 Task: Compose an email with the signature Hudson Clark with the subject Request for feedback on a job search strategy and the message Could you please provide a timeline for the delivery? from softage.2@softage.net to softage.6@softage.net with an attached image file Facebook_cover_photo.png Undo the message and rewrite the message as I am writing to follow up on the status of the contract. Send the email. Finally, move the email from Sent Items to the label Restaurants
Action: Mouse moved to (92, 413)
Screenshot: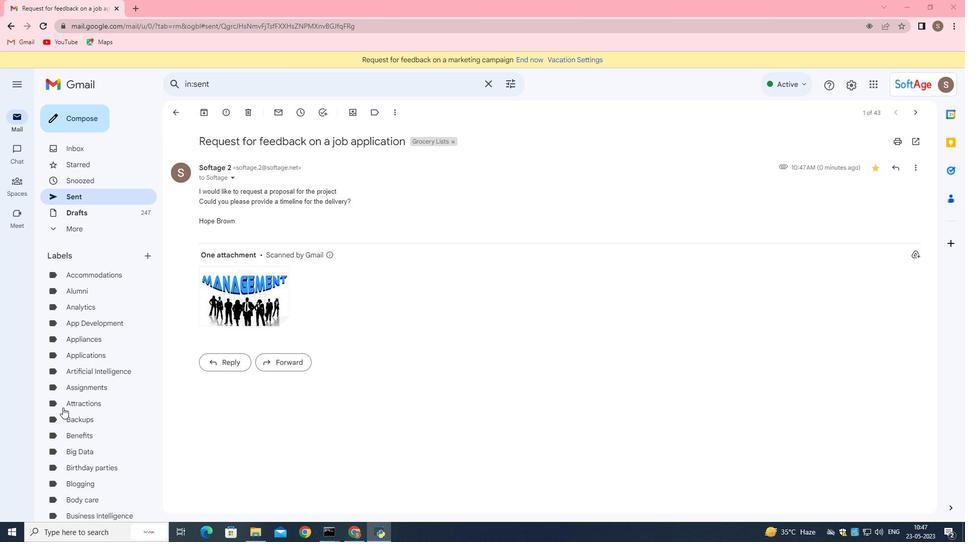 
Action: Mouse scrolled (92, 413) with delta (0, 0)
Screenshot: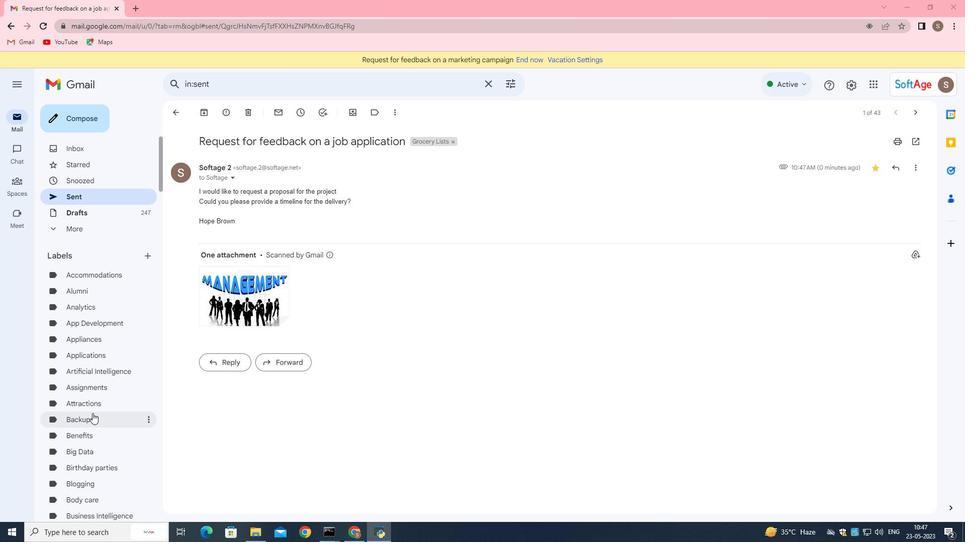 
Action: Mouse moved to (92, 414)
Screenshot: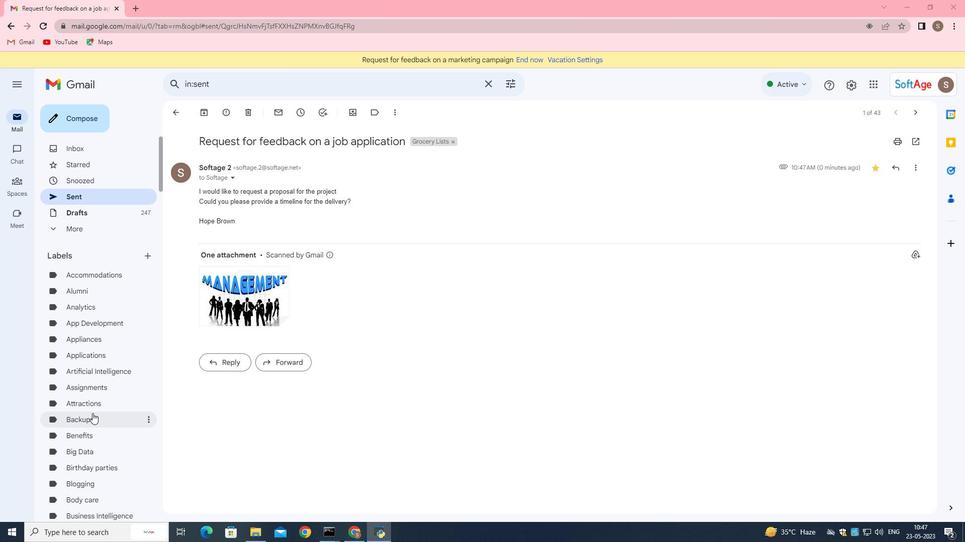 
Action: Mouse scrolled (92, 414) with delta (0, 0)
Screenshot: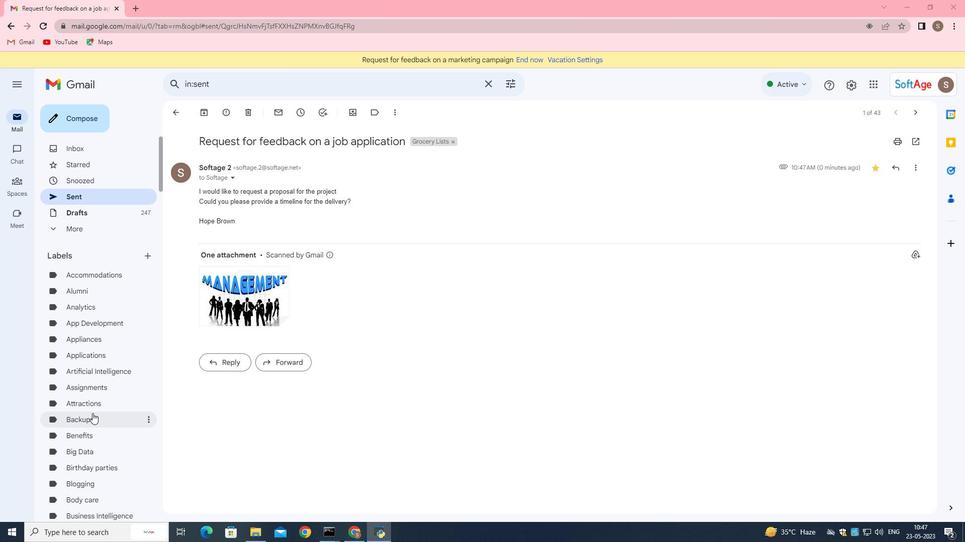 
Action: Mouse moved to (92, 414)
Screenshot: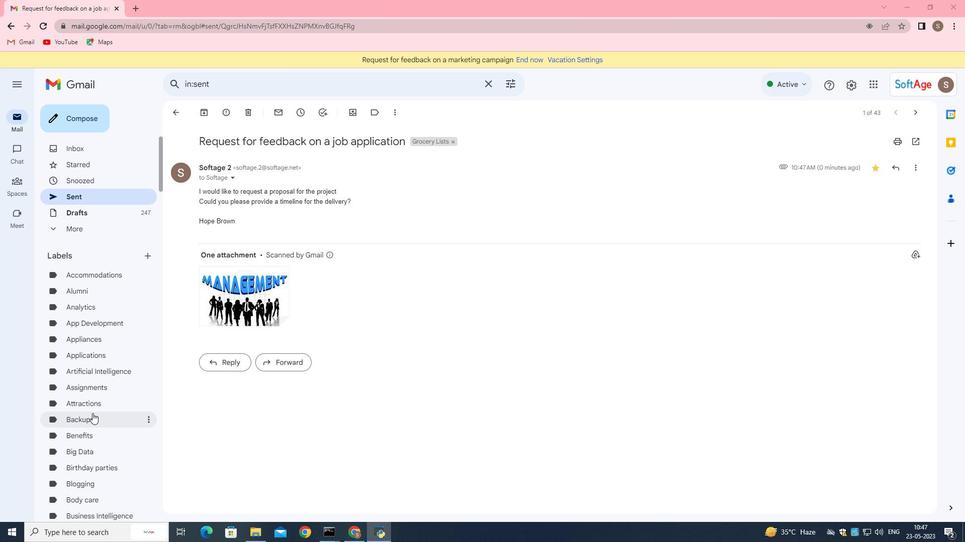 
Action: Mouse scrolled (92, 414) with delta (0, 0)
Screenshot: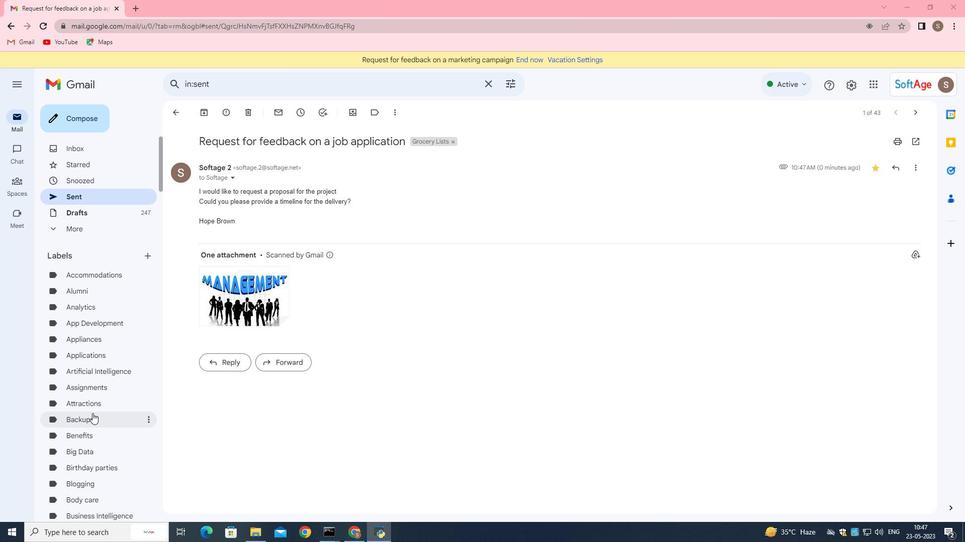 
Action: Mouse moved to (86, 426)
Screenshot: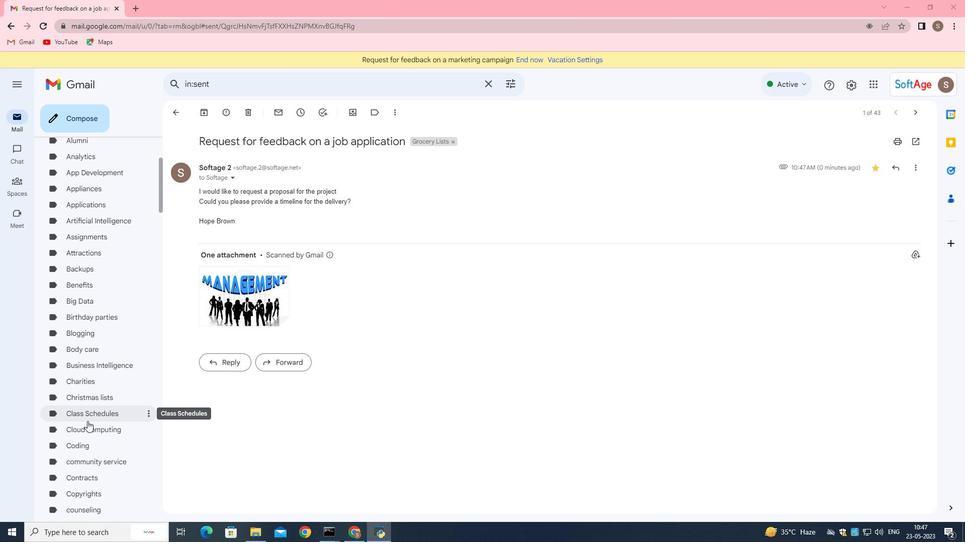 
Action: Mouse scrolled (86, 425) with delta (0, 0)
Screenshot: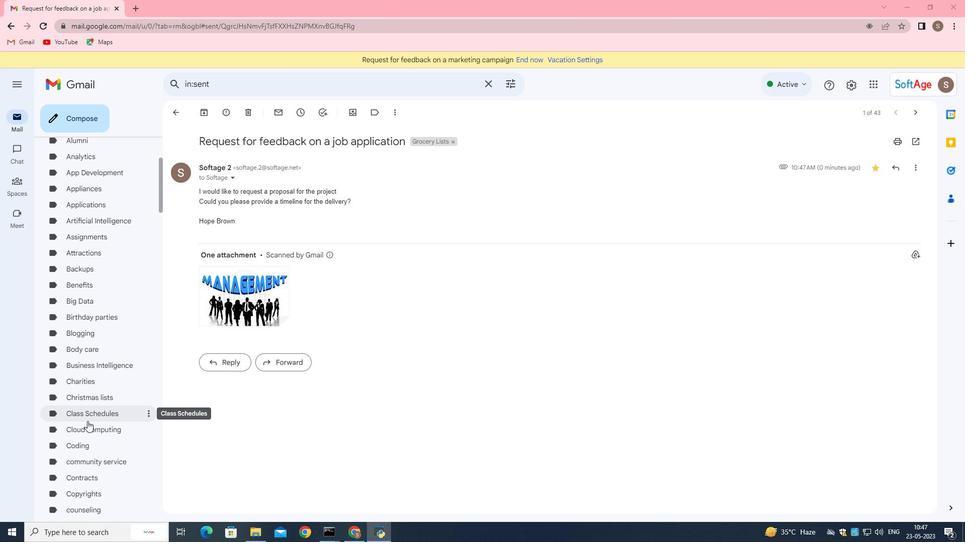 
Action: Mouse moved to (86, 426)
Screenshot: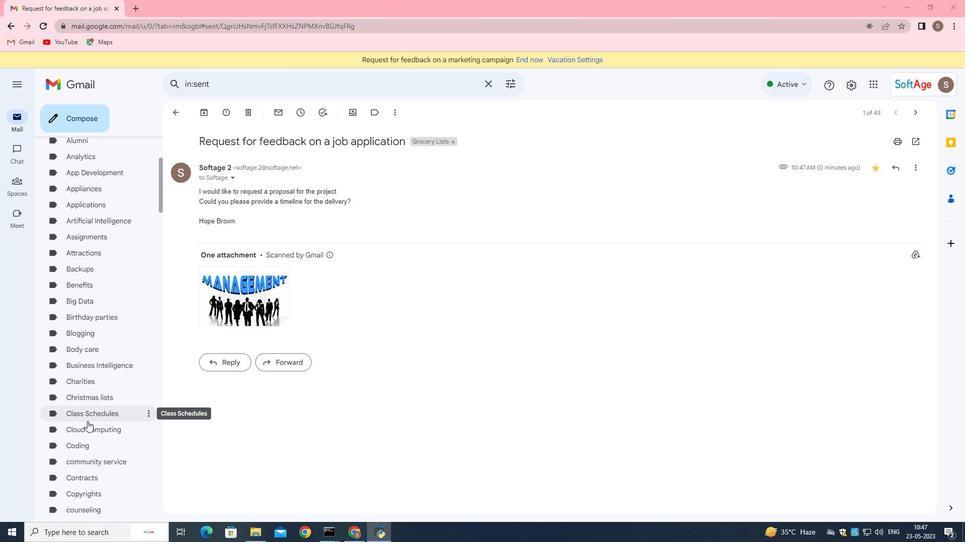 
Action: Mouse scrolled (86, 426) with delta (0, 0)
Screenshot: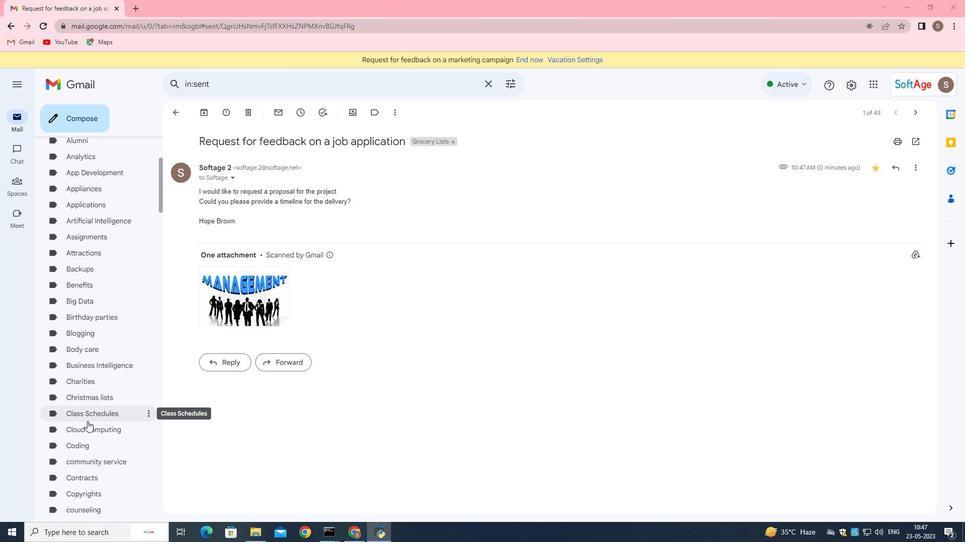
Action: Mouse scrolled (86, 426) with delta (0, 0)
Screenshot: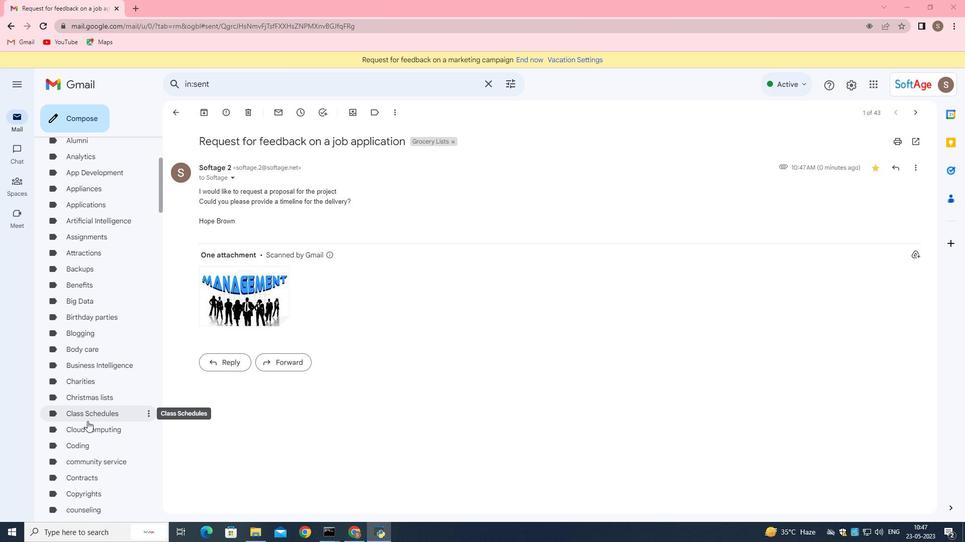 
Action: Mouse scrolled (86, 426) with delta (0, 0)
Screenshot: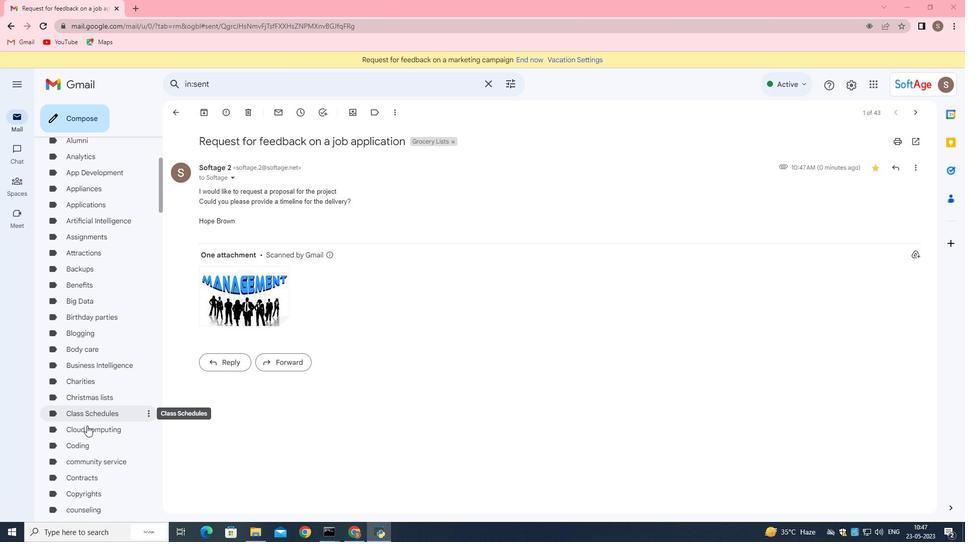 
Action: Mouse moved to (84, 427)
Screenshot: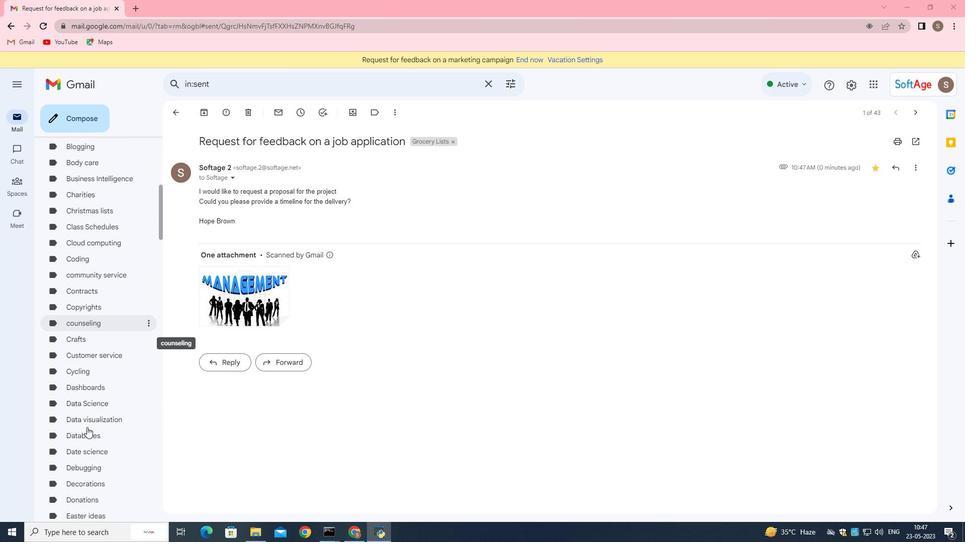
Action: Mouse scrolled (84, 427) with delta (0, 0)
Screenshot: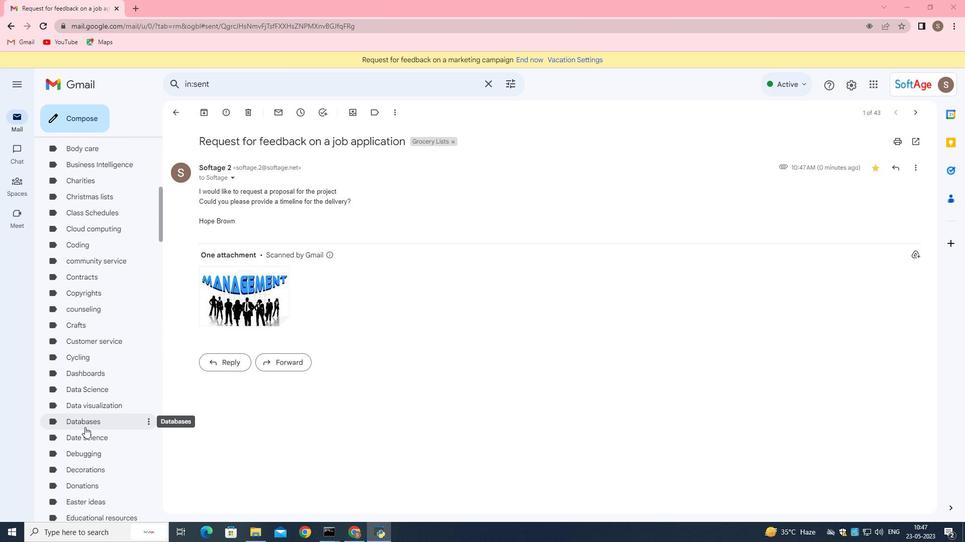 
Action: Mouse scrolled (84, 427) with delta (0, 0)
Screenshot: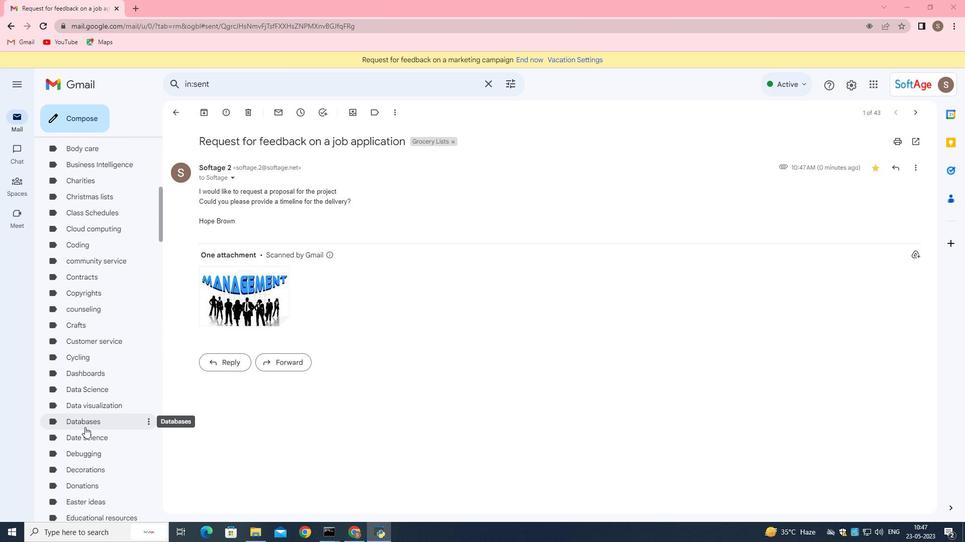 
Action: Mouse scrolled (84, 427) with delta (0, 0)
Screenshot: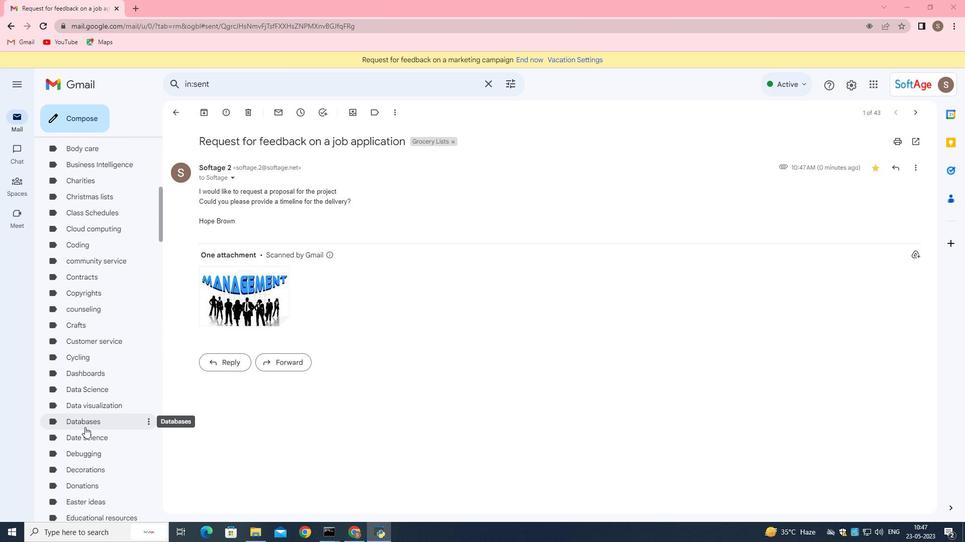 
Action: Mouse moved to (67, 413)
Screenshot: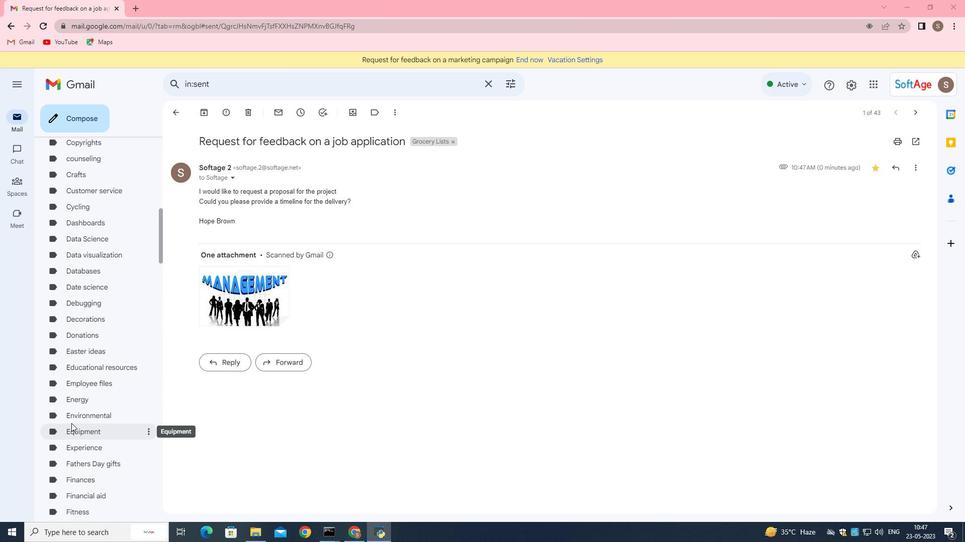 
Action: Mouse scrolled (67, 413) with delta (0, 0)
Screenshot: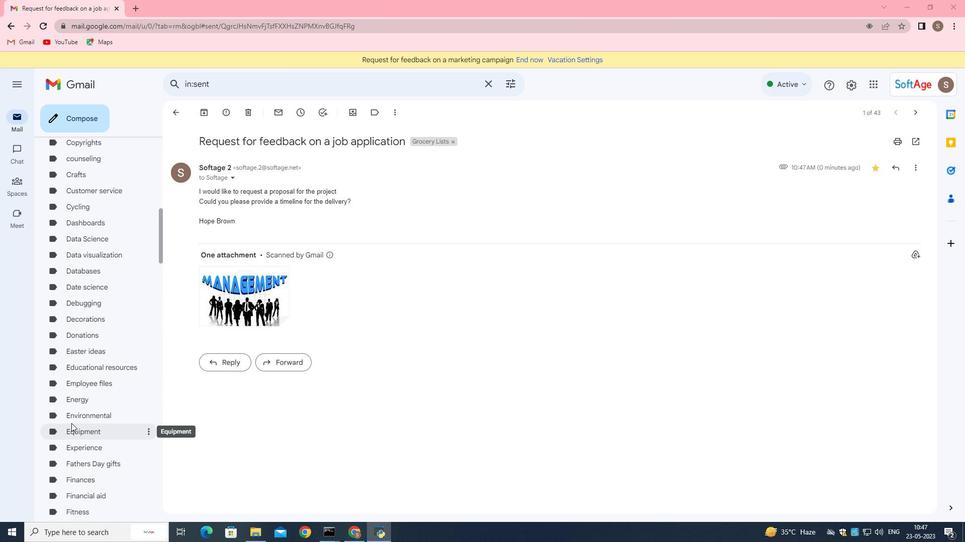 
Action: Mouse moved to (67, 408)
Screenshot: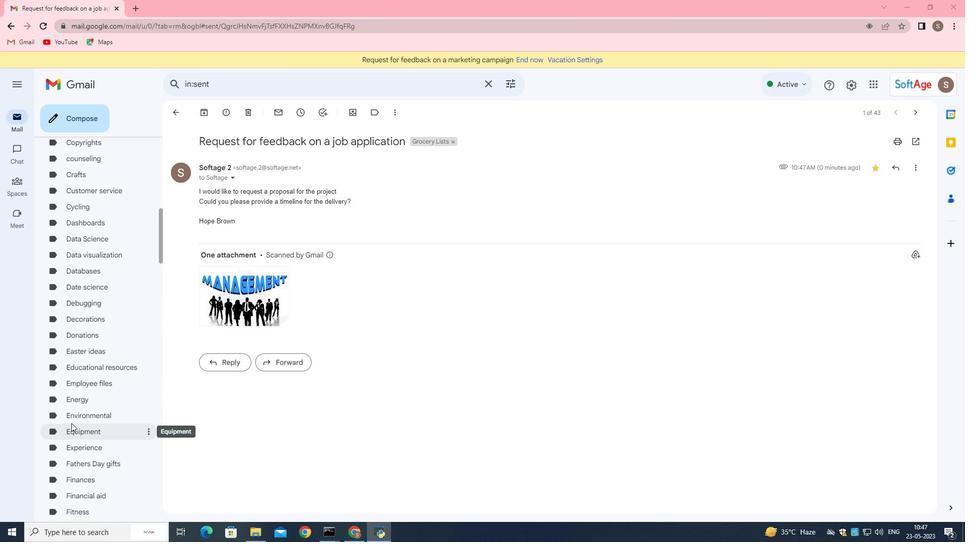 
Action: Mouse scrolled (67, 408) with delta (0, 0)
Screenshot: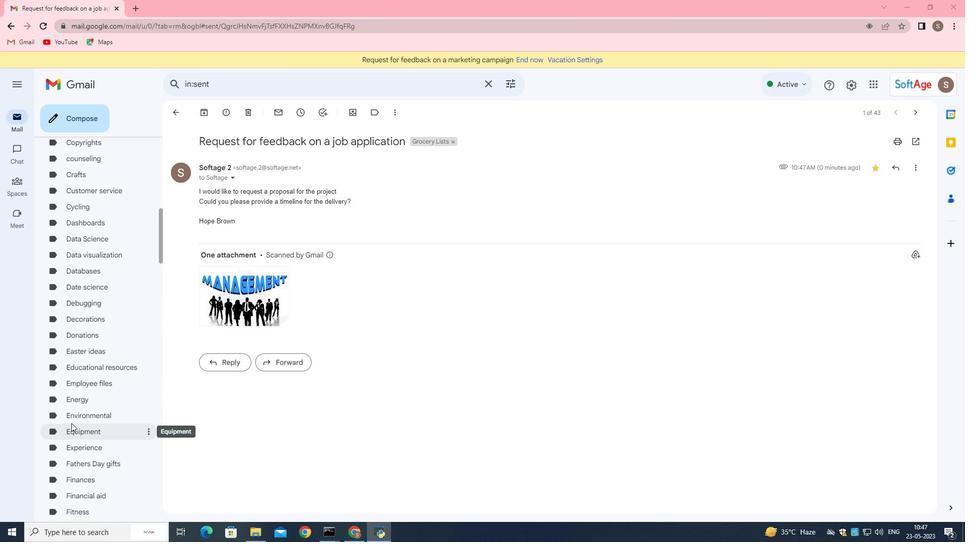 
Action: Mouse moved to (67, 407)
Screenshot: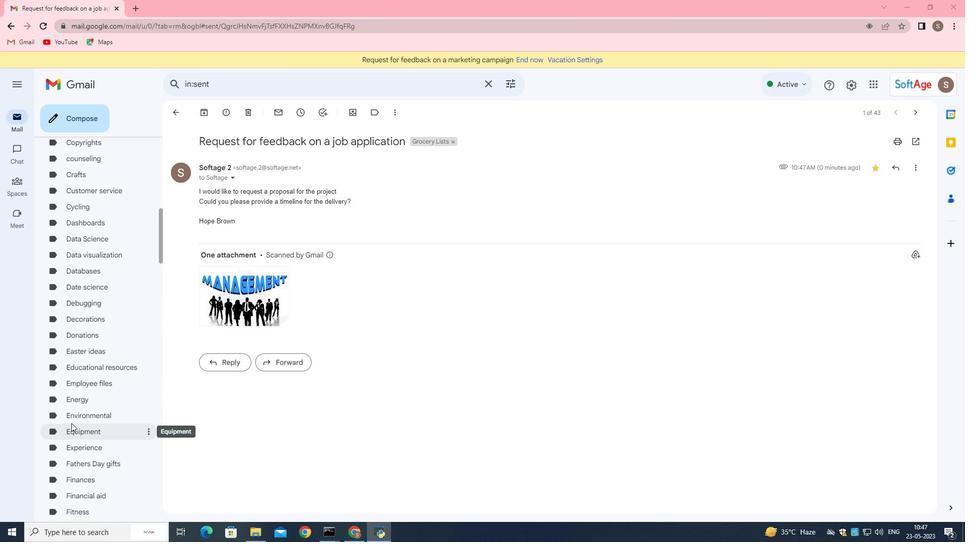 
Action: Mouse scrolled (67, 408) with delta (0, 0)
Screenshot: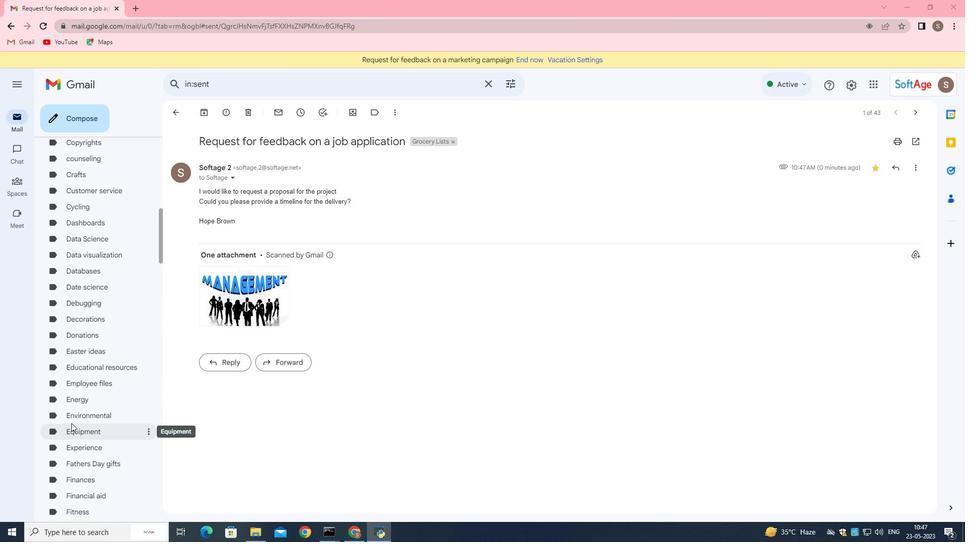 
Action: Mouse scrolled (67, 408) with delta (0, 0)
Screenshot: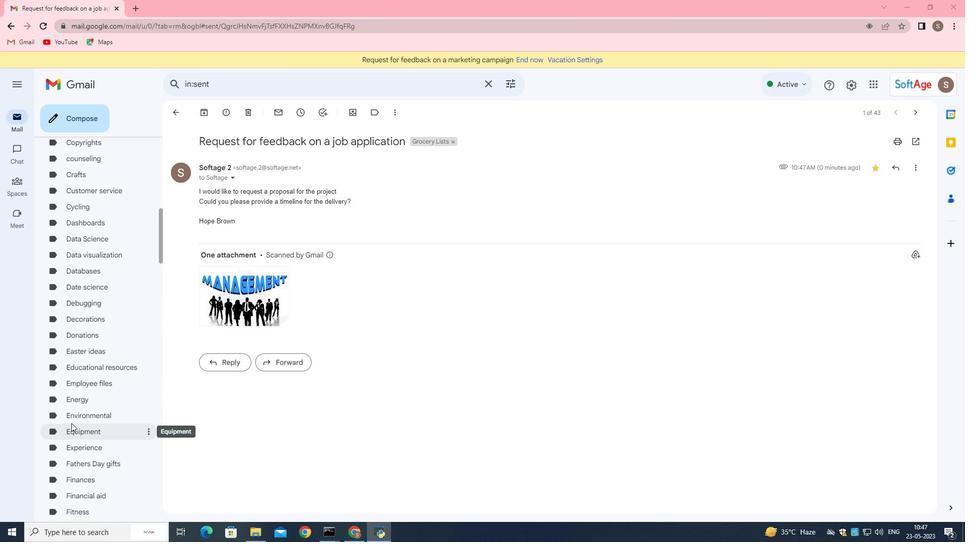 
Action: Mouse moved to (59, 387)
Screenshot: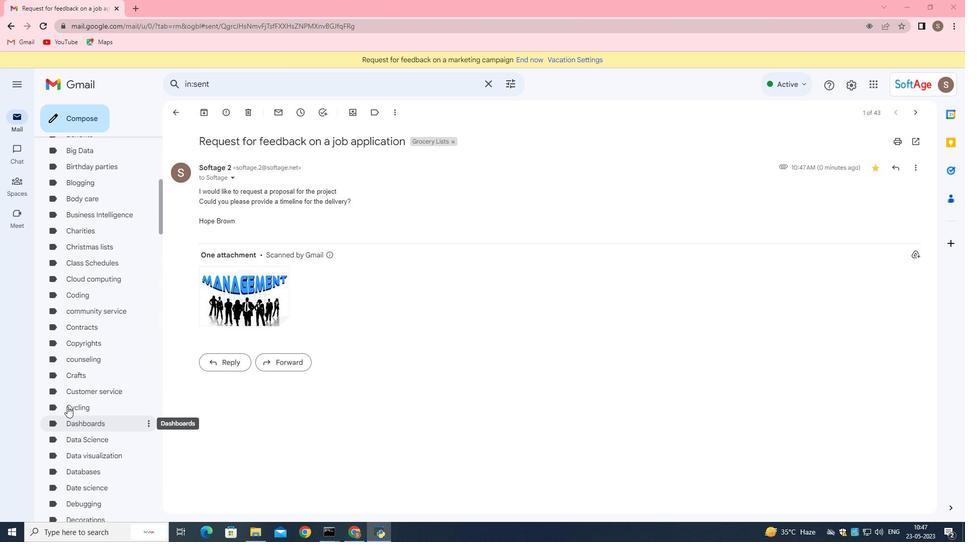 
Action: Mouse scrolled (59, 388) with delta (0, 0)
Screenshot: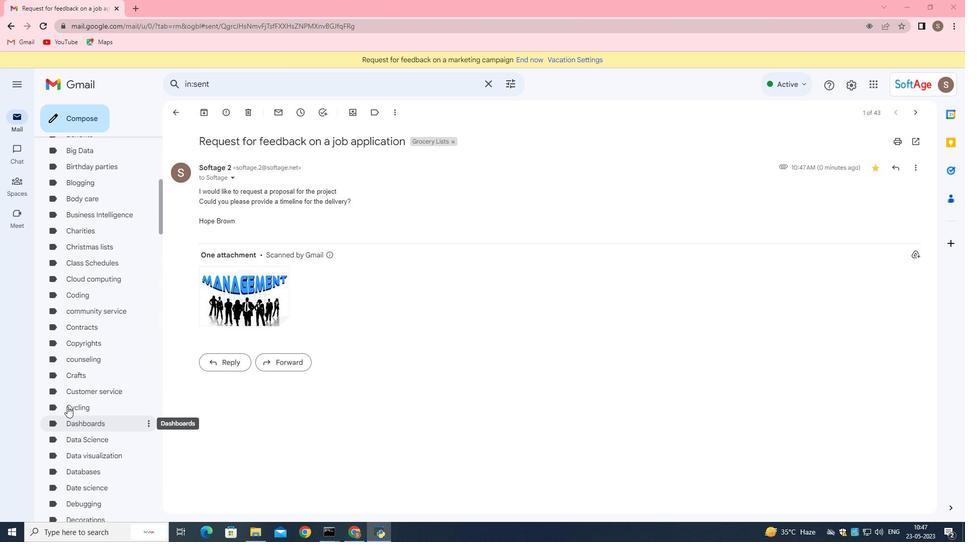 
Action: Mouse moved to (59, 374)
Screenshot: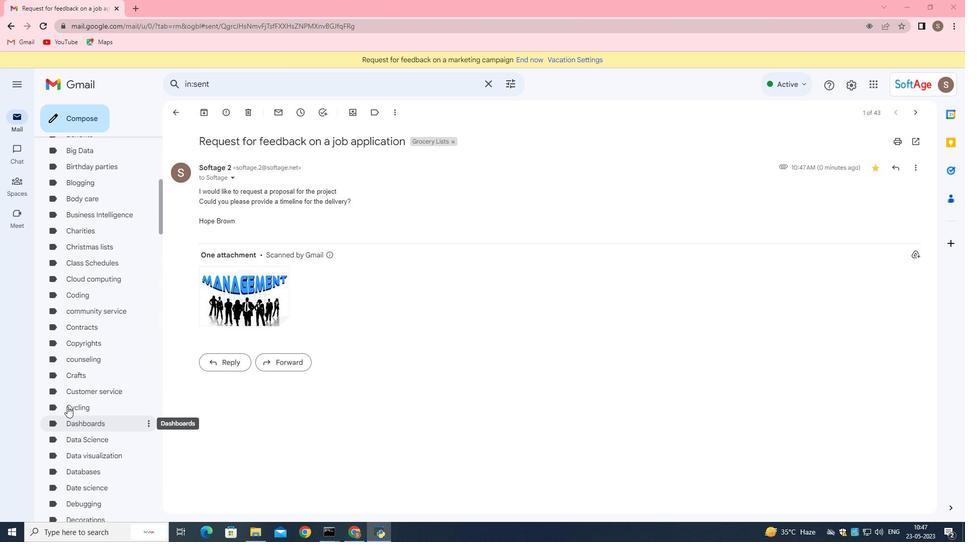 
Action: Mouse scrolled (59, 375) with delta (0, 0)
Screenshot: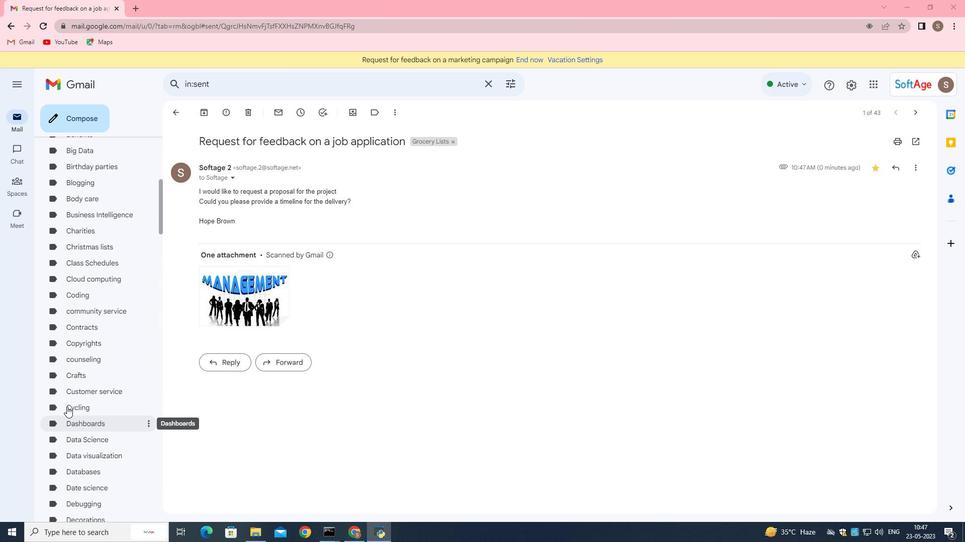 
Action: Mouse moved to (59, 374)
Screenshot: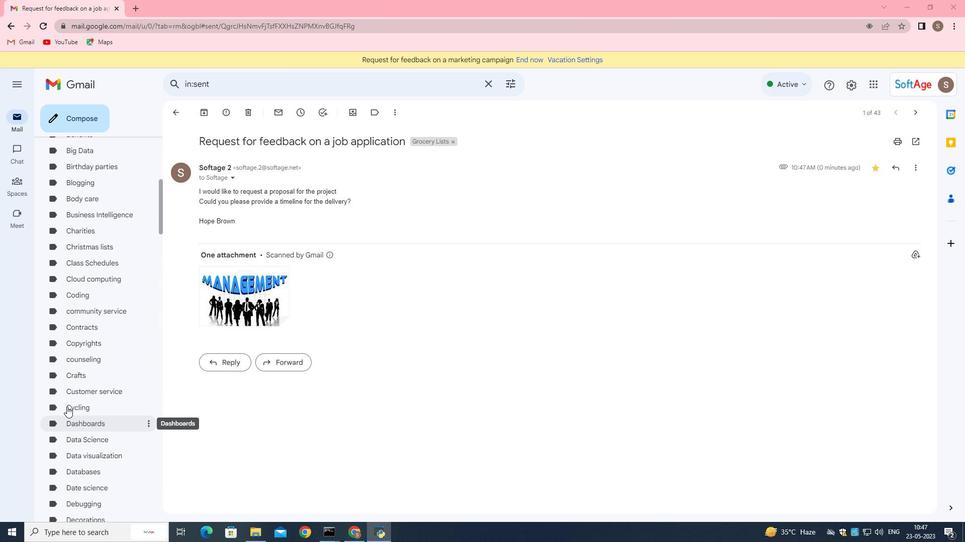 
Action: Mouse scrolled (59, 374) with delta (0, 0)
Screenshot: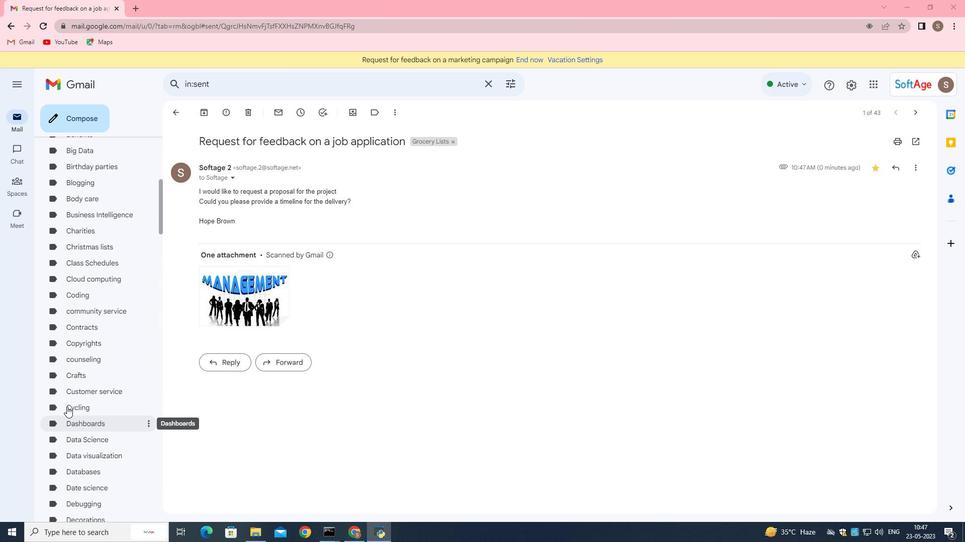 
Action: Mouse scrolled (59, 374) with delta (0, 0)
Screenshot: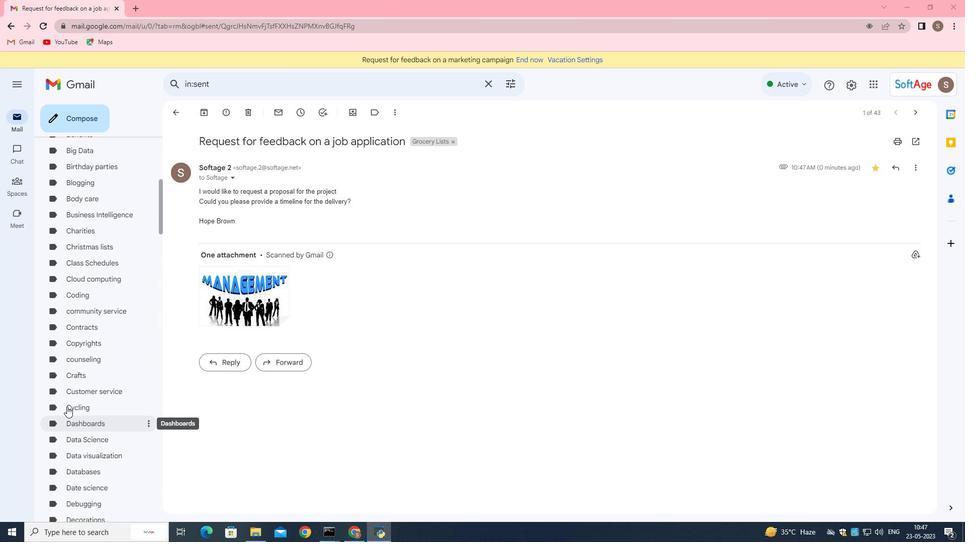 
Action: Mouse moved to (59, 371)
Screenshot: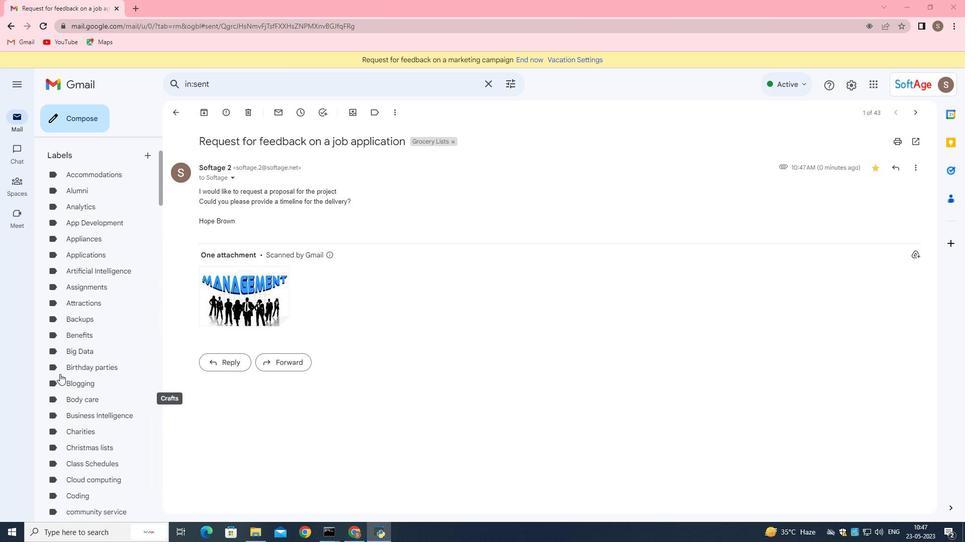 
Action: Mouse scrolled (59, 371) with delta (0, 0)
Screenshot: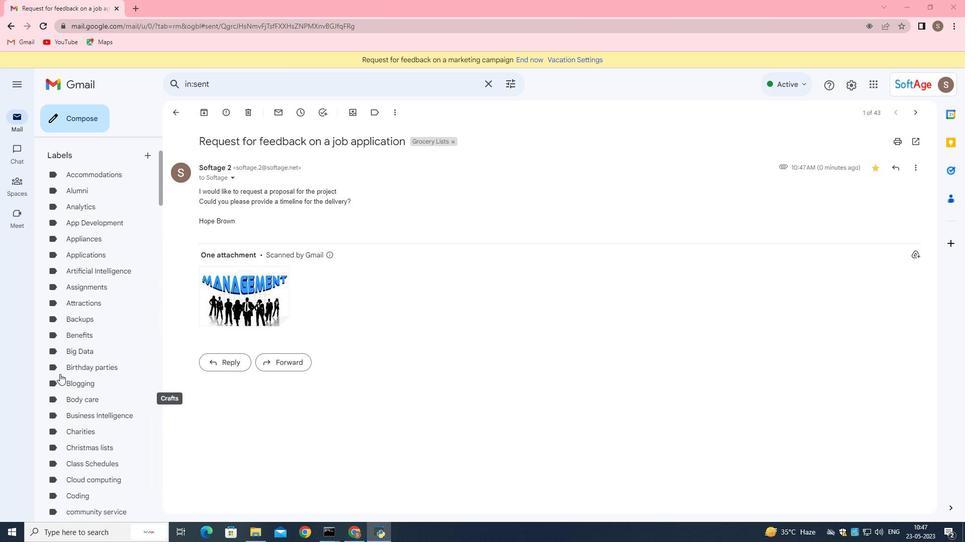 
Action: Mouse moved to (59, 370)
Screenshot: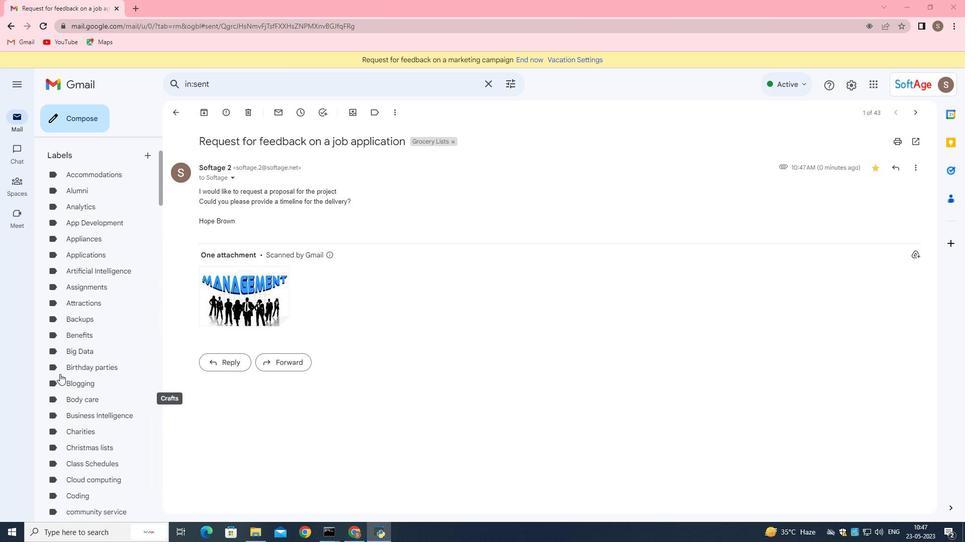 
Action: Mouse scrolled (59, 371) with delta (0, 0)
Screenshot: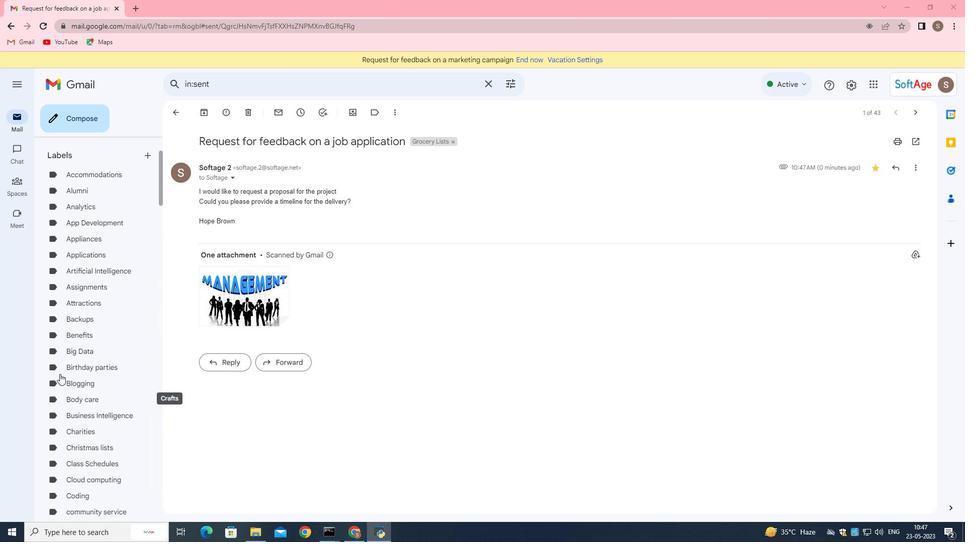 
Action: Mouse scrolled (59, 371) with delta (0, 0)
Screenshot: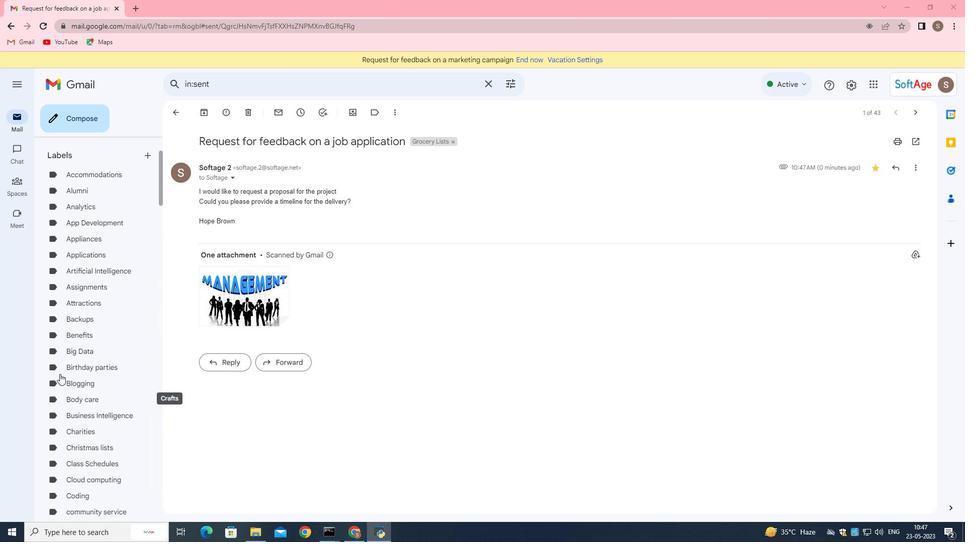 
Action: Mouse moved to (59, 370)
Screenshot: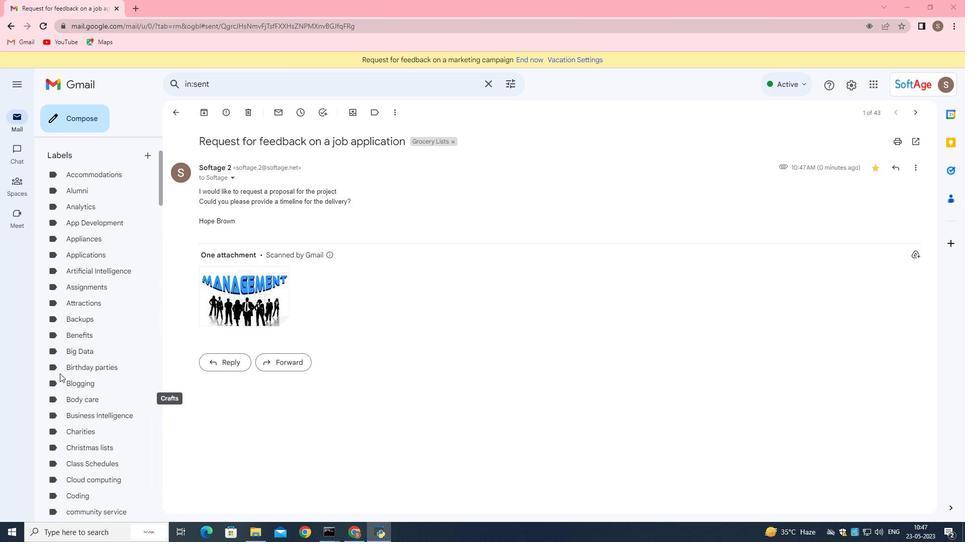 
Action: Mouse scrolled (59, 370) with delta (0, 0)
Screenshot: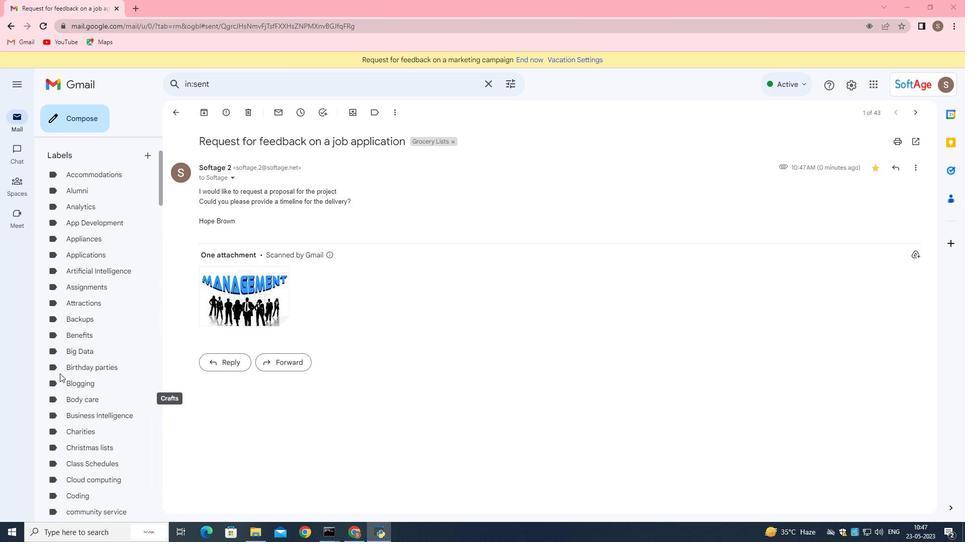 
Action: Mouse scrolled (59, 370) with delta (0, 0)
Screenshot: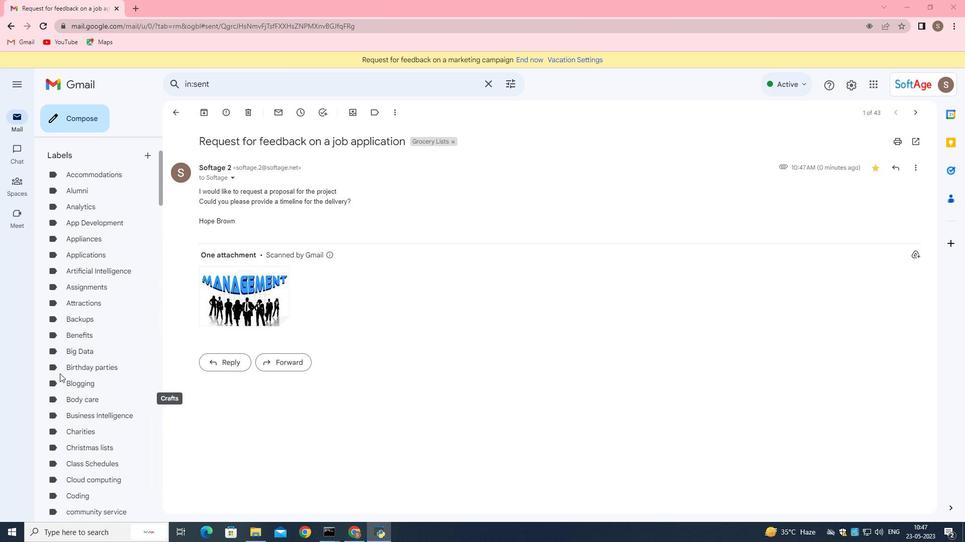 
Action: Mouse moved to (54, 364)
Screenshot: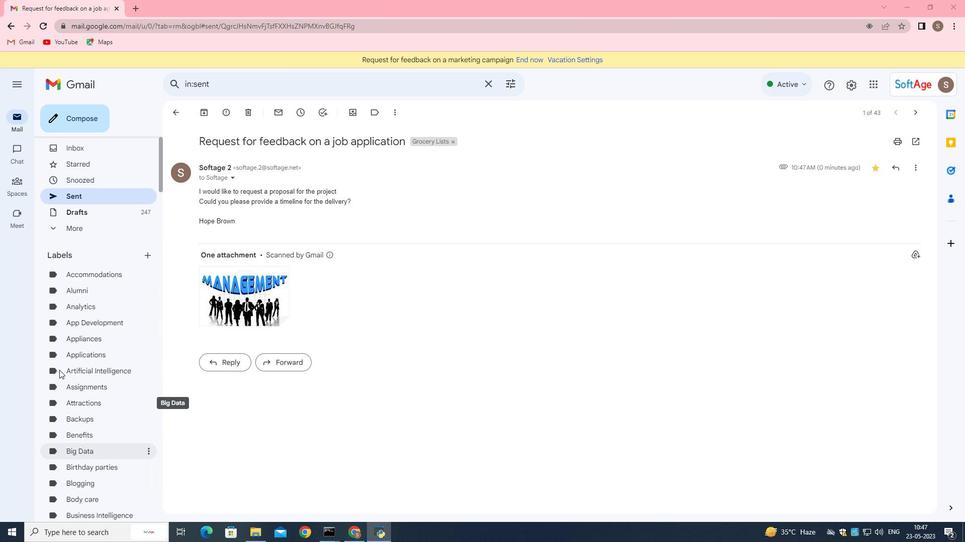 
Action: Mouse scrolled (54, 365) with delta (0, 0)
Screenshot: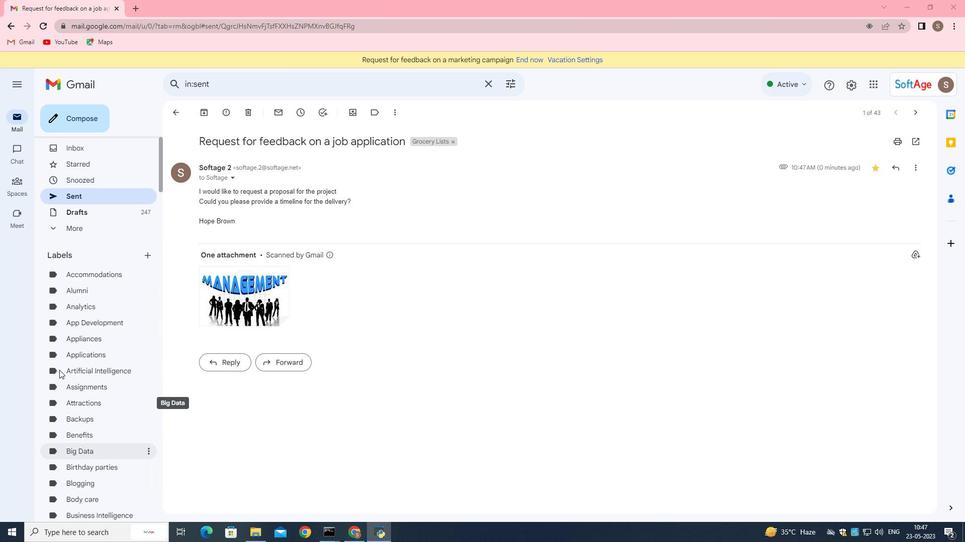 
Action: Mouse scrolled (54, 365) with delta (0, 0)
Screenshot: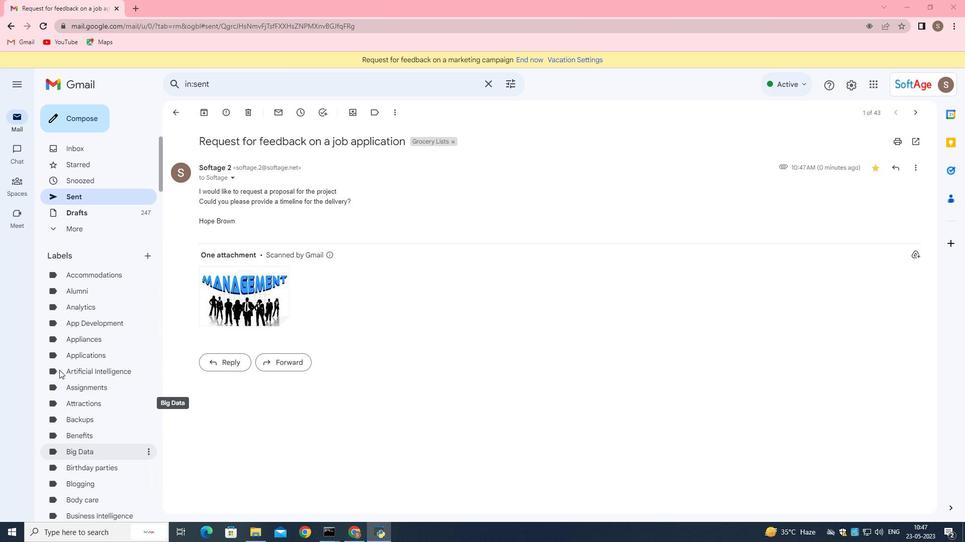 
Action: Mouse scrolled (54, 365) with delta (0, 0)
Screenshot: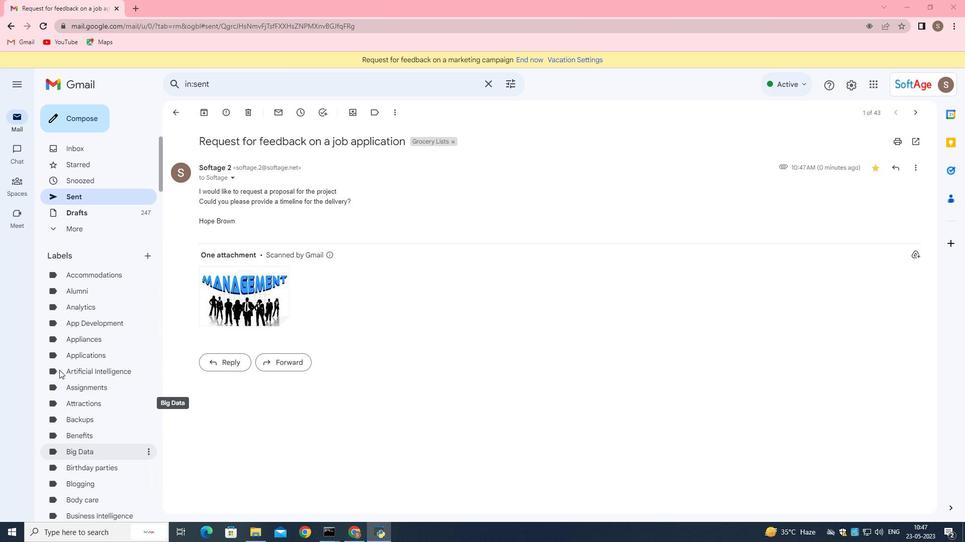 
Action: Mouse scrolled (54, 365) with delta (0, 0)
Screenshot: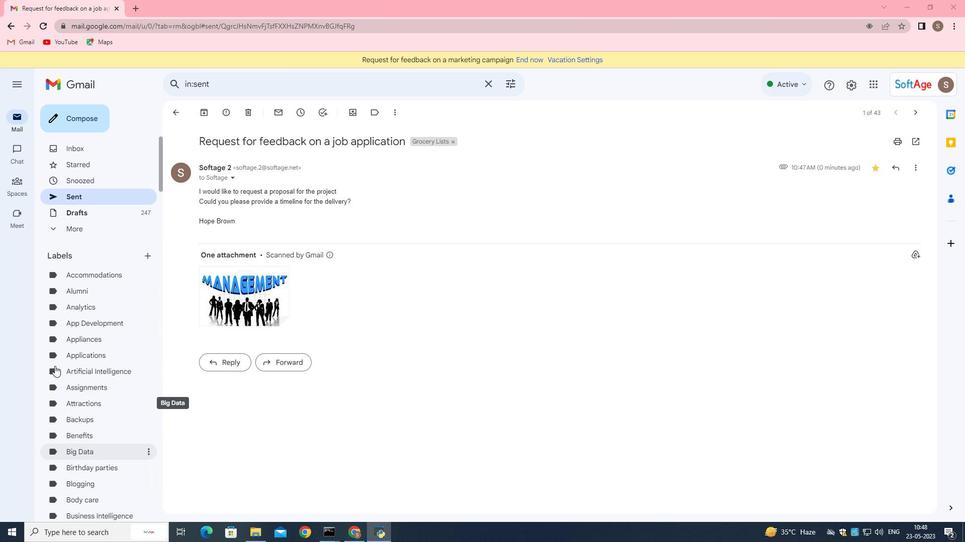 
Action: Mouse moved to (51, 359)
Screenshot: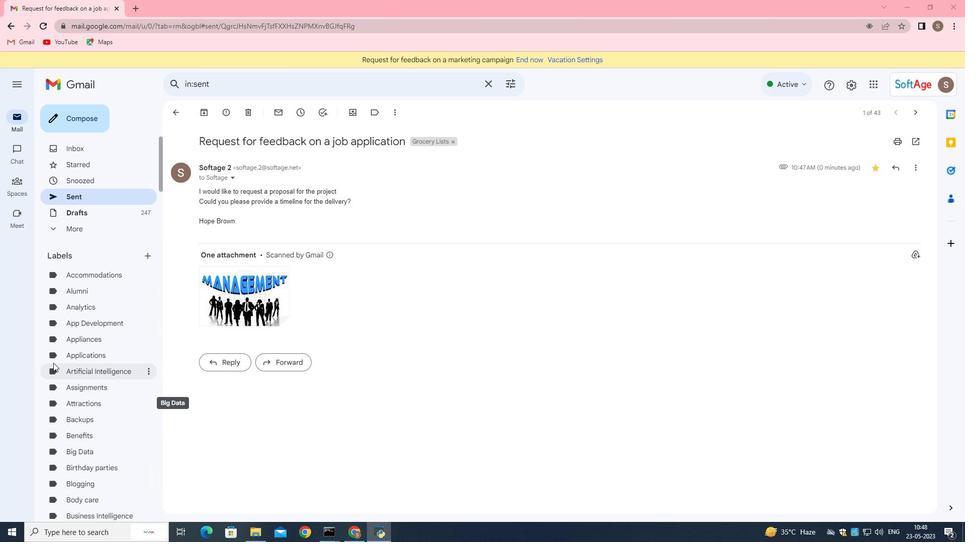 
Action: Mouse scrolled (51, 360) with delta (0, 0)
Screenshot: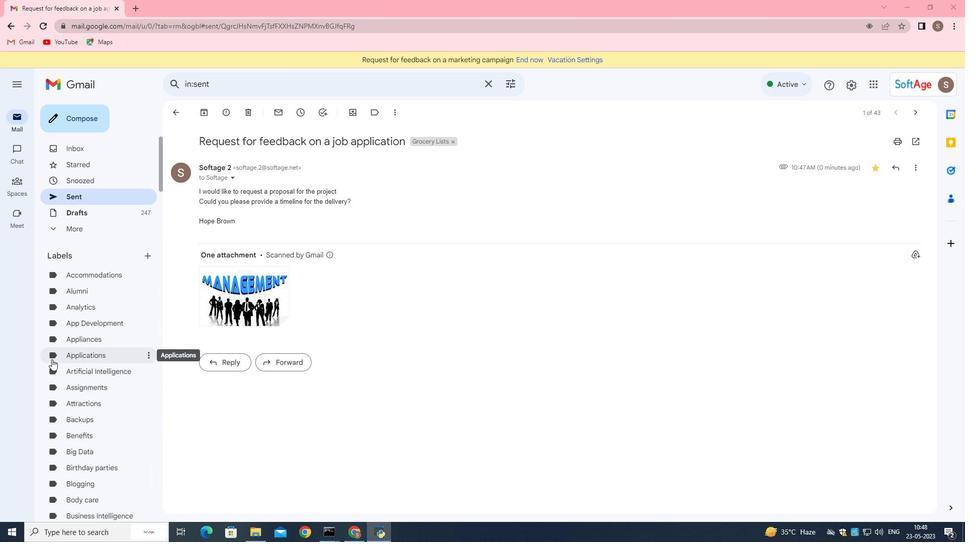 
Action: Mouse moved to (77, 336)
Screenshot: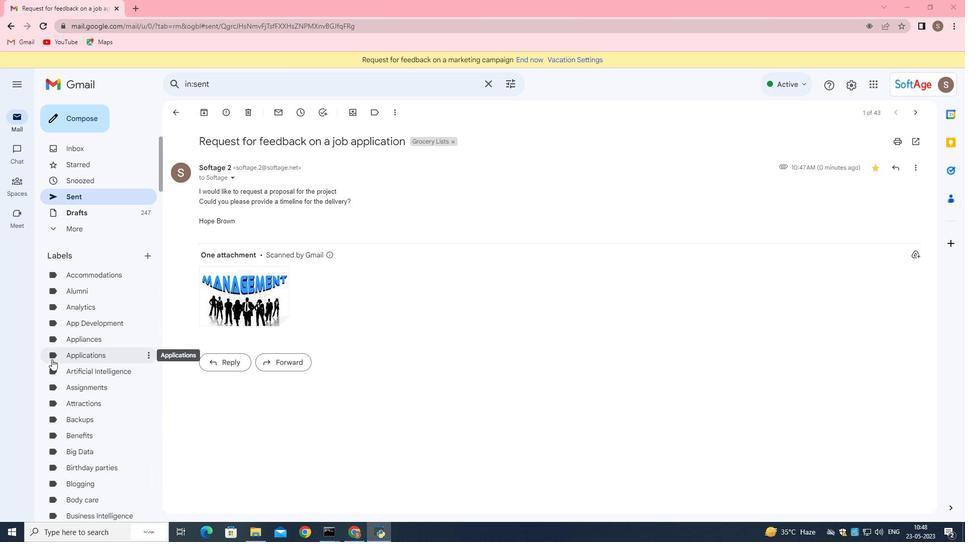 
Action: Mouse scrolled (77, 337) with delta (0, 0)
Screenshot: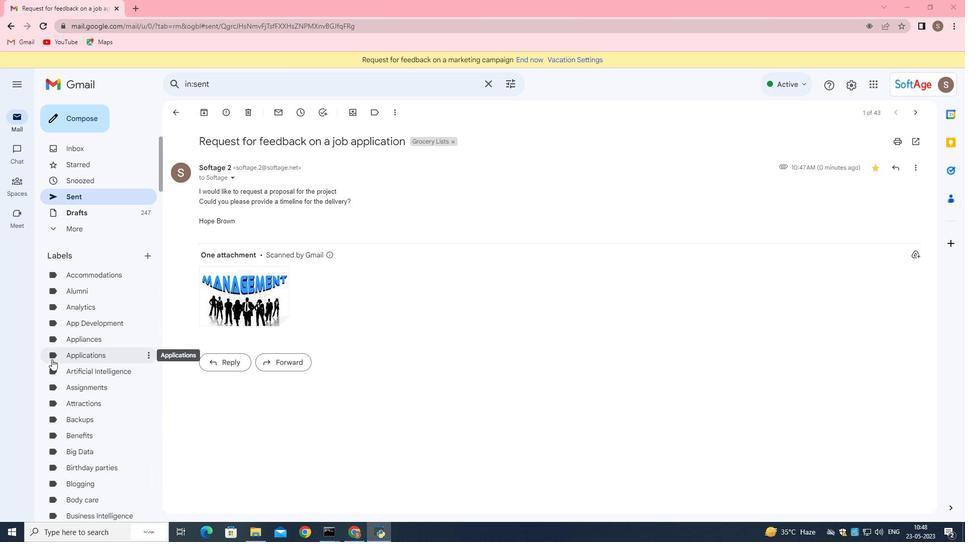 
Action: Mouse moved to (69, 80)
Screenshot: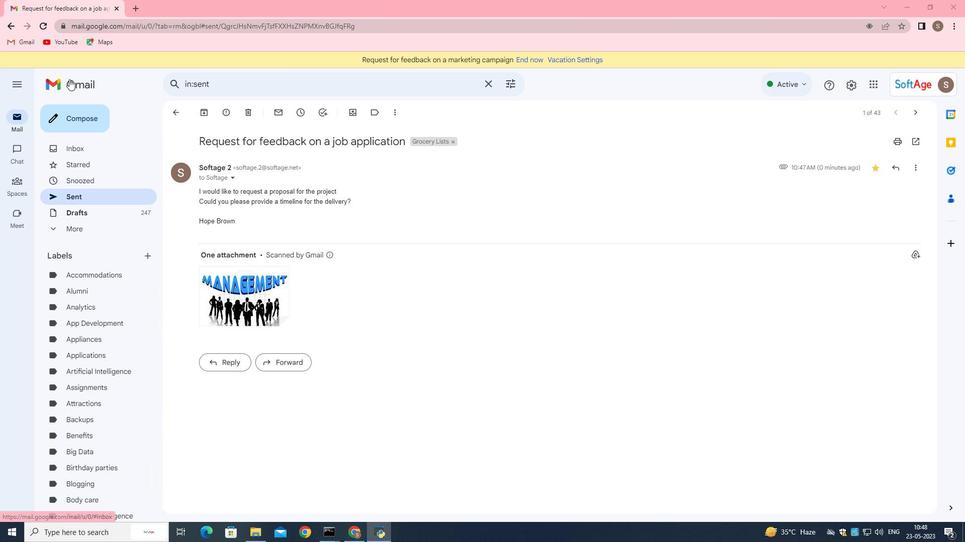 
Action: Mouse pressed left at (69, 80)
Screenshot: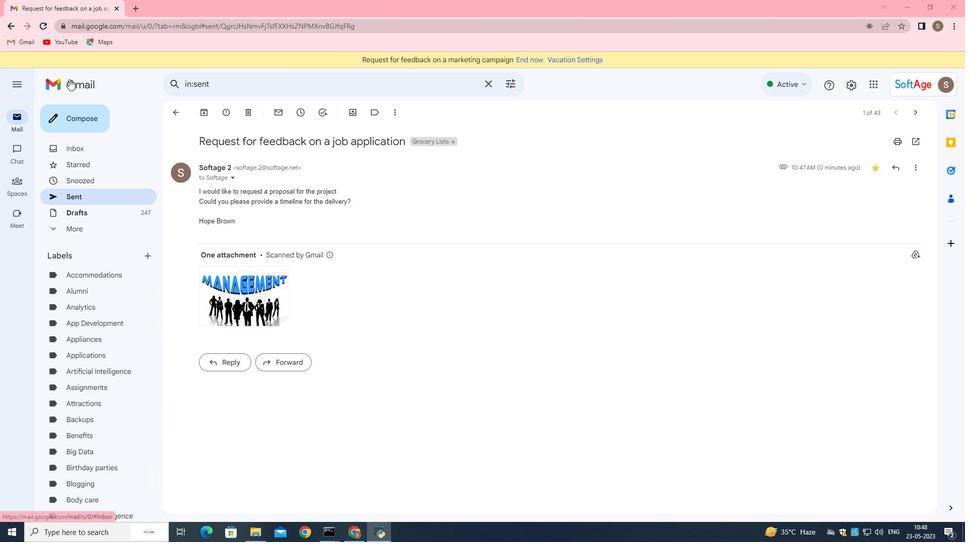 
Action: Mouse moved to (317, 285)
Screenshot: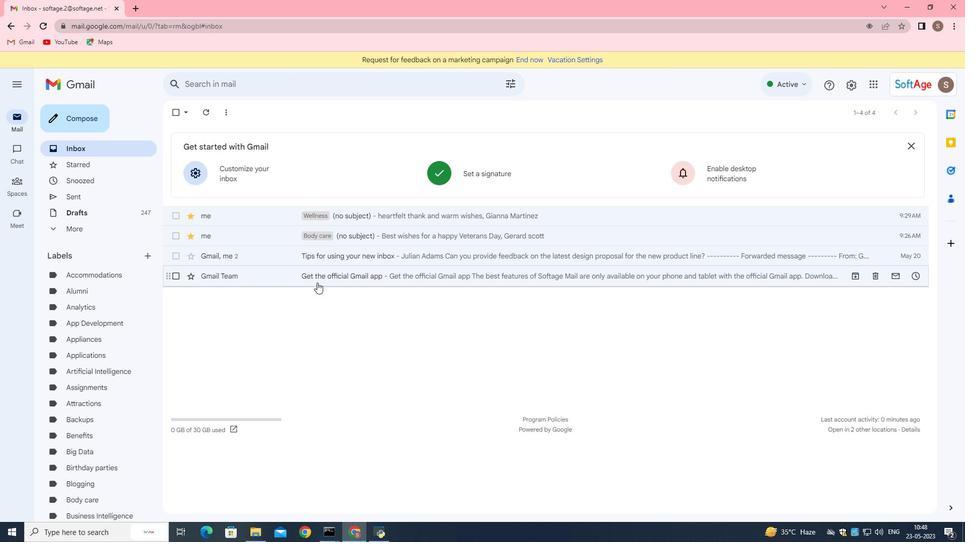 
Action: Mouse scrolled (317, 284) with delta (0, 0)
Screenshot: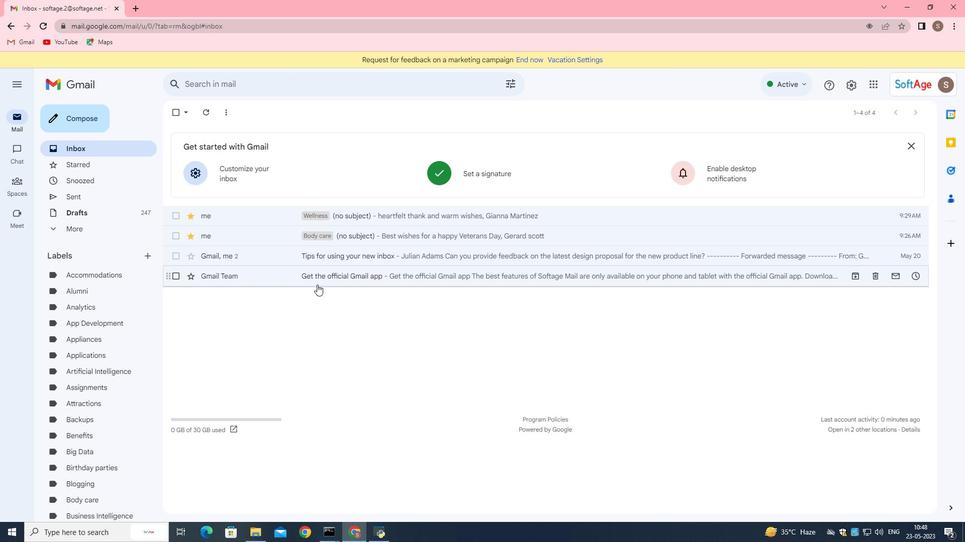 
Action: Mouse moved to (316, 286)
Screenshot: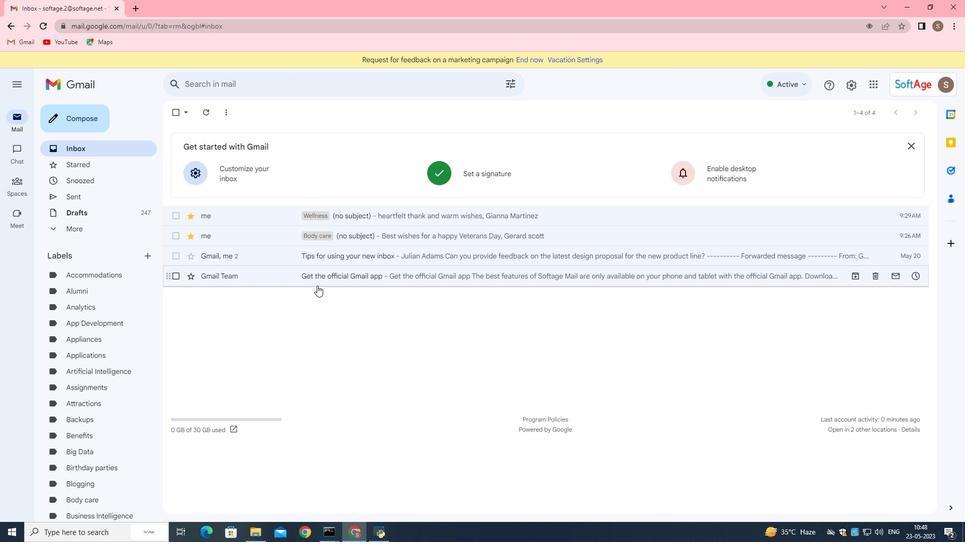 
Action: Mouse scrolled (316, 285) with delta (0, 0)
Screenshot: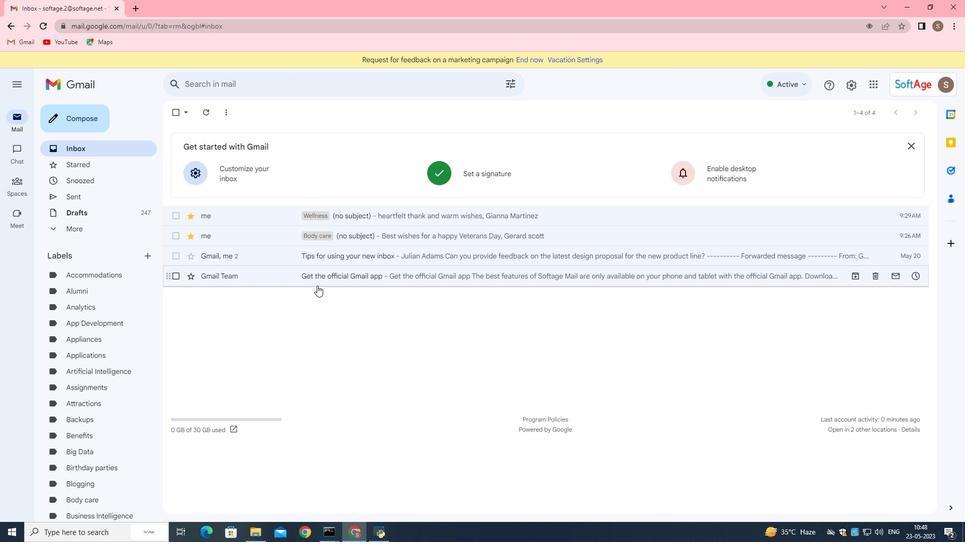 
Action: Mouse moved to (311, 285)
Screenshot: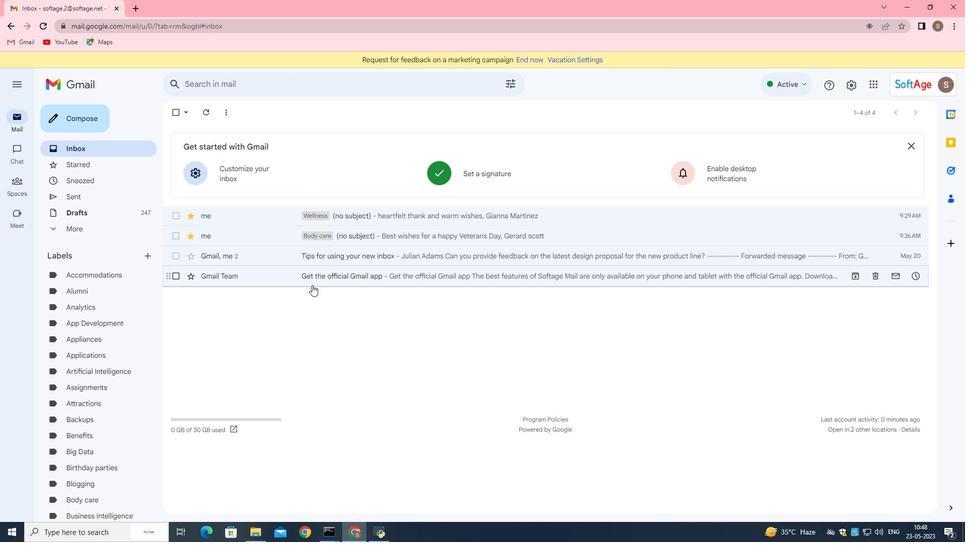 
Action: Mouse scrolled (311, 284) with delta (0, 0)
Screenshot: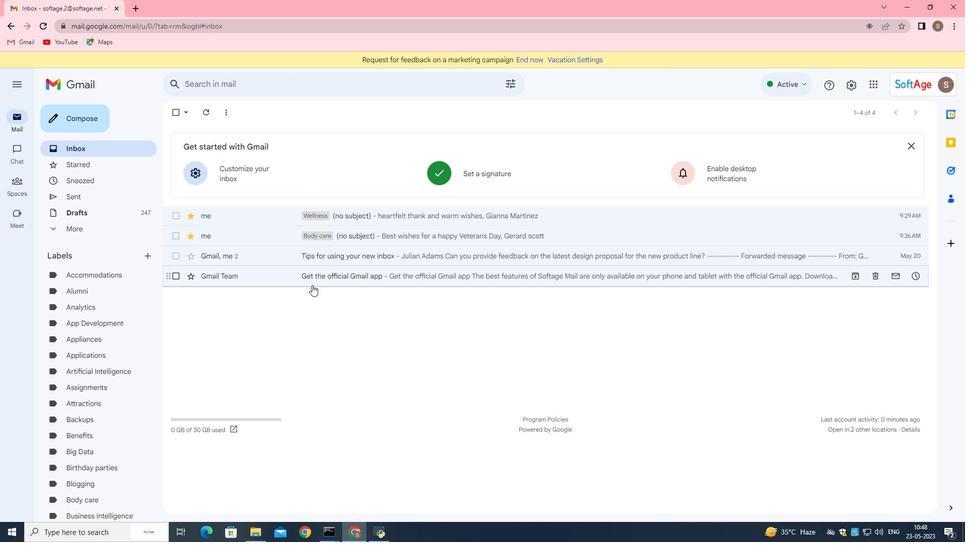 
Action: Mouse moved to (83, 124)
Screenshot: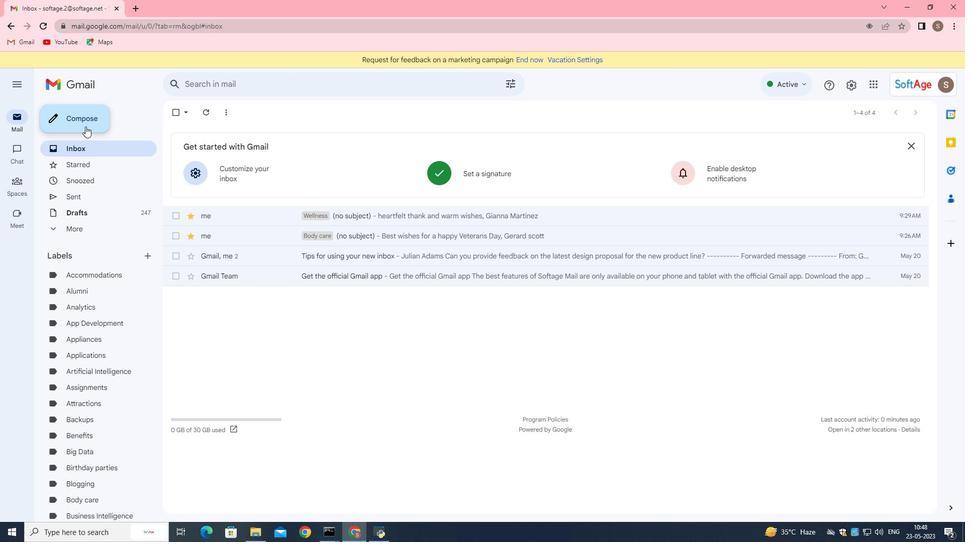 
Action: Mouse pressed left at (83, 124)
Screenshot: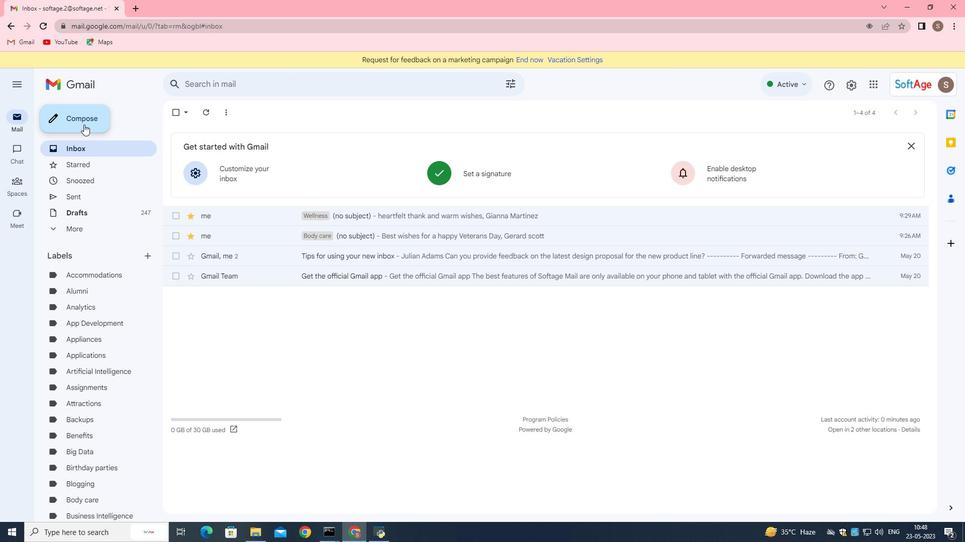 
Action: Mouse moved to (255, 494)
Screenshot: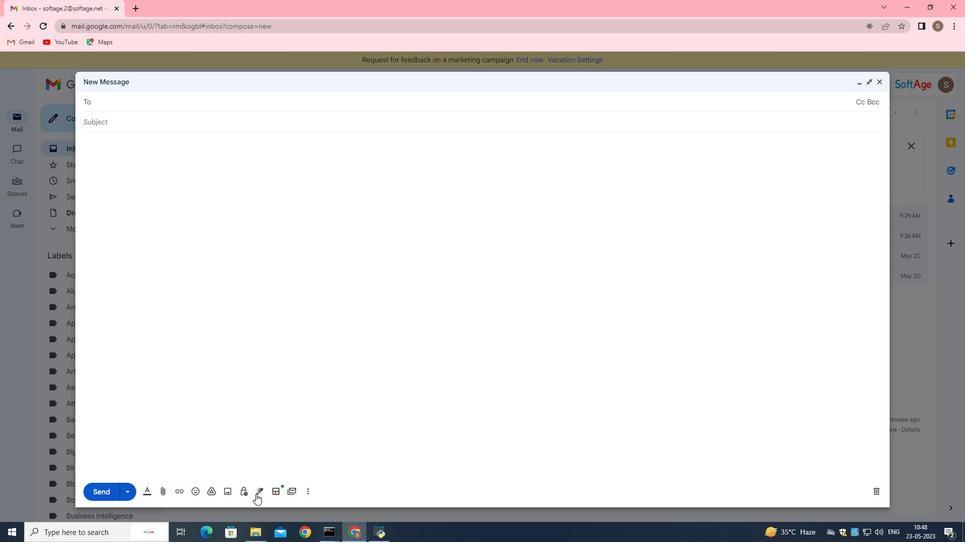 
Action: Mouse pressed left at (255, 494)
Screenshot: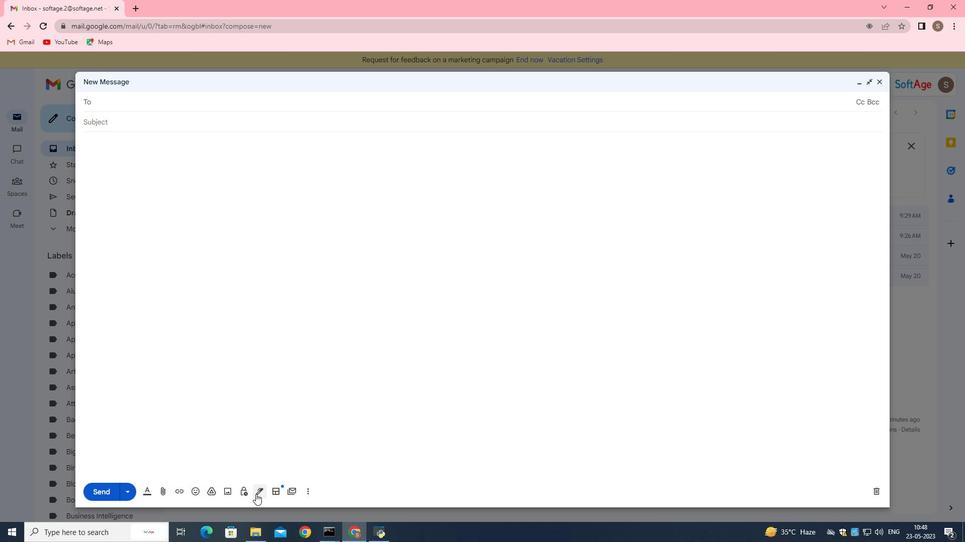 
Action: Mouse moved to (277, 432)
Screenshot: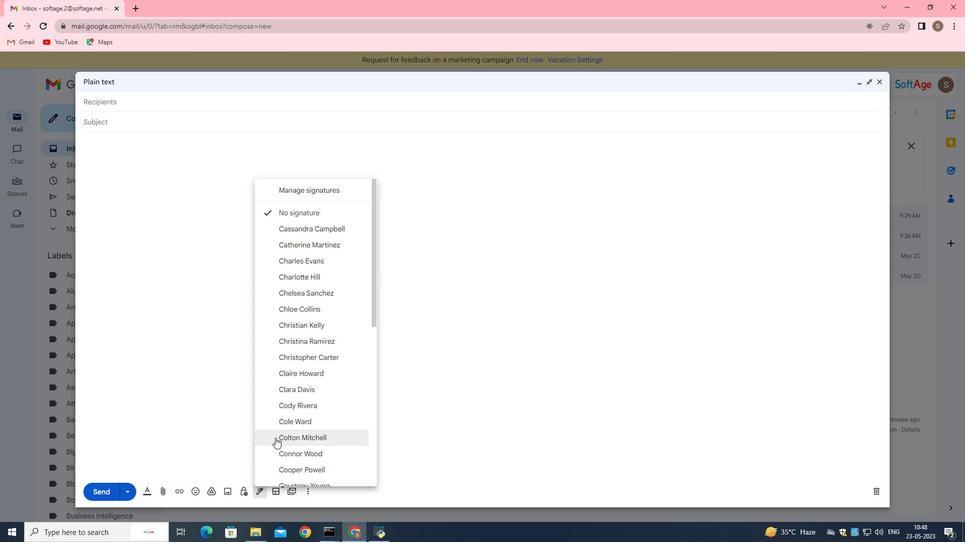 
Action: Mouse scrolled (277, 432) with delta (0, 0)
Screenshot: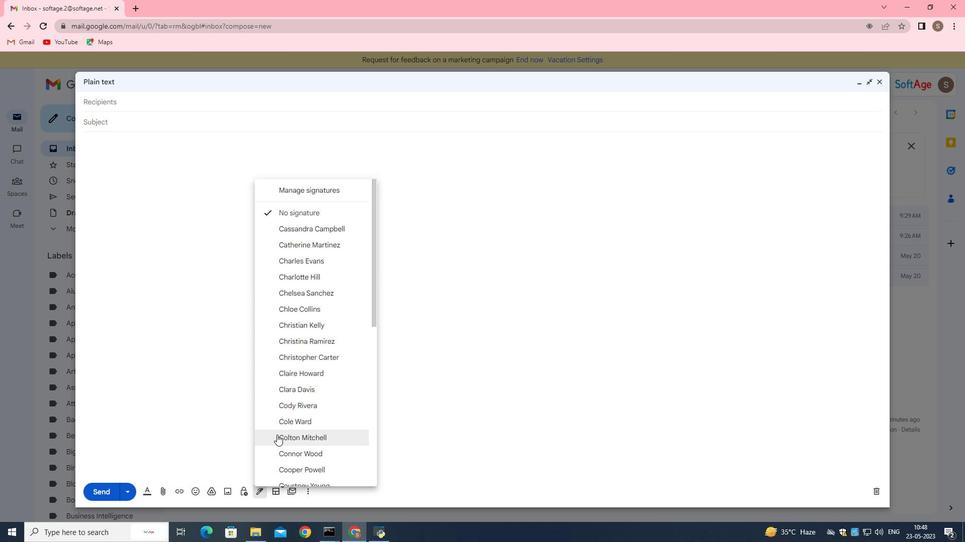
Action: Mouse scrolled (277, 432) with delta (0, 0)
Screenshot: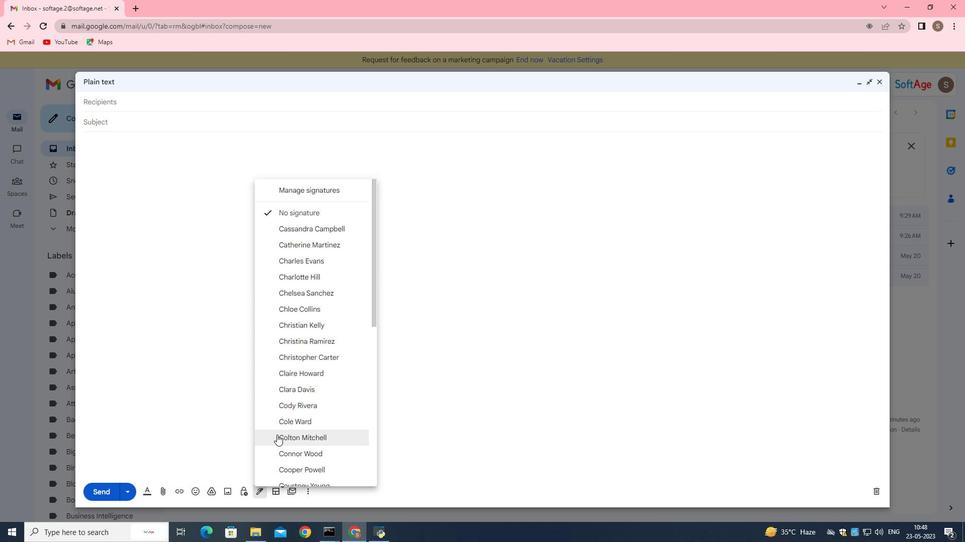 
Action: Mouse scrolled (277, 432) with delta (0, 0)
Screenshot: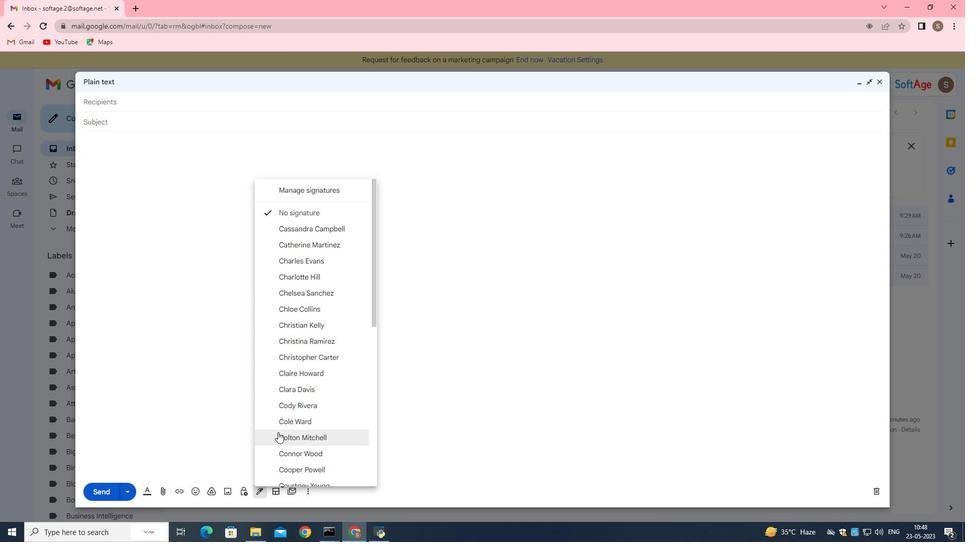 
Action: Mouse scrolled (277, 432) with delta (0, 0)
Screenshot: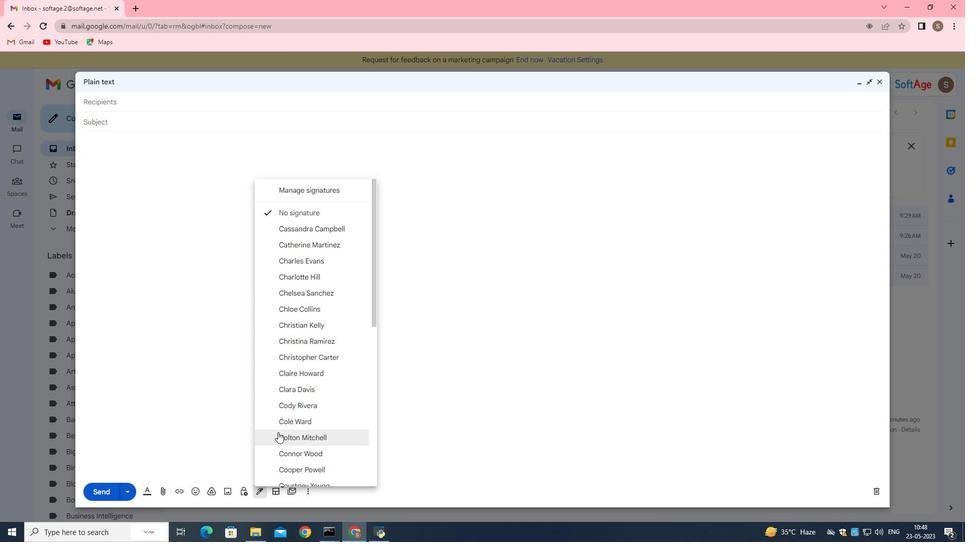 
Action: Mouse moved to (277, 432)
Screenshot: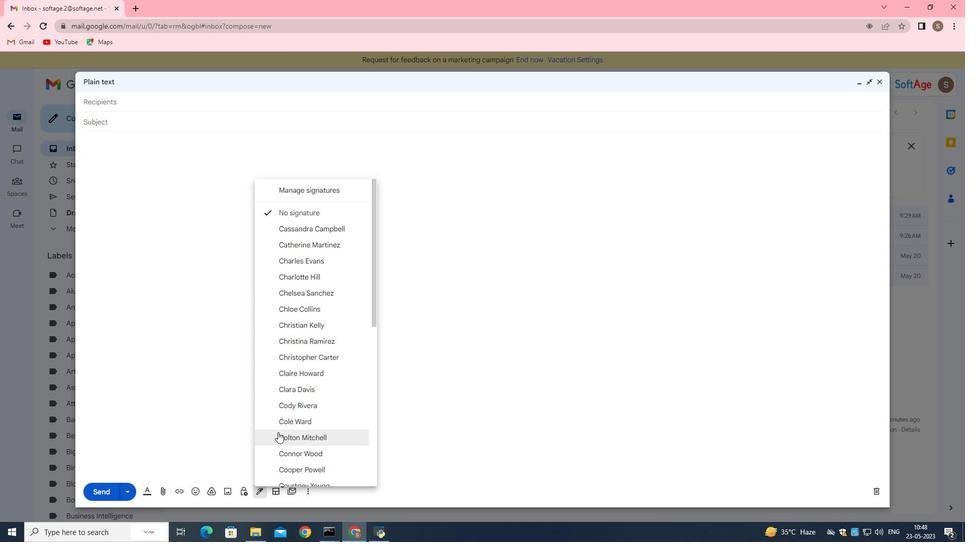
Action: Mouse scrolled (277, 431) with delta (0, 0)
Screenshot: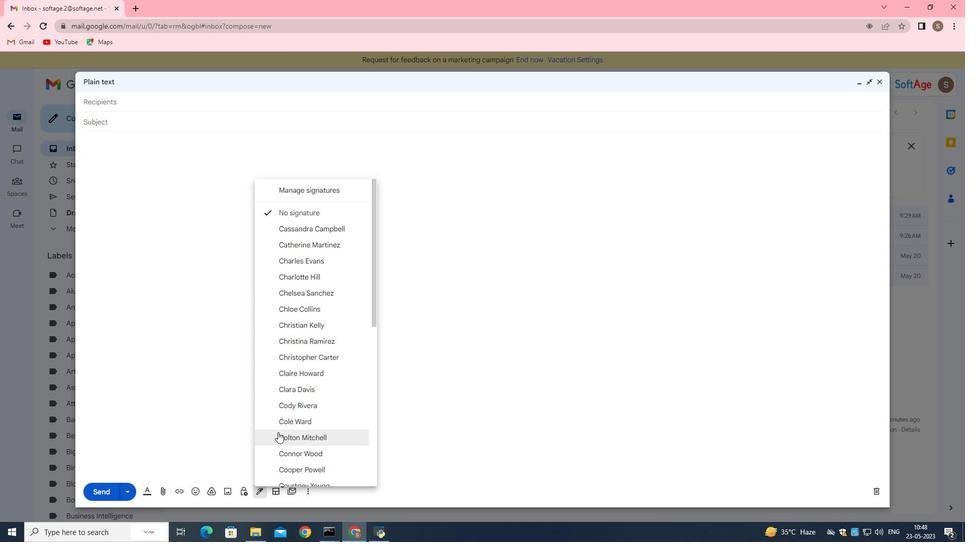 
Action: Mouse moved to (278, 429)
Screenshot: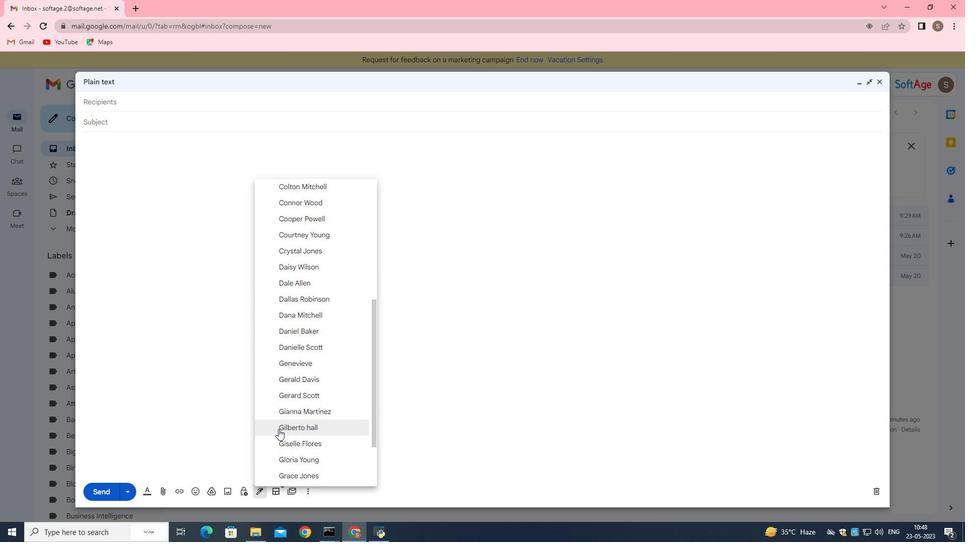 
Action: Mouse scrolled (278, 429) with delta (0, 0)
Screenshot: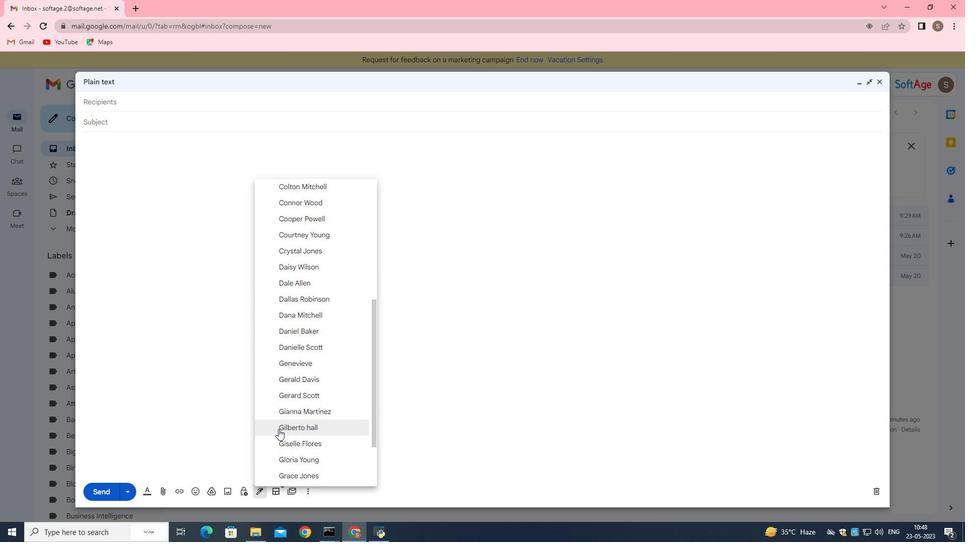 
Action: Mouse scrolled (278, 429) with delta (0, 0)
Screenshot: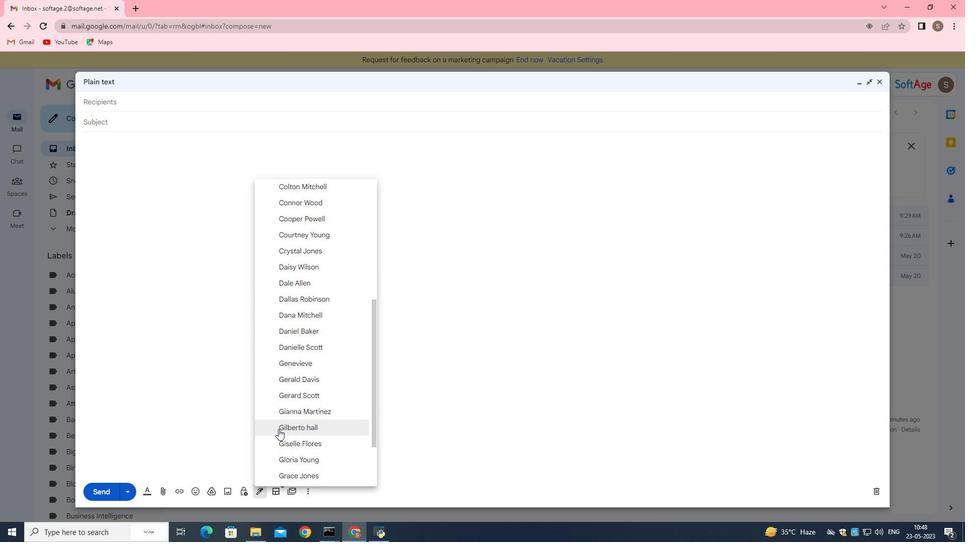 
Action: Mouse scrolled (278, 429) with delta (0, 0)
Screenshot: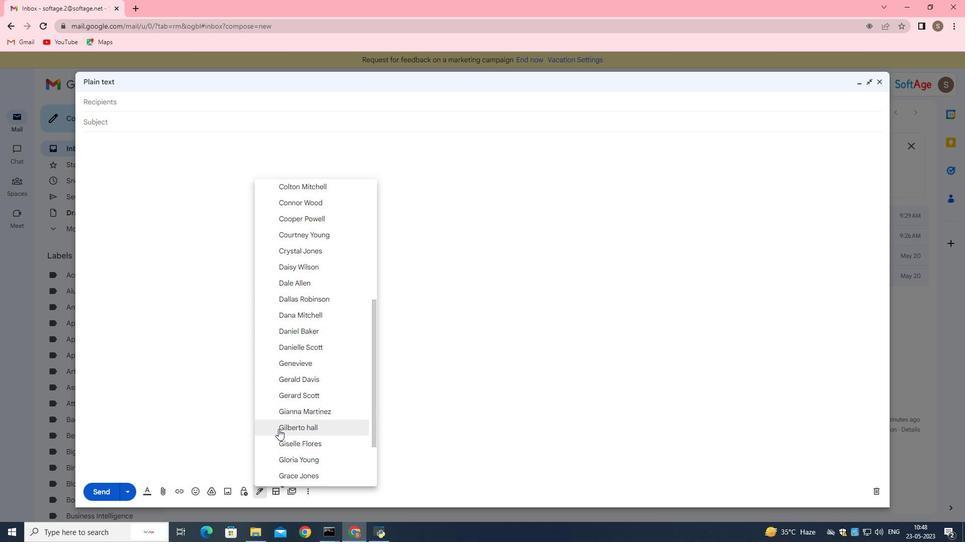 
Action: Mouse scrolled (278, 429) with delta (0, 0)
Screenshot: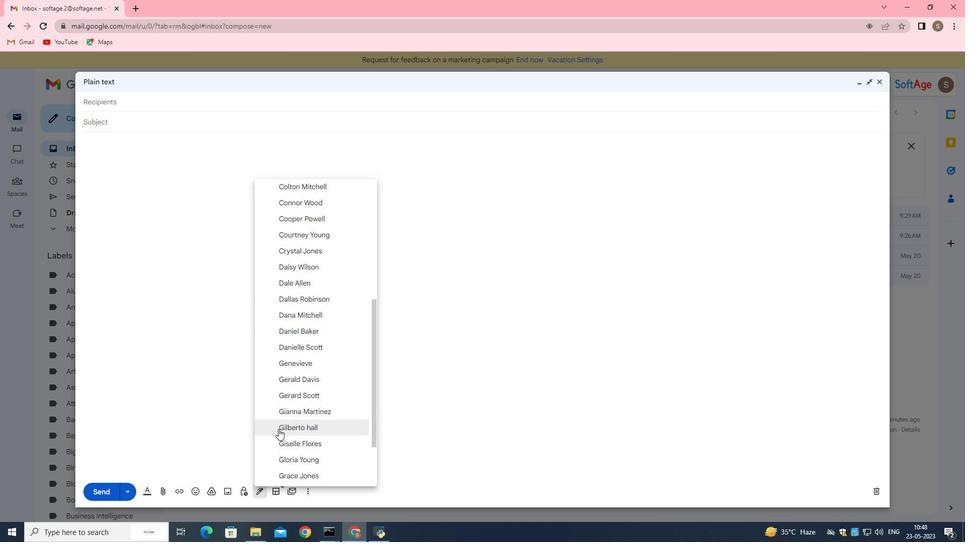 
Action: Mouse moved to (278, 429)
Screenshot: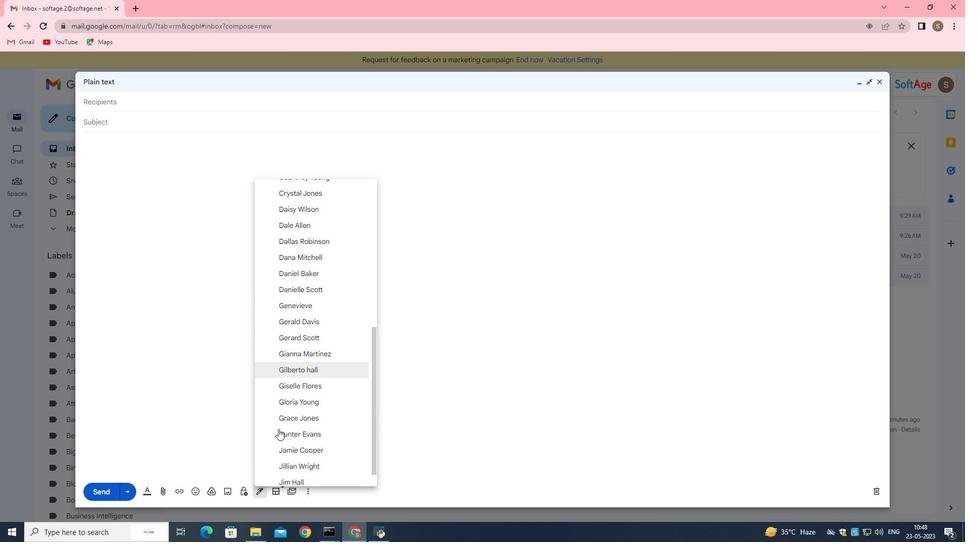 
Action: Mouse scrolled (278, 428) with delta (0, 0)
Screenshot: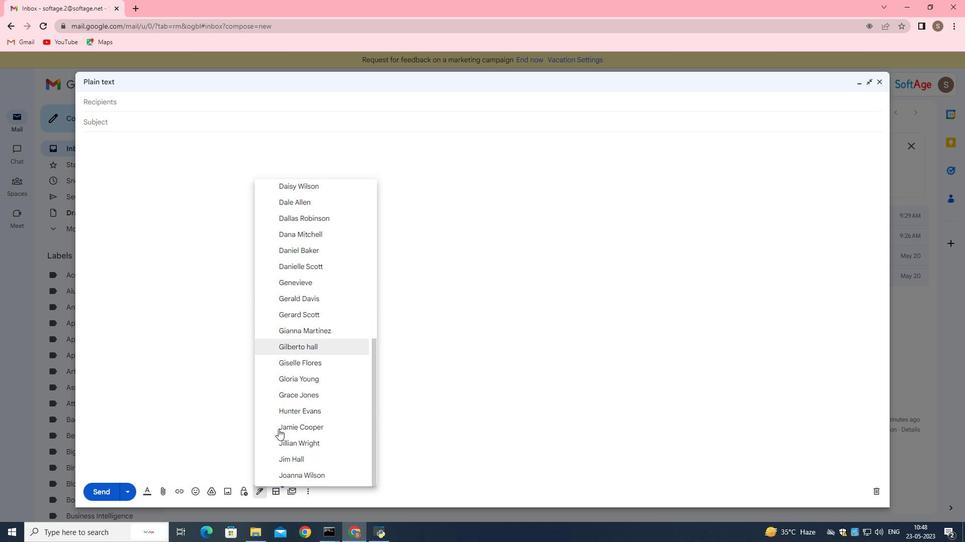 
Action: Mouse scrolled (278, 428) with delta (0, 0)
Screenshot: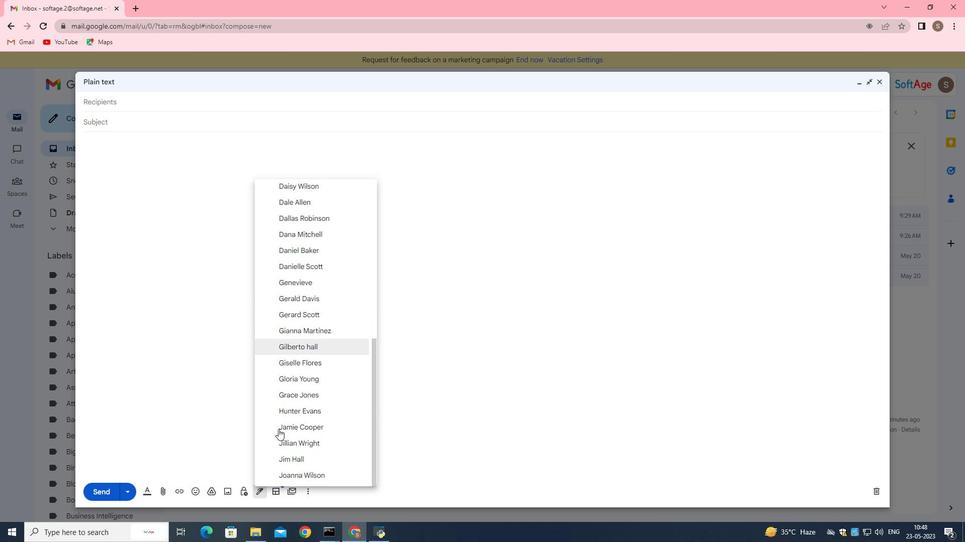 
Action: Mouse scrolled (278, 428) with delta (0, 0)
Screenshot: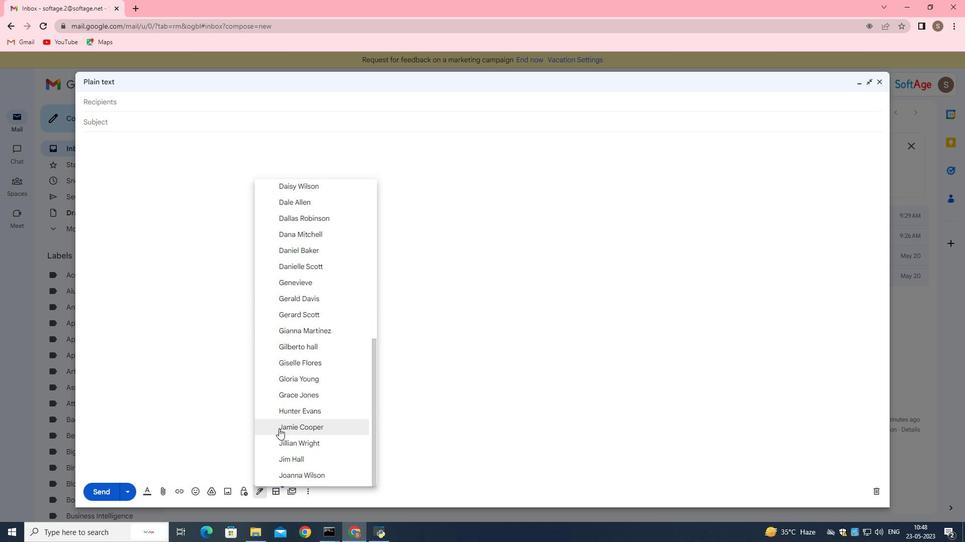 
Action: Mouse scrolled (278, 428) with delta (0, 0)
Screenshot: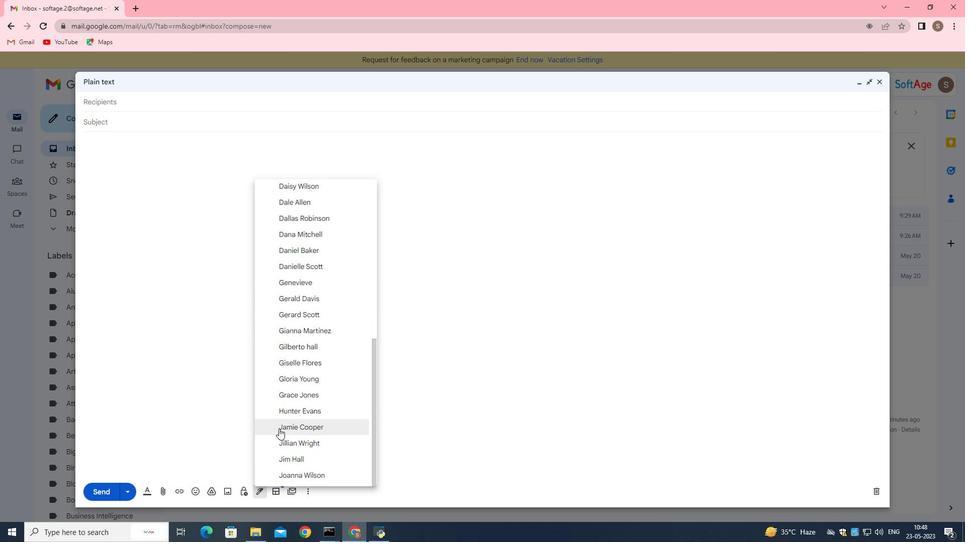
Action: Mouse scrolled (278, 428) with delta (0, 0)
Screenshot: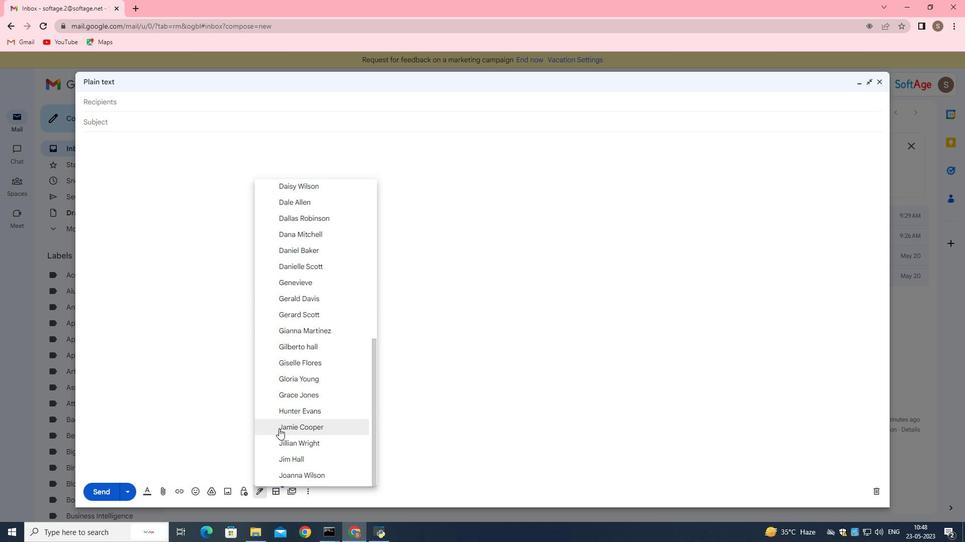 
Action: Mouse scrolled (278, 428) with delta (0, 0)
Screenshot: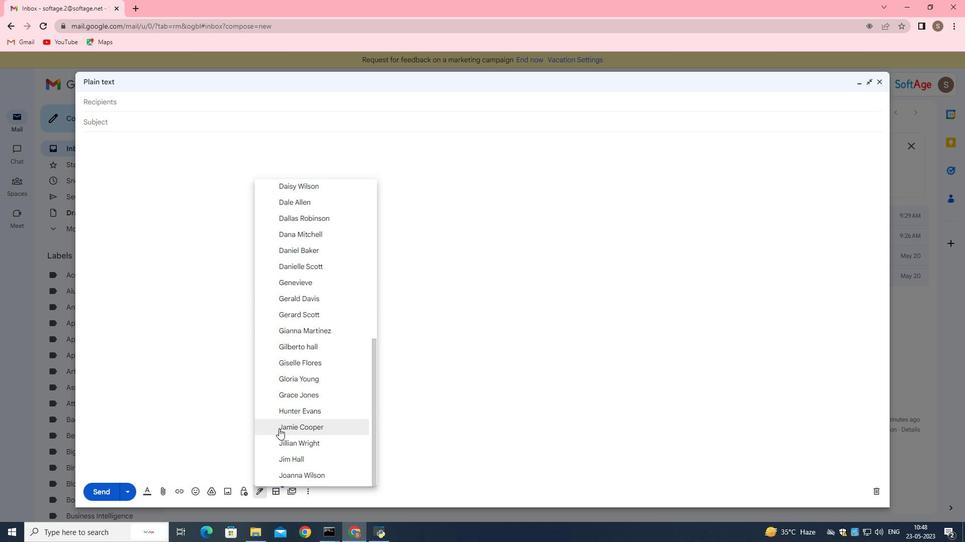 
Action: Mouse scrolled (278, 428) with delta (0, 0)
Screenshot: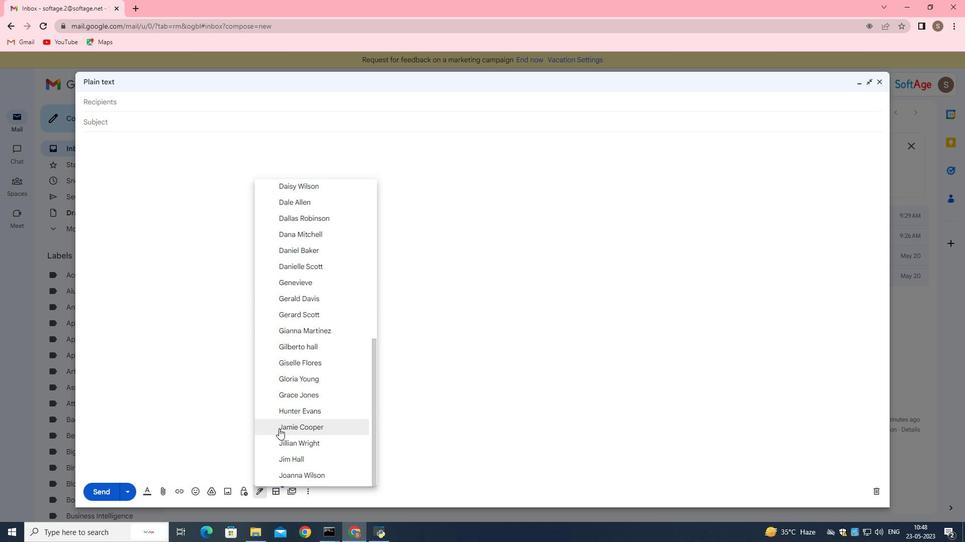 
Action: Mouse moved to (282, 415)
Screenshot: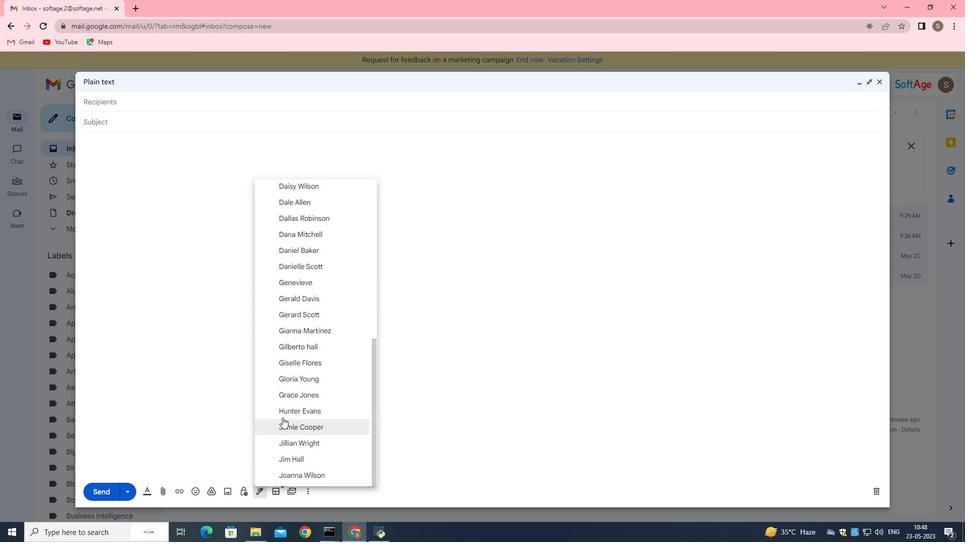 
Action: Mouse pressed left at (282, 415)
Screenshot: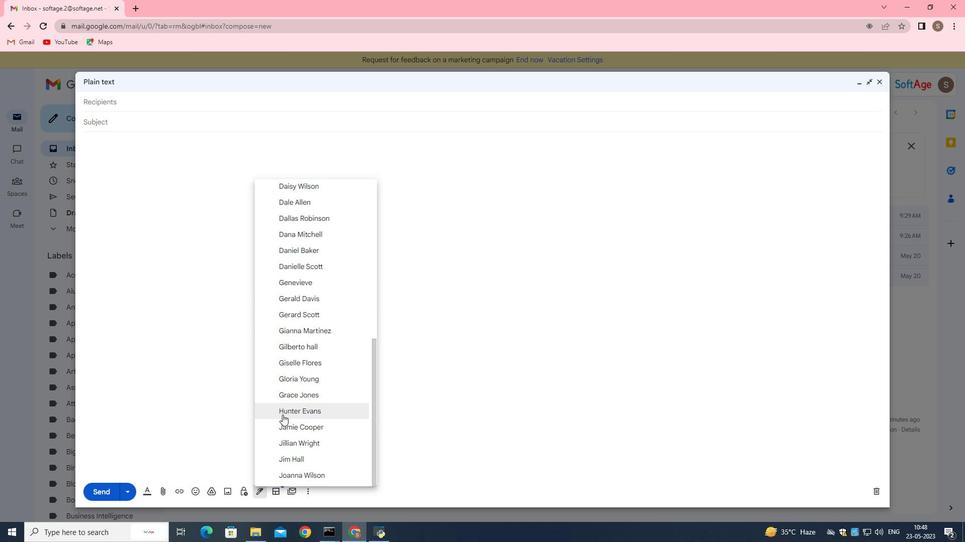 
Action: Mouse moved to (127, 161)
Screenshot: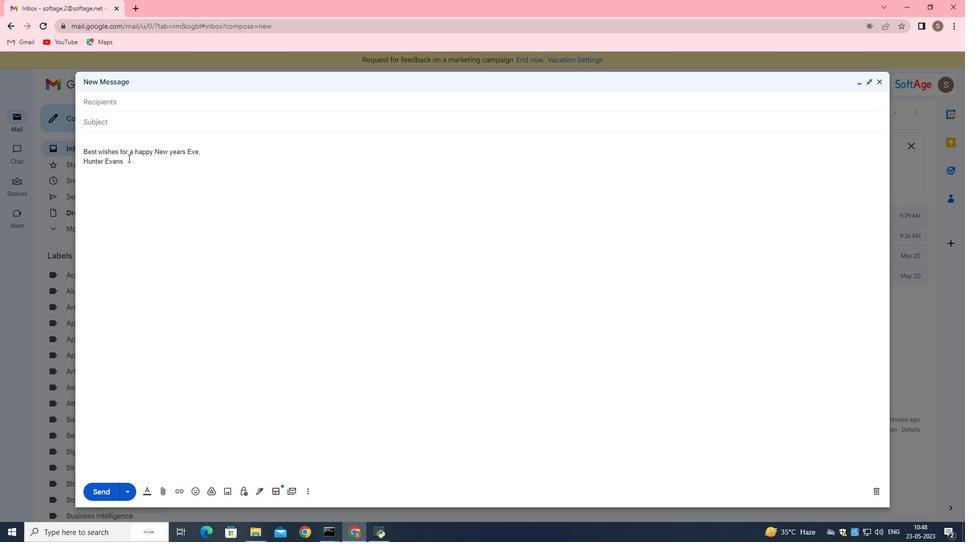 
Action: Mouse pressed left at (127, 161)
Screenshot: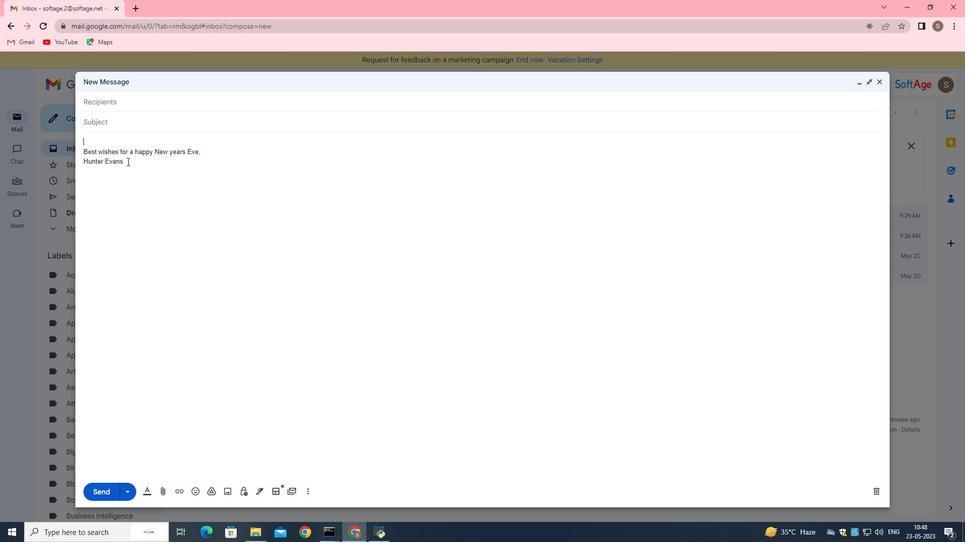 
Action: Mouse pressed left at (127, 161)
Screenshot: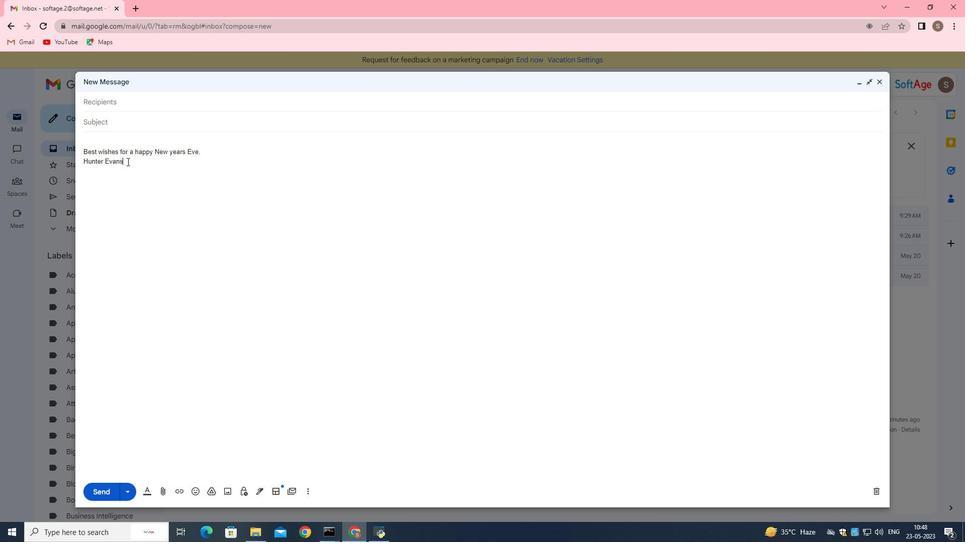 
Action: Mouse pressed left at (127, 161)
Screenshot: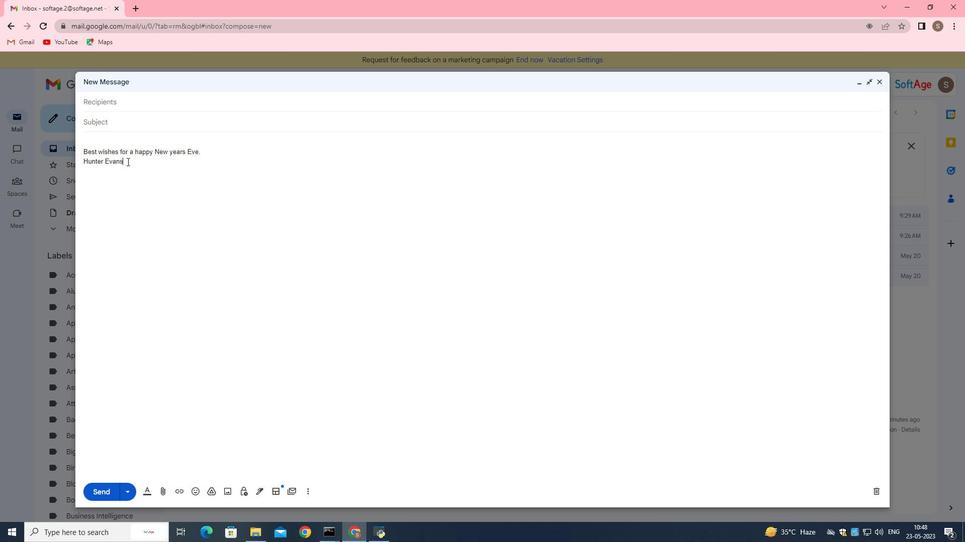 
Action: Key pressed <Key.backspace>
Screenshot: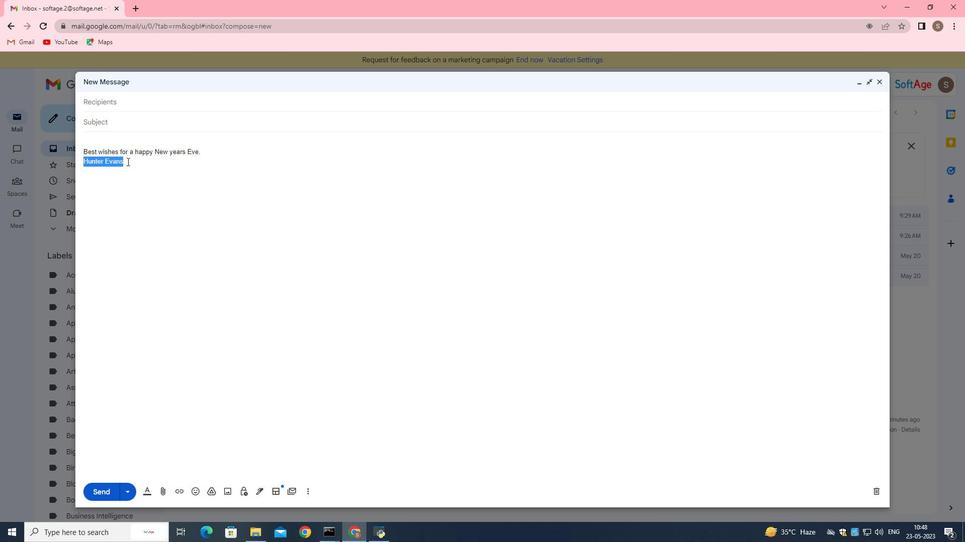 
Action: Mouse moved to (260, 490)
Screenshot: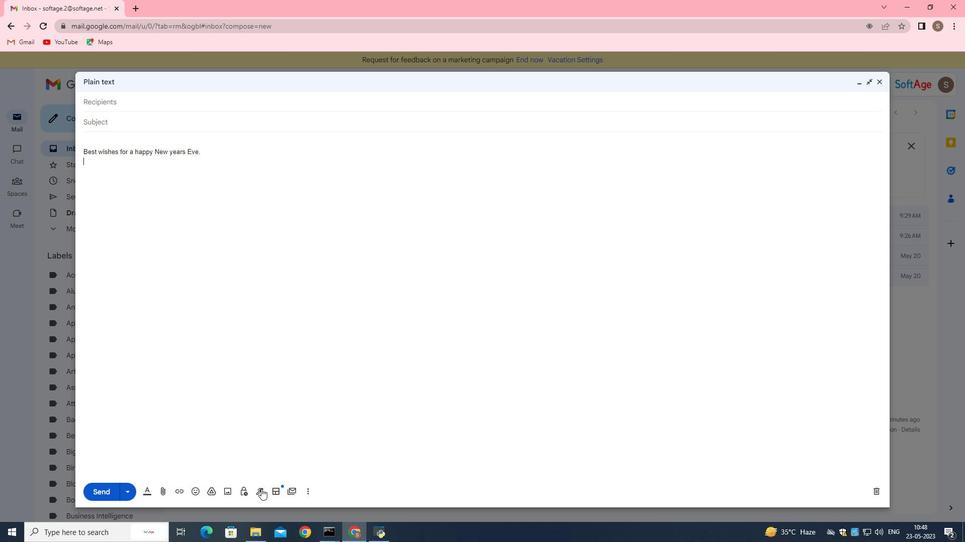 
Action: Mouse pressed left at (260, 490)
Screenshot: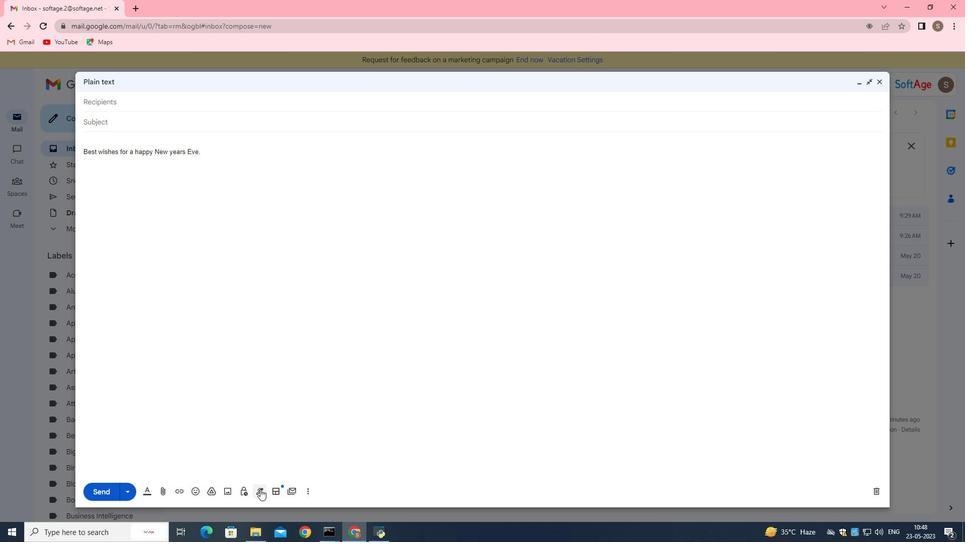 
Action: Mouse moved to (262, 276)
Screenshot: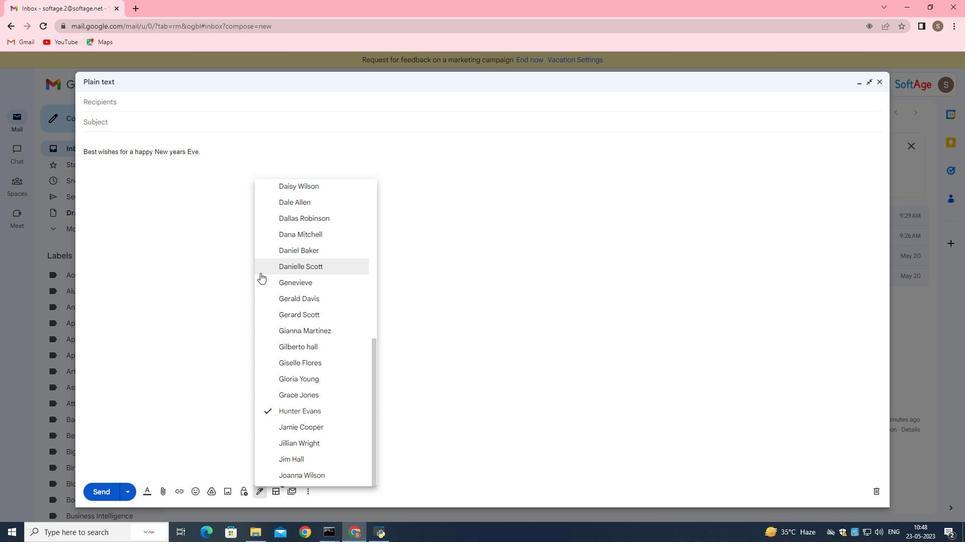 
Action: Mouse scrolled (262, 276) with delta (0, 0)
Screenshot: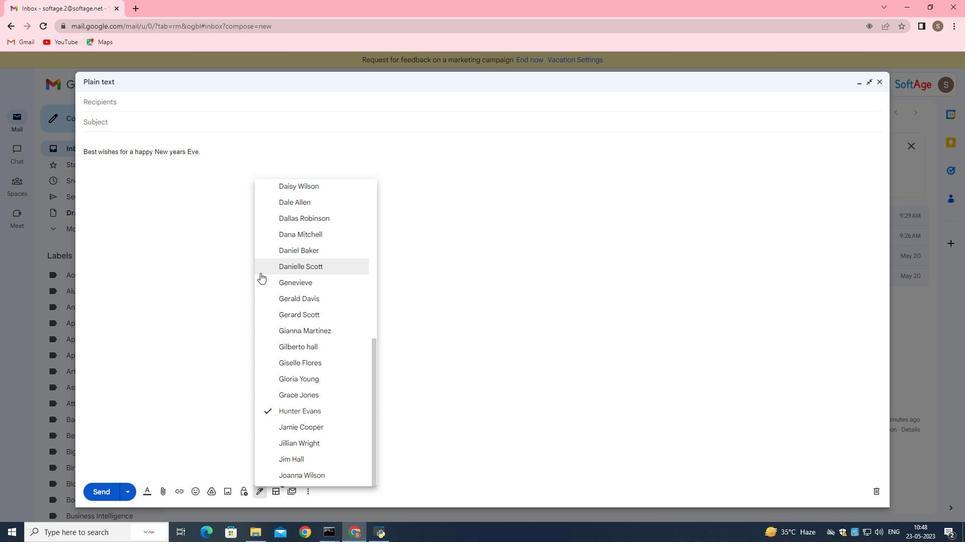 
Action: Mouse scrolled (262, 276) with delta (0, 0)
Screenshot: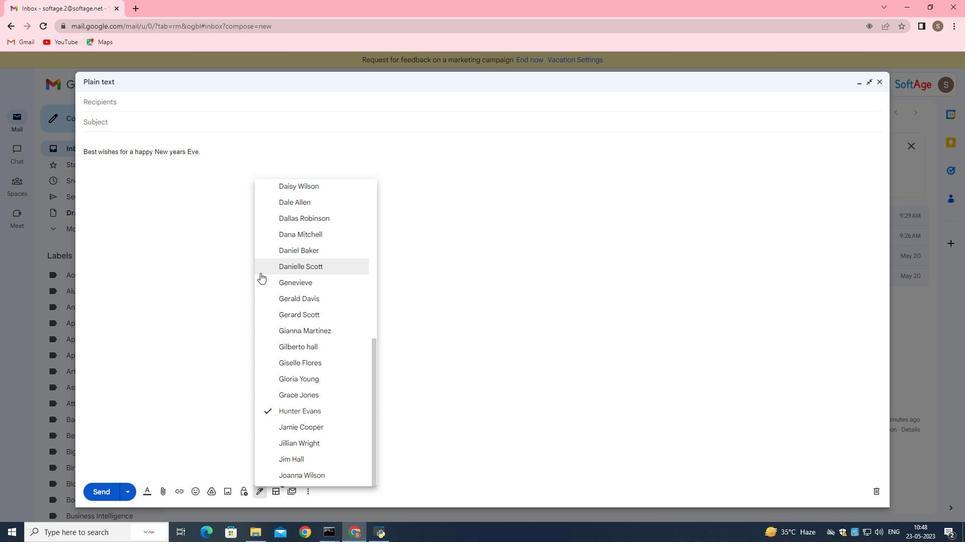 
Action: Mouse scrolled (262, 276) with delta (0, 0)
Screenshot: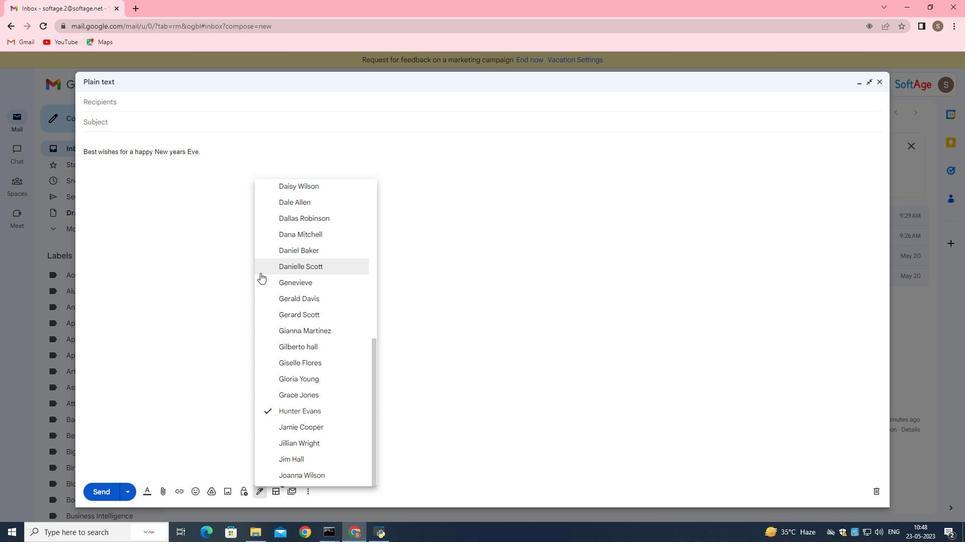 
Action: Mouse scrolled (262, 276) with delta (0, 0)
Screenshot: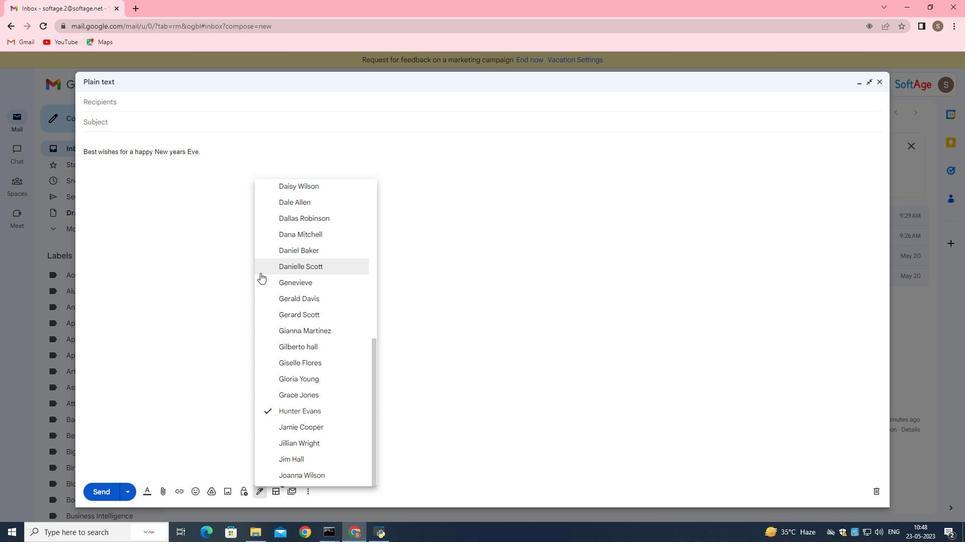 
Action: Mouse moved to (263, 277)
Screenshot: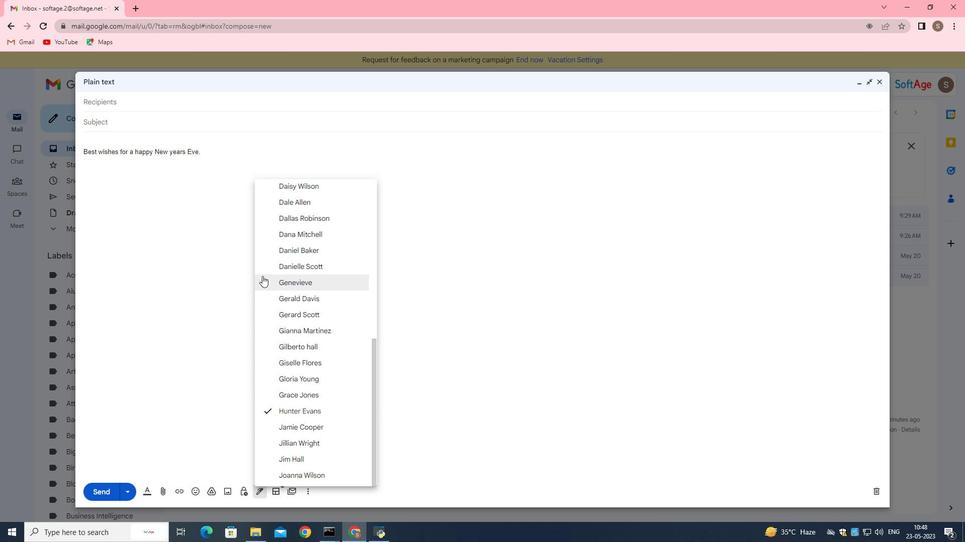 
Action: Mouse scrolled (263, 277) with delta (0, 0)
Screenshot: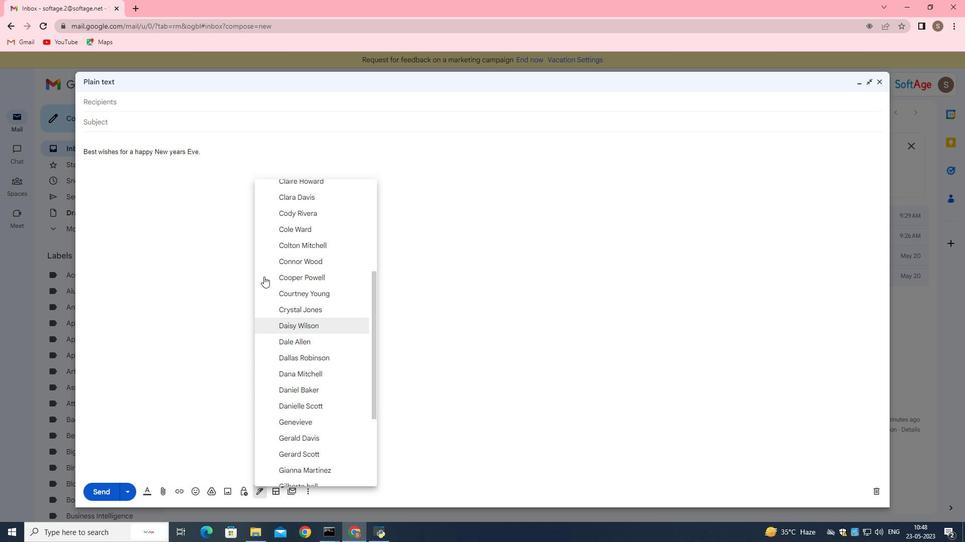 
Action: Mouse scrolled (263, 277) with delta (0, 0)
Screenshot: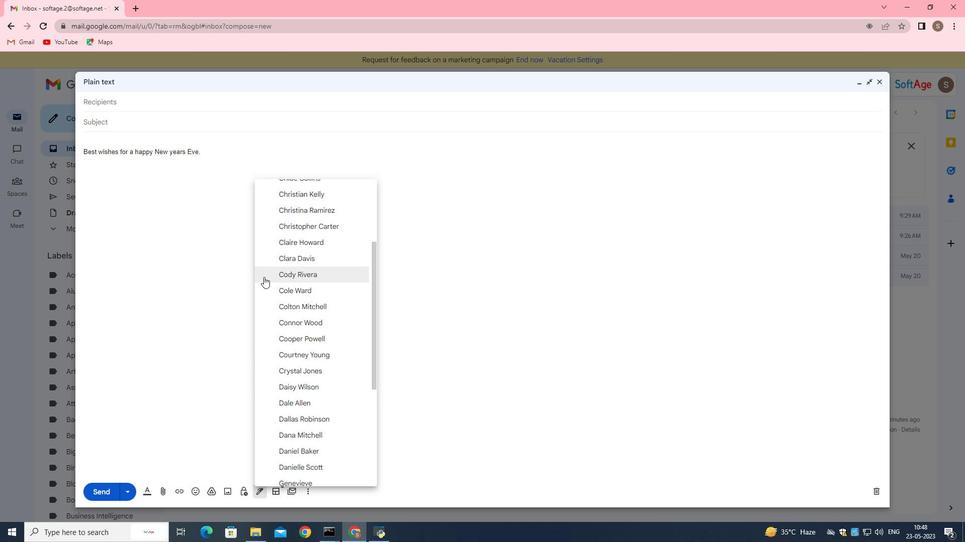 
Action: Mouse scrolled (263, 277) with delta (0, 0)
Screenshot: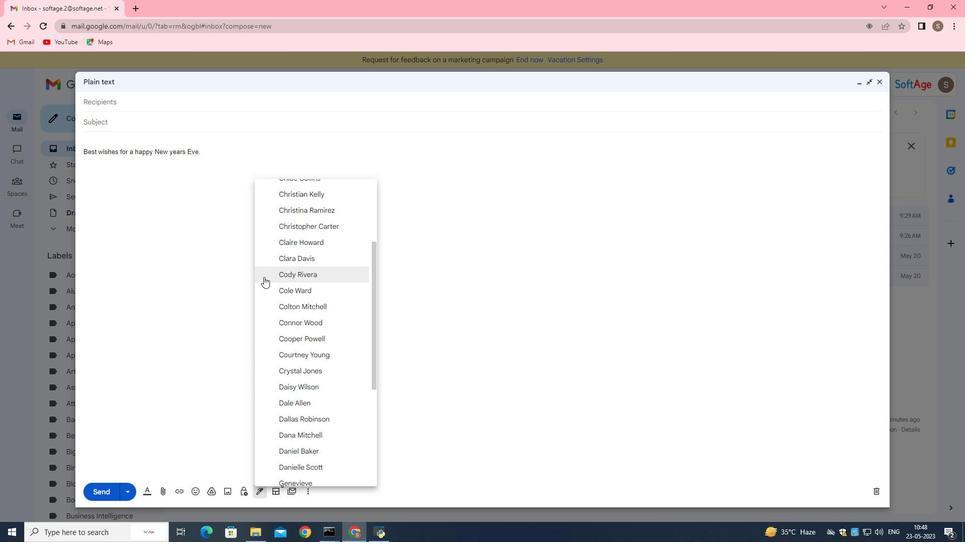 
Action: Mouse moved to (306, 194)
Screenshot: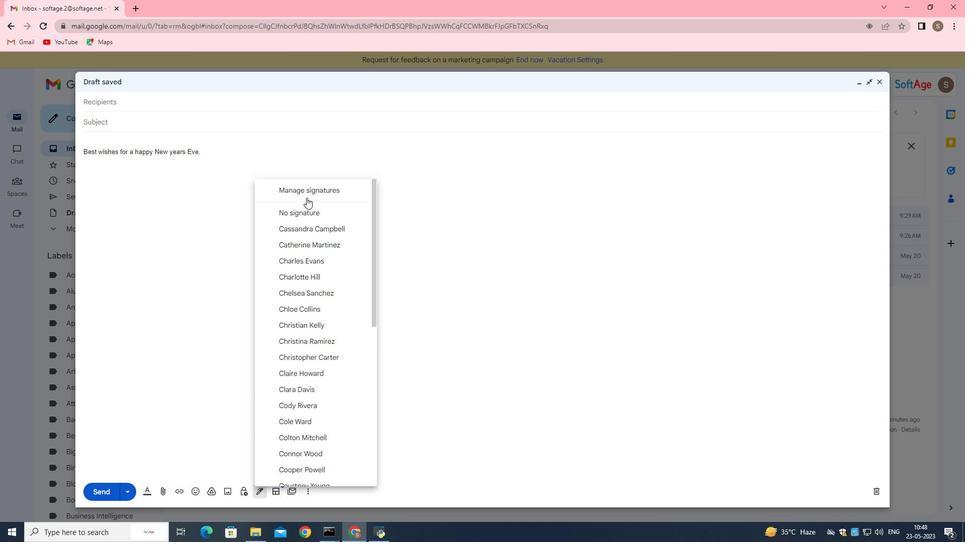 
Action: Mouse pressed left at (306, 194)
Screenshot: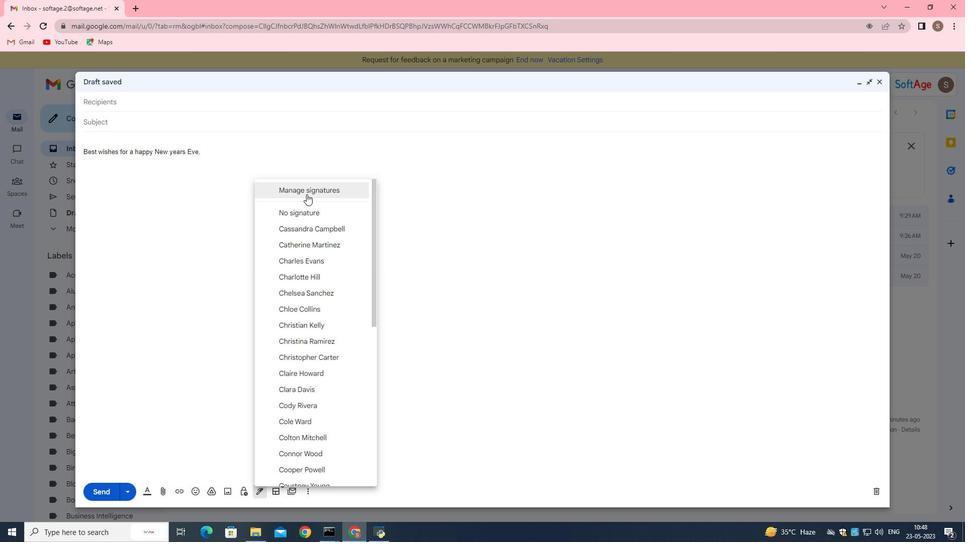 
Action: Mouse moved to (855, 82)
Screenshot: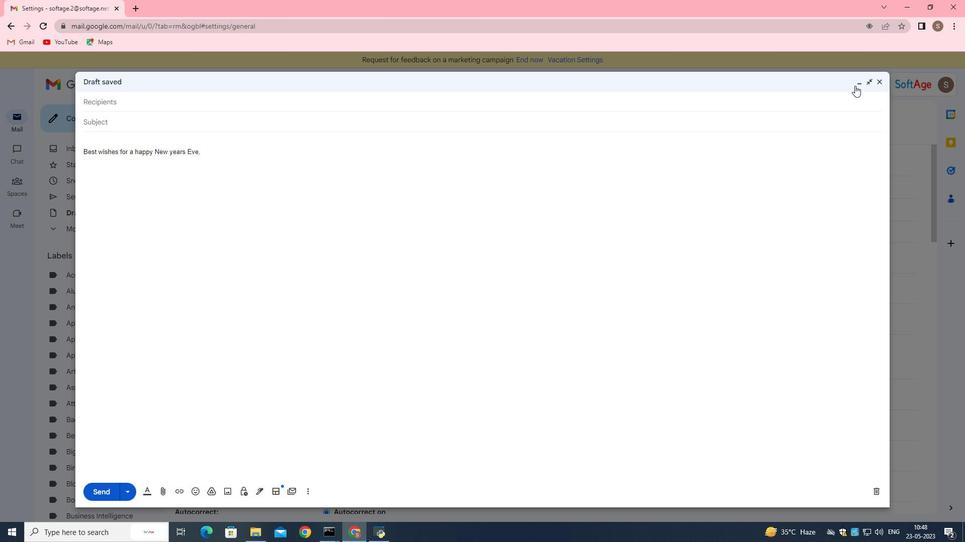 
Action: Mouse pressed left at (855, 82)
Screenshot: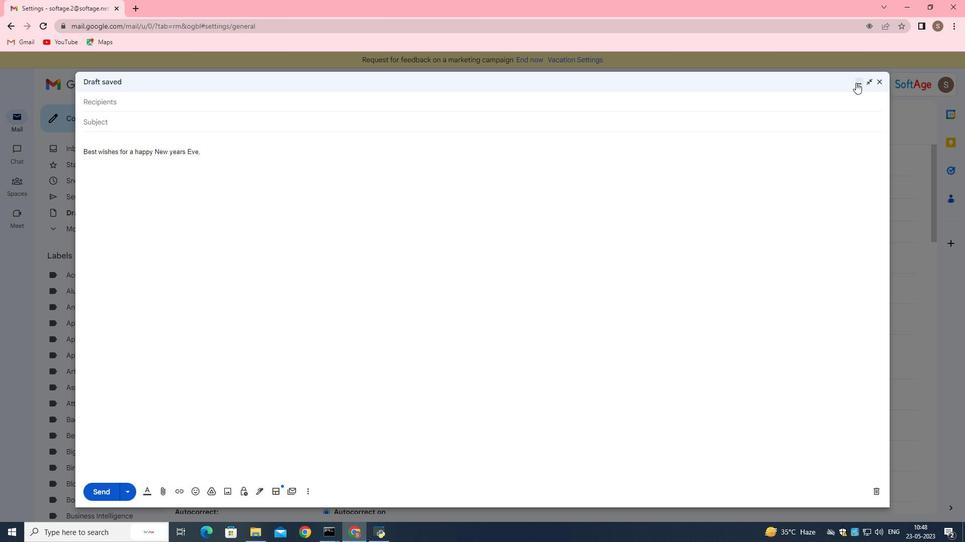 
Action: Mouse moved to (343, 262)
Screenshot: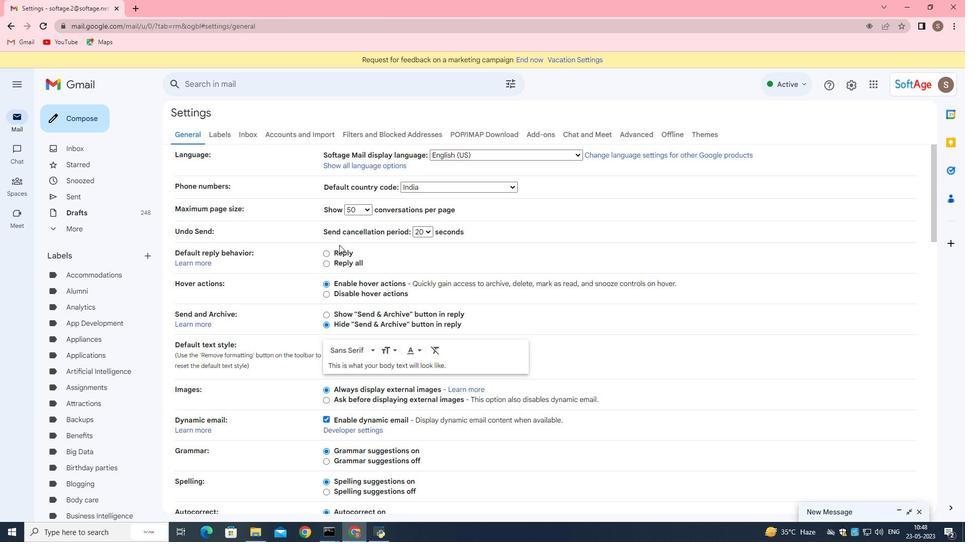 
Action: Mouse scrolled (342, 256) with delta (0, 0)
Screenshot: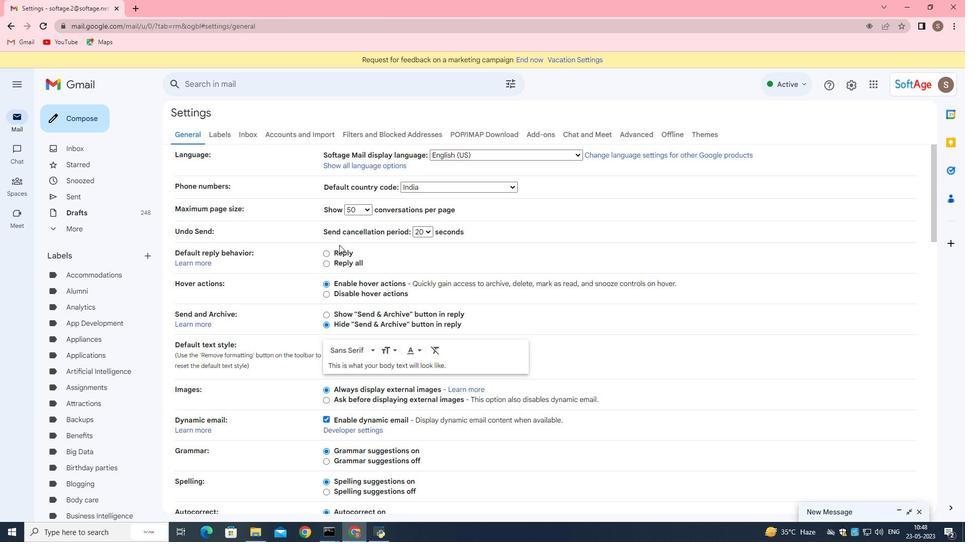 
Action: Mouse scrolled (342, 258) with delta (0, 0)
Screenshot: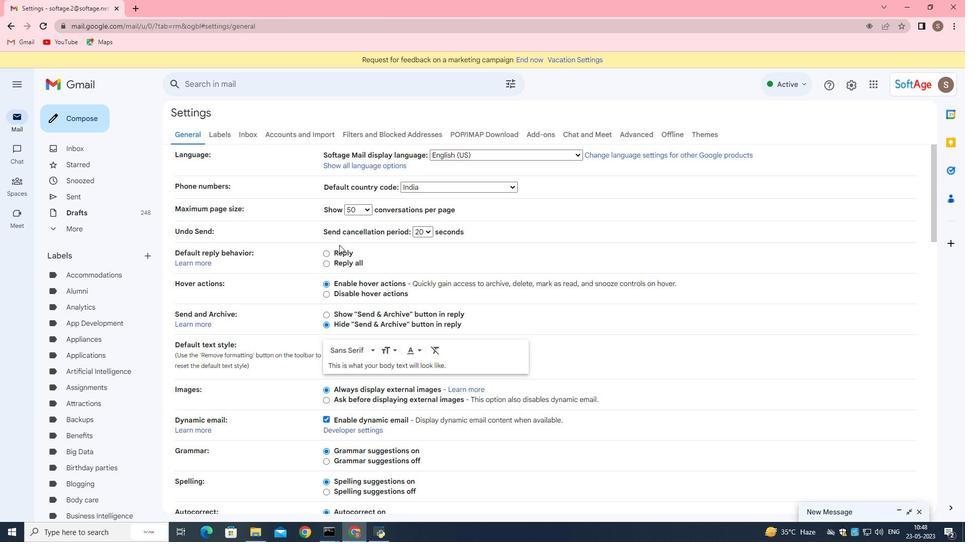 
Action: Mouse scrolled (343, 260) with delta (0, 0)
Screenshot: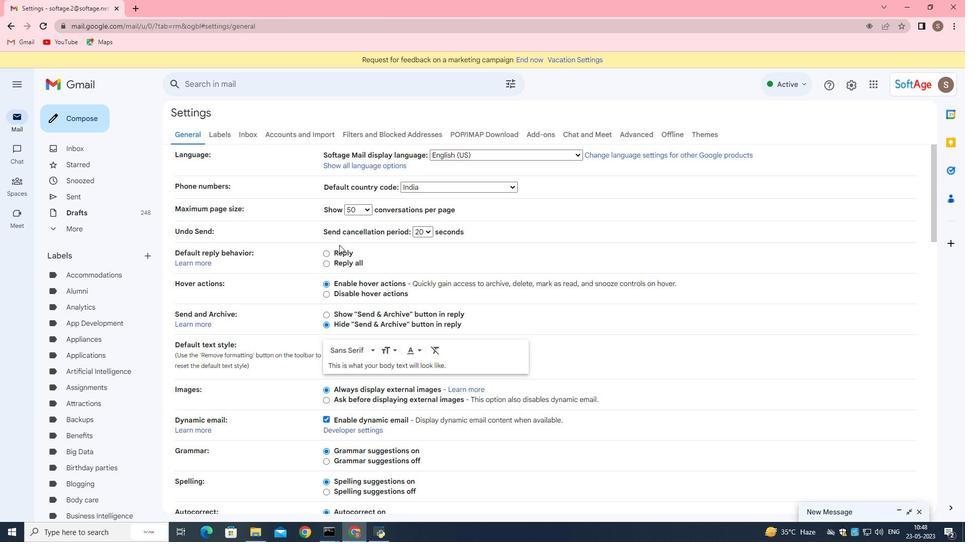 
Action: Mouse scrolled (343, 261) with delta (0, 0)
Screenshot: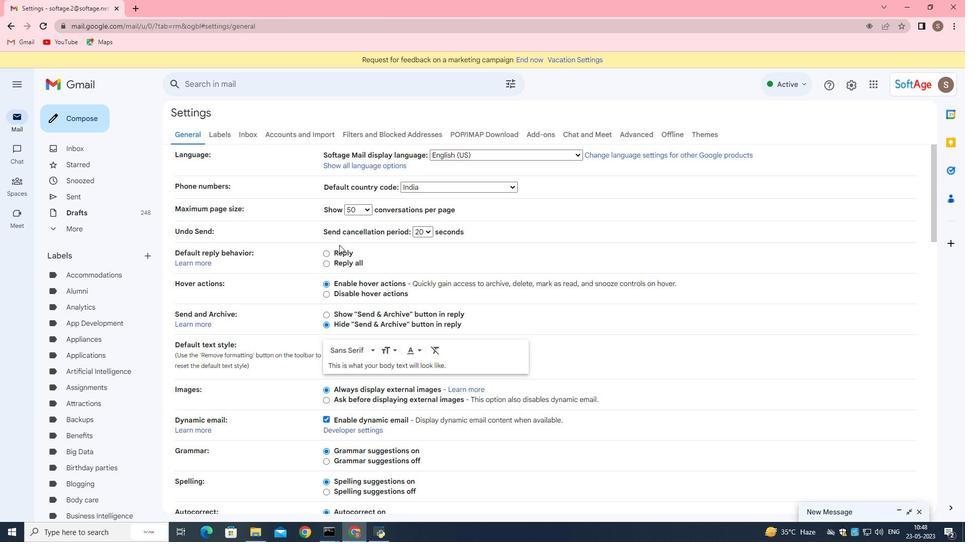 
Action: Mouse moved to (343, 264)
Screenshot: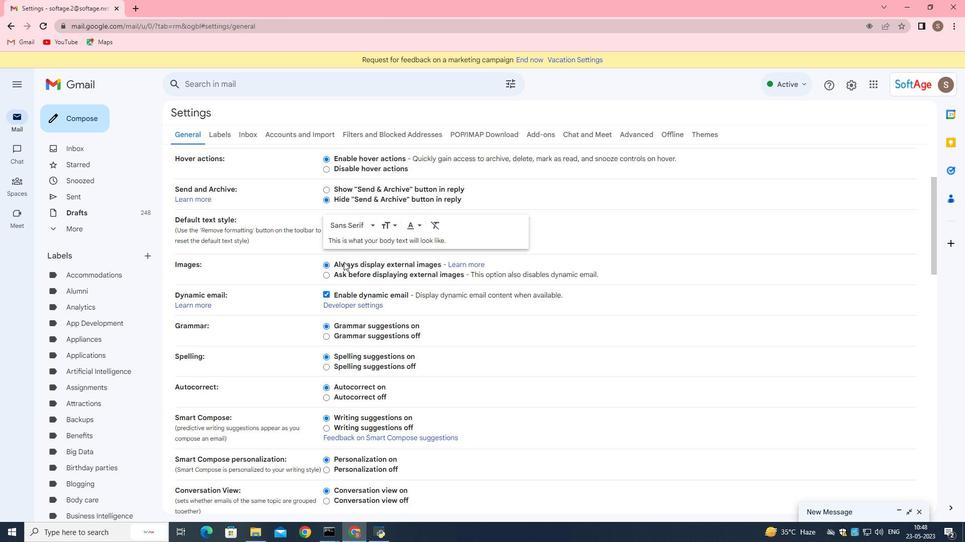 
Action: Mouse scrolled (343, 263) with delta (0, 0)
Screenshot: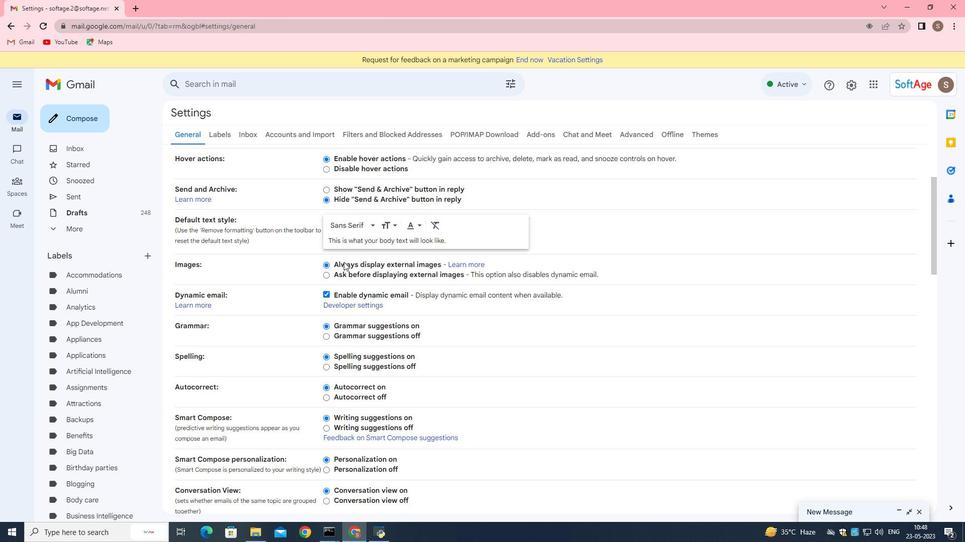
Action: Mouse moved to (343, 265)
Screenshot: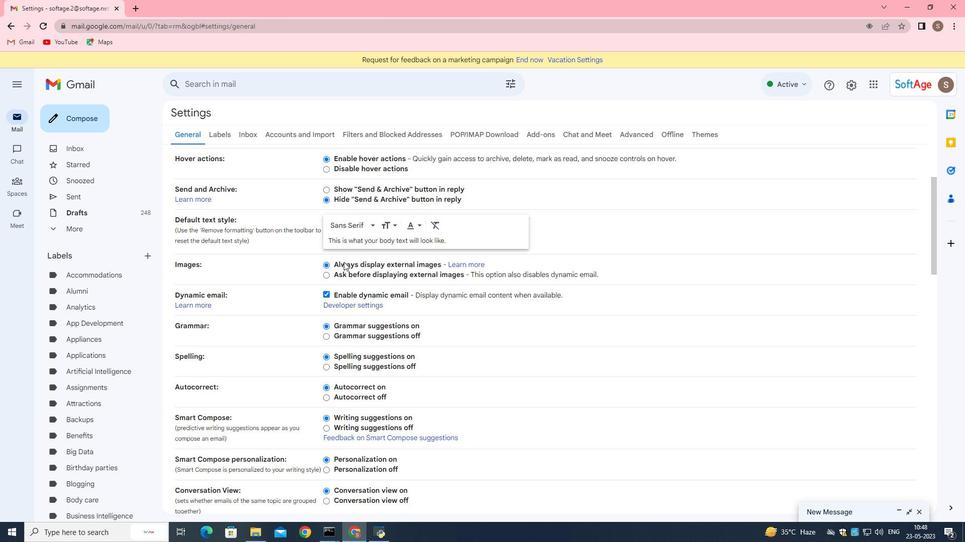 
Action: Mouse scrolled (343, 264) with delta (0, 0)
Screenshot: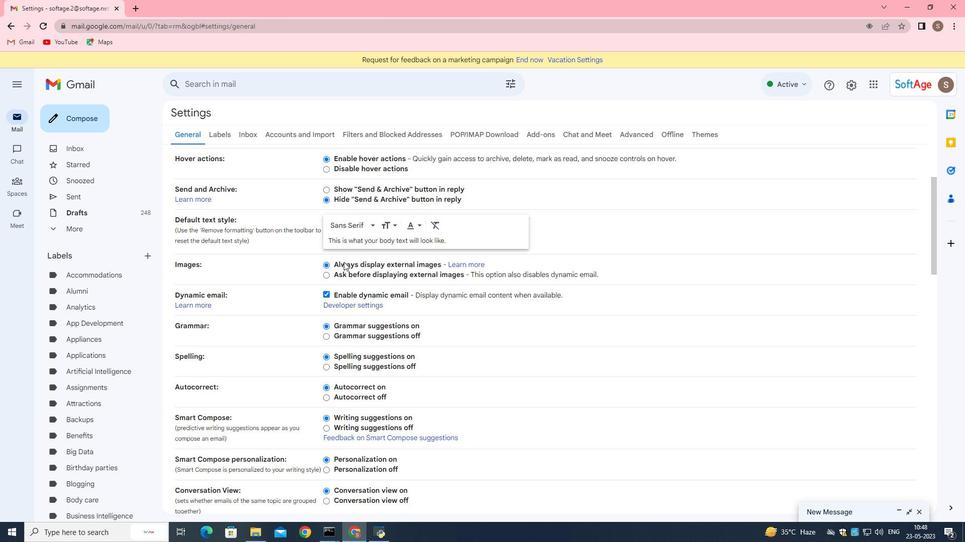 
Action: Mouse scrolled (343, 264) with delta (0, 0)
Screenshot: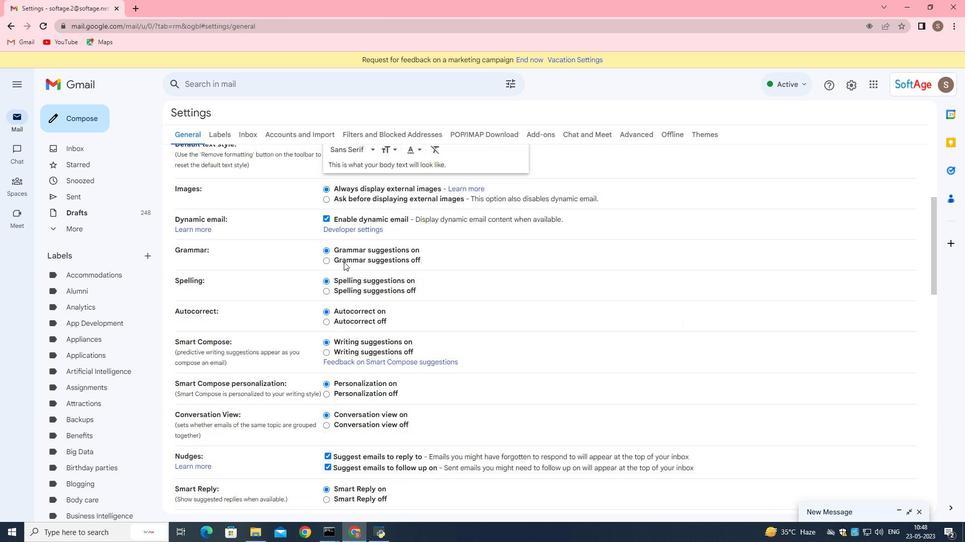 
Action: Mouse moved to (343, 265)
Screenshot: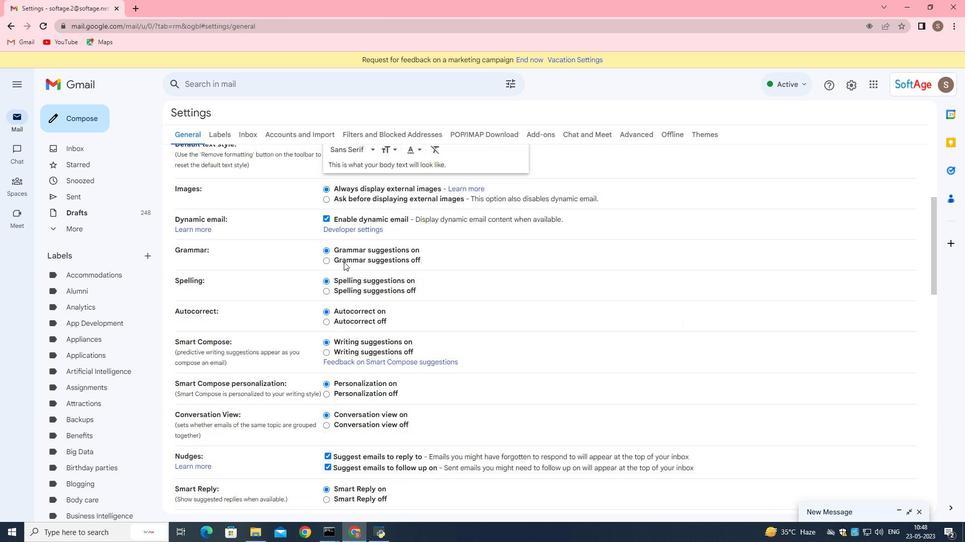 
Action: Mouse scrolled (343, 265) with delta (0, 0)
Screenshot: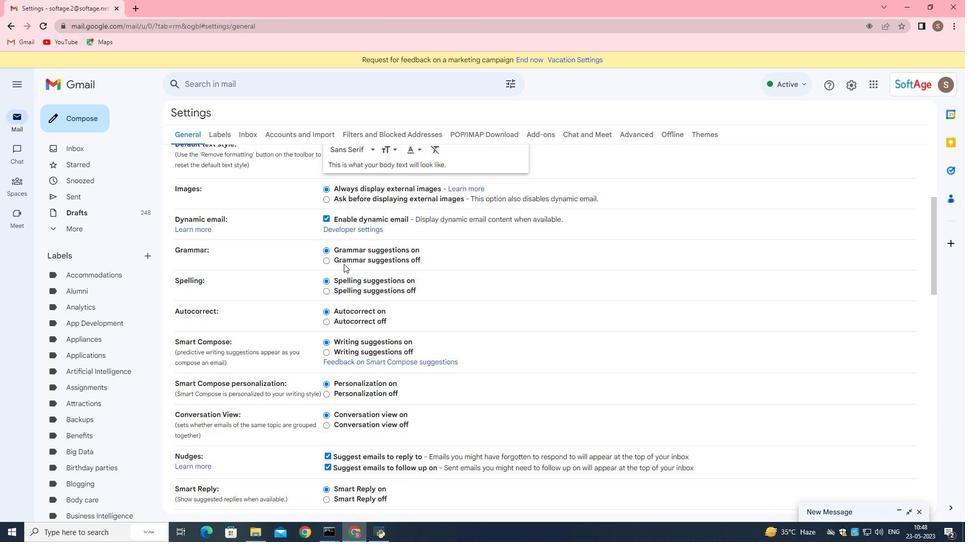 
Action: Mouse scrolled (343, 265) with delta (0, 0)
Screenshot: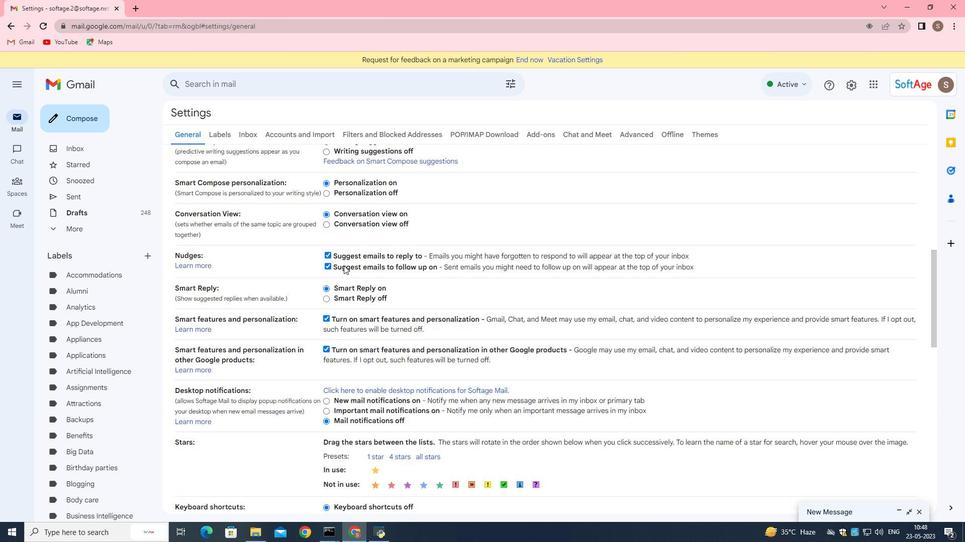 
Action: Mouse scrolled (343, 265) with delta (0, 0)
Screenshot: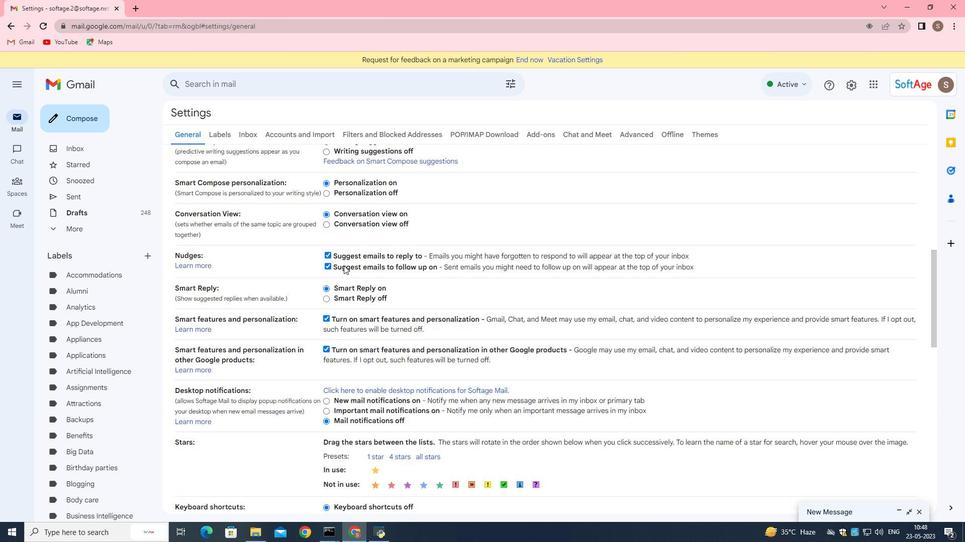 
Action: Mouse scrolled (343, 265) with delta (0, 0)
Screenshot: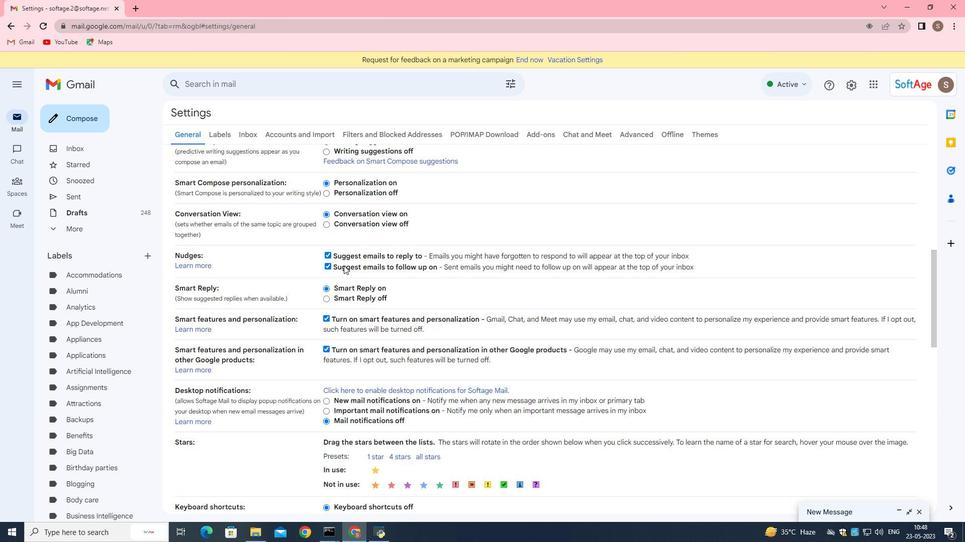 
Action: Mouse moved to (343, 265)
Screenshot: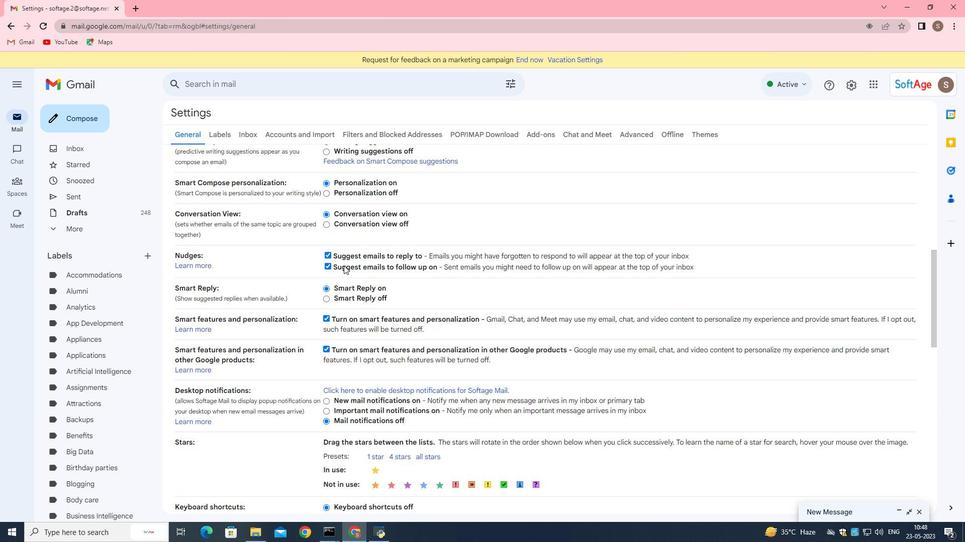 
Action: Mouse scrolled (343, 265) with delta (0, 0)
Screenshot: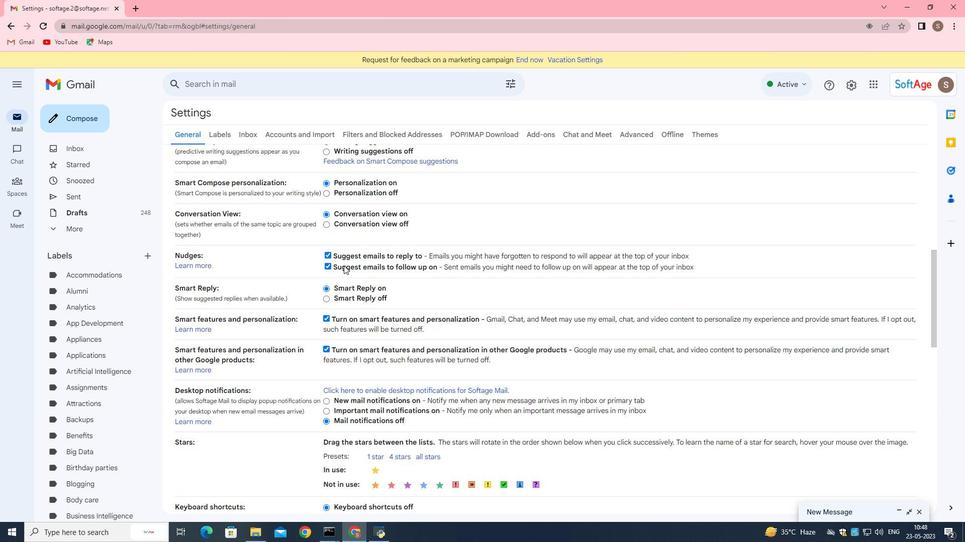 
Action: Mouse moved to (343, 267)
Screenshot: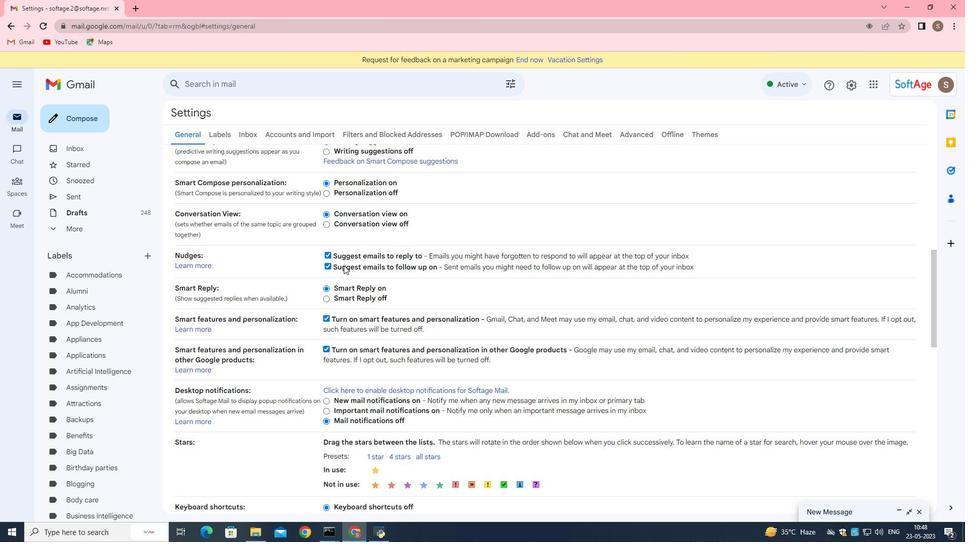 
Action: Mouse scrolled (343, 266) with delta (0, 0)
Screenshot: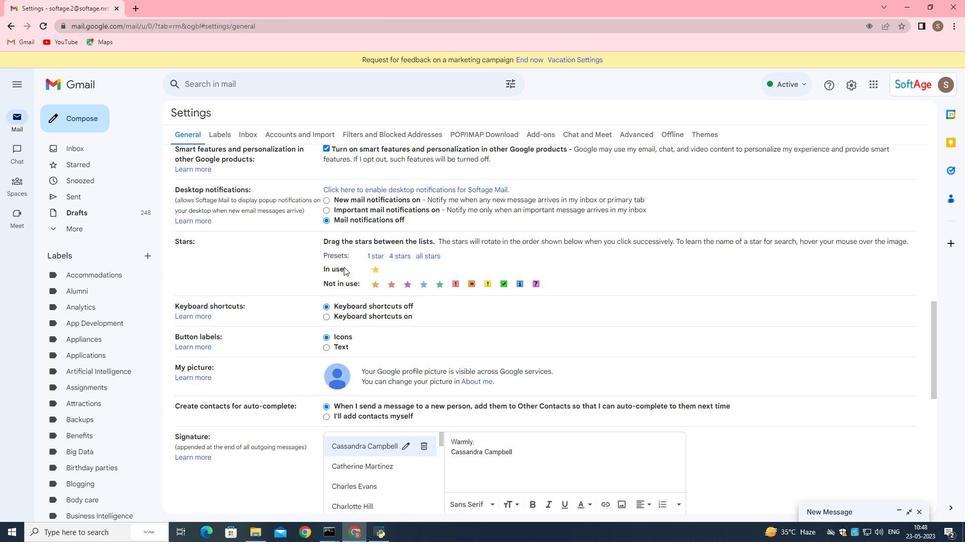 
Action: Mouse scrolled (343, 266) with delta (0, 0)
Screenshot: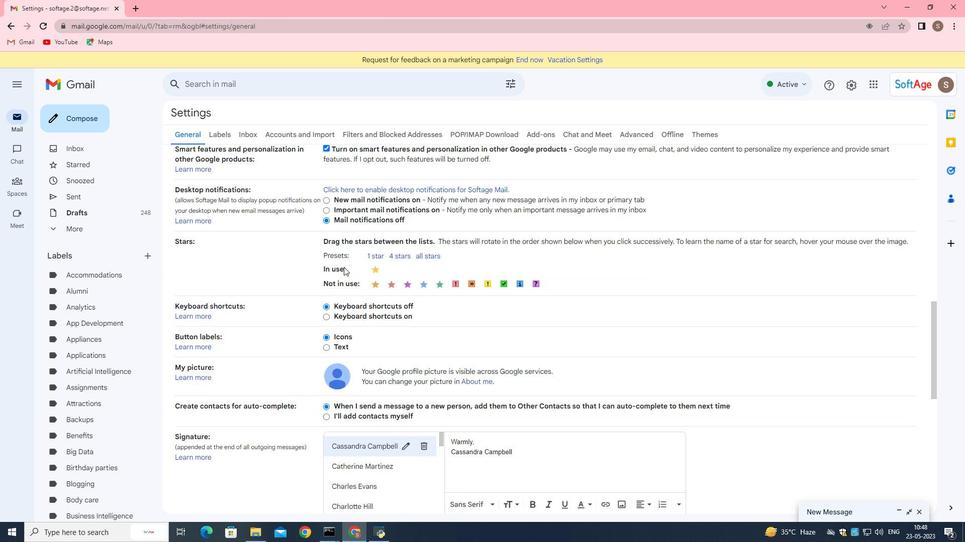 
Action: Mouse moved to (343, 267)
Screenshot: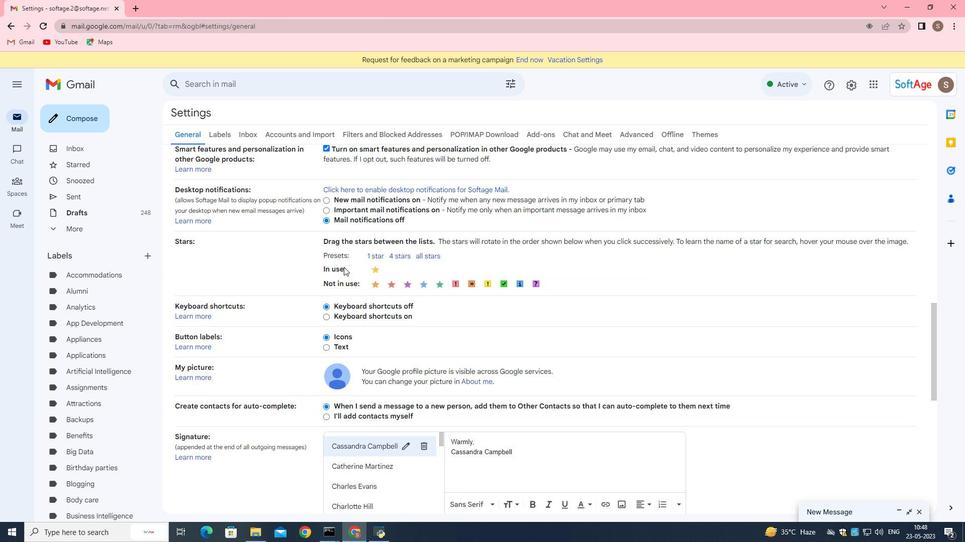 
Action: Mouse scrolled (343, 267) with delta (0, 0)
Screenshot: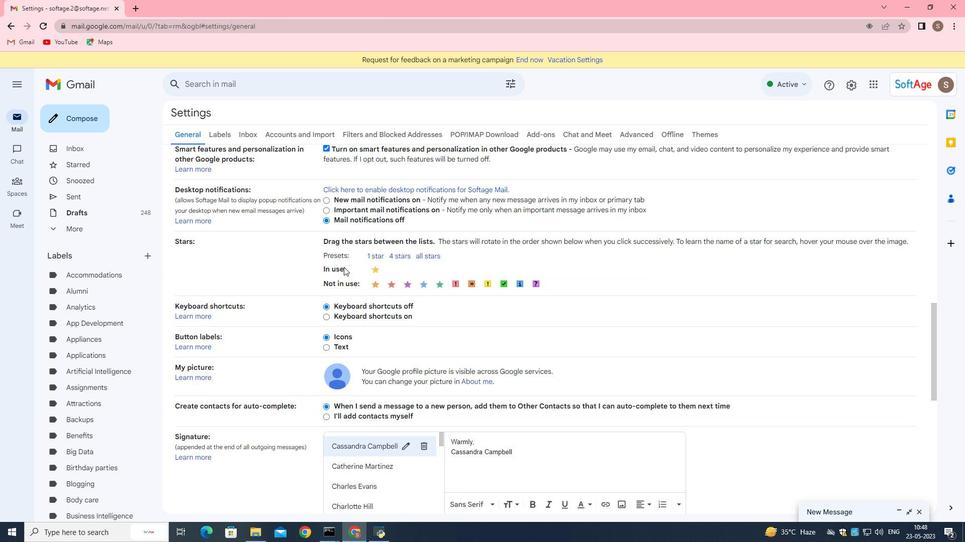 
Action: Mouse moved to (408, 381)
Screenshot: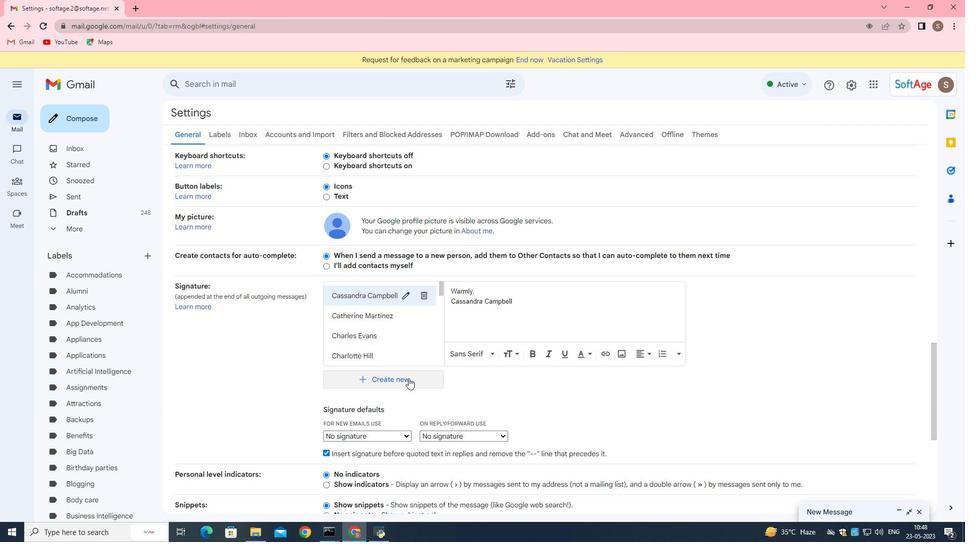 
Action: Mouse pressed left at (408, 381)
Screenshot: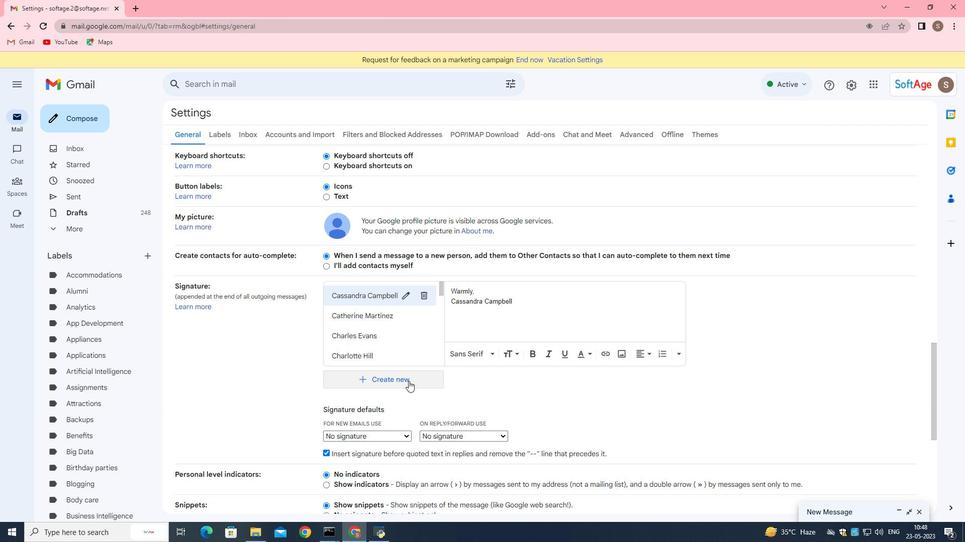 
Action: Mouse moved to (807, 310)
Screenshot: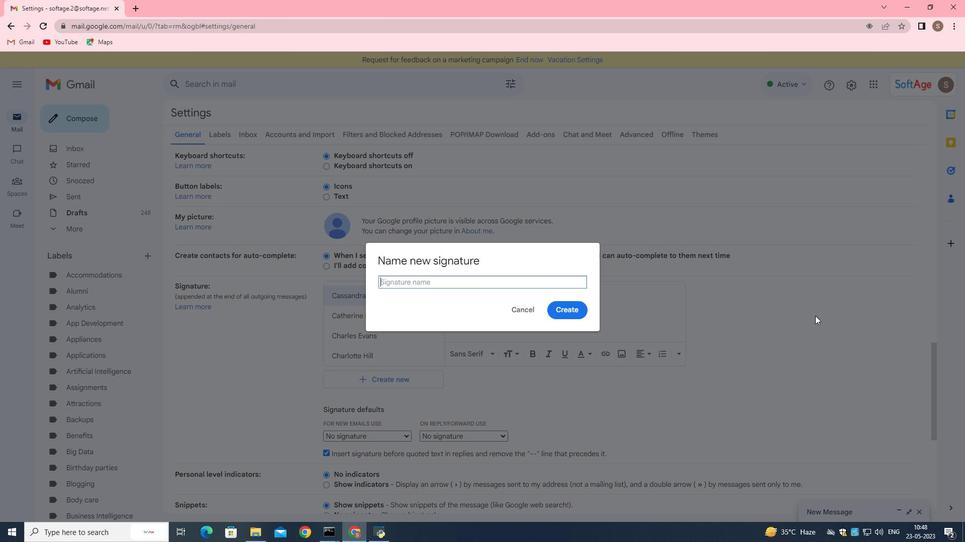 
Action: Key pressed <Key.shift>Hudson<Key.space><Key.shift>Clarkctrl+Actrl+C
Screenshot: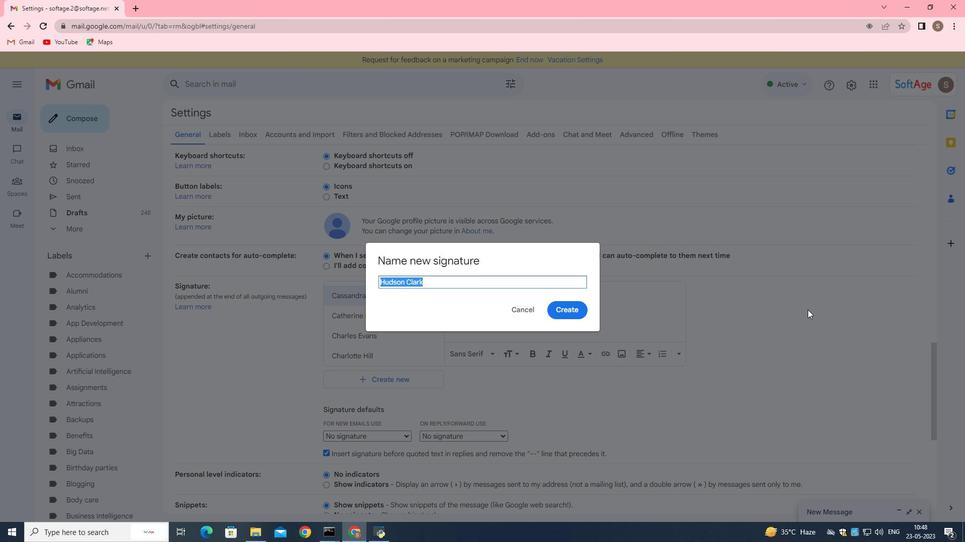 
Action: Mouse moved to (571, 312)
Screenshot: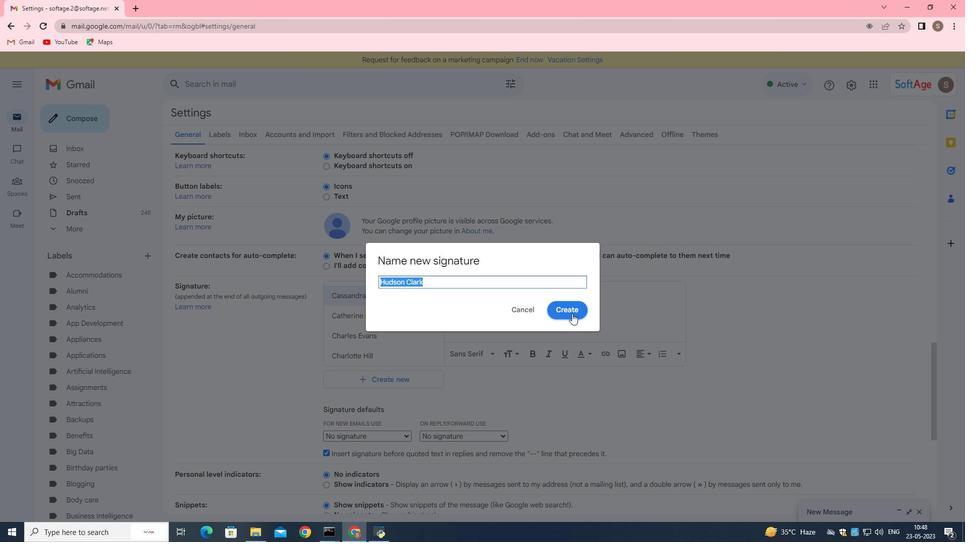 
Action: Mouse pressed left at (571, 312)
Screenshot: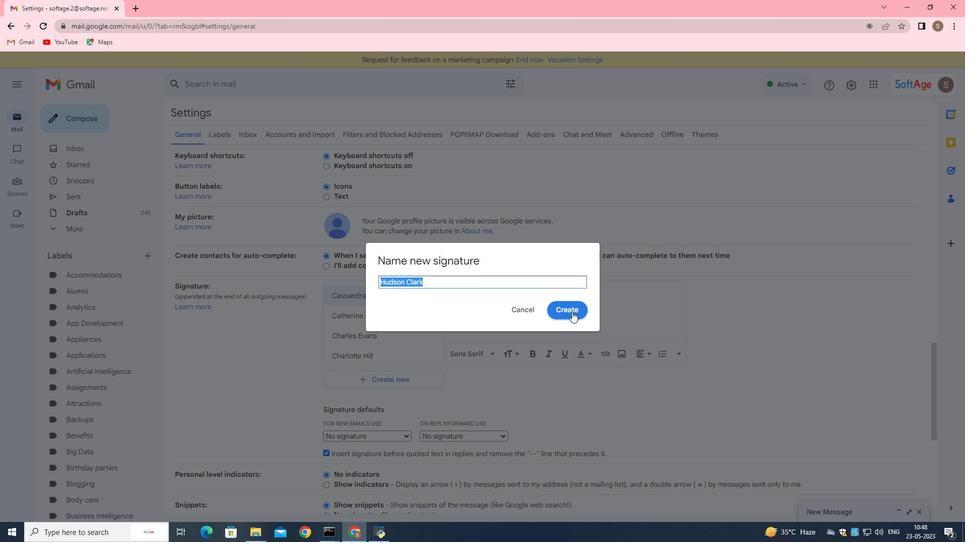 
Action: Mouse moved to (436, 284)
Screenshot: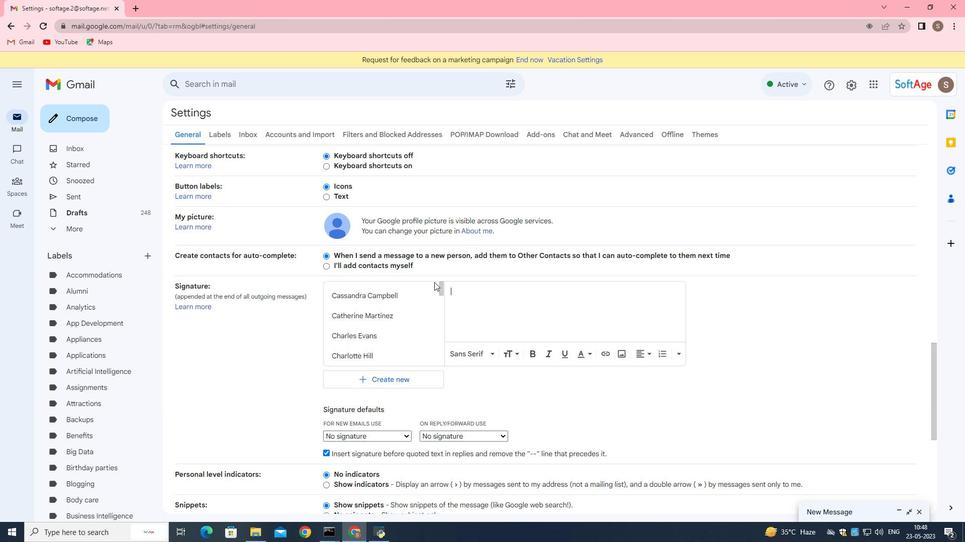 
Action: Mouse scrolled (436, 283) with delta (0, 0)
Screenshot: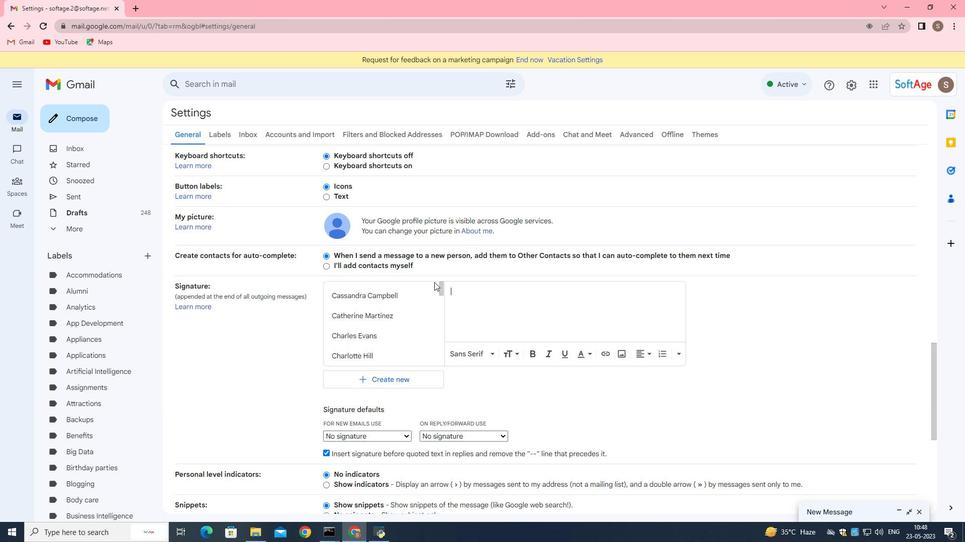 
Action: Mouse moved to (380, 321)
Screenshot: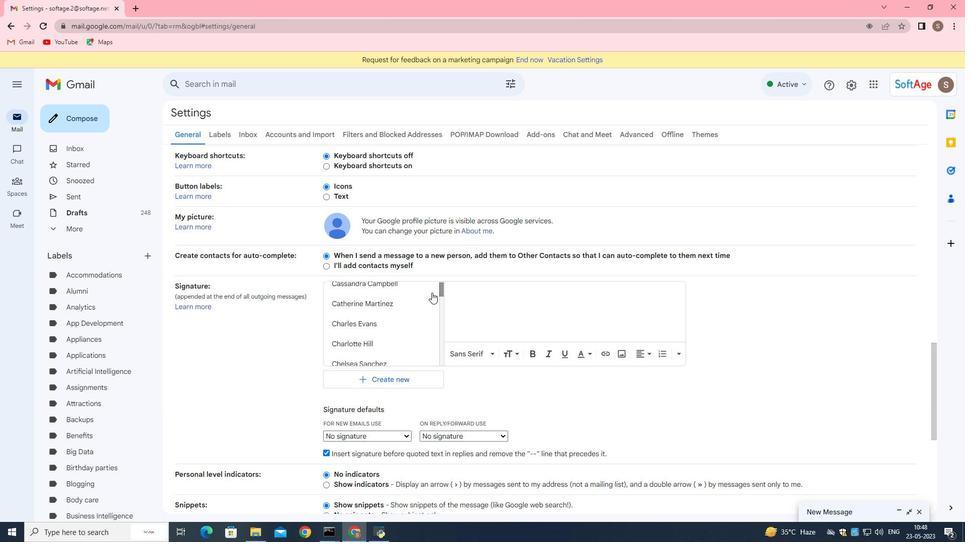 
Action: Mouse scrolled (380, 320) with delta (0, 0)
Screenshot: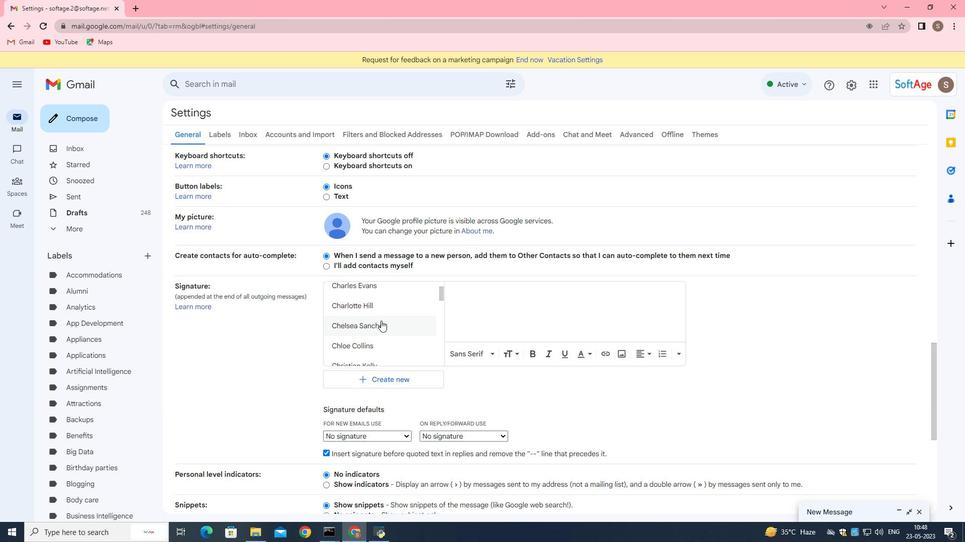
Action: Mouse scrolled (380, 320) with delta (0, 0)
Screenshot: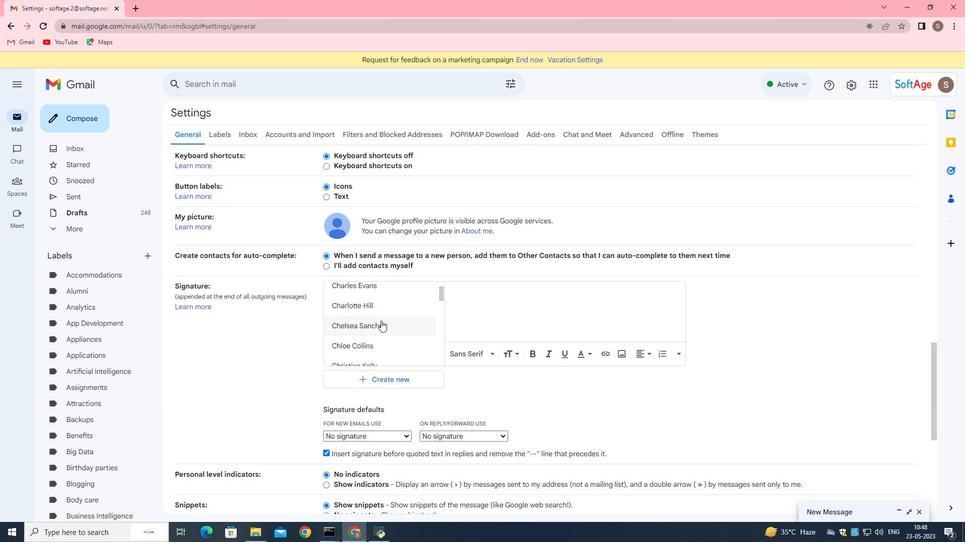 
Action: Mouse scrolled (380, 320) with delta (0, 0)
Screenshot: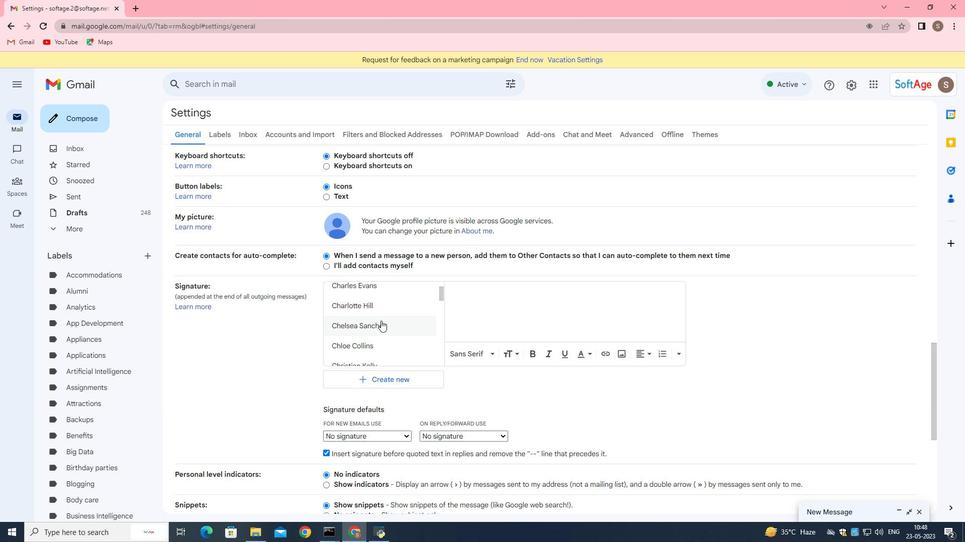 
Action: Mouse scrolled (380, 320) with delta (0, 0)
Screenshot: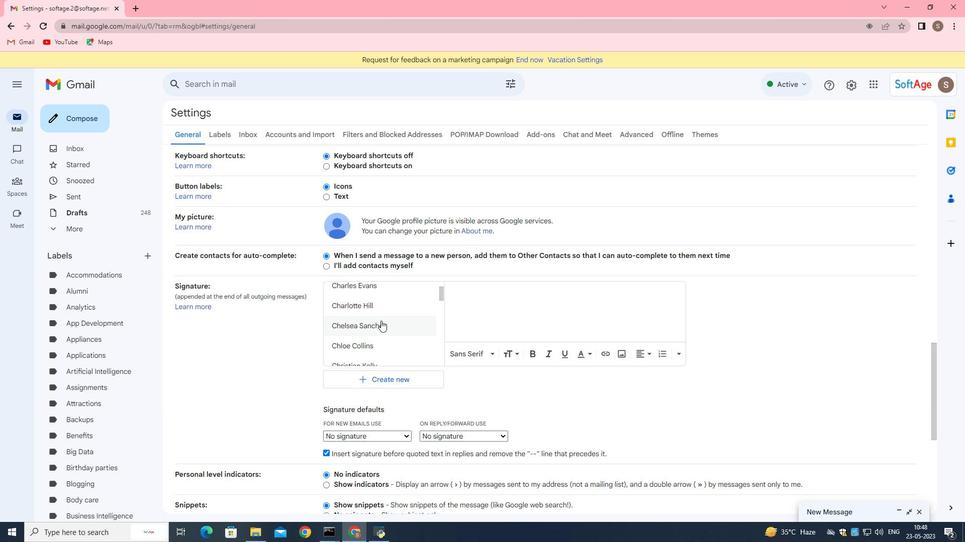 
Action: Mouse moved to (380, 320)
Screenshot: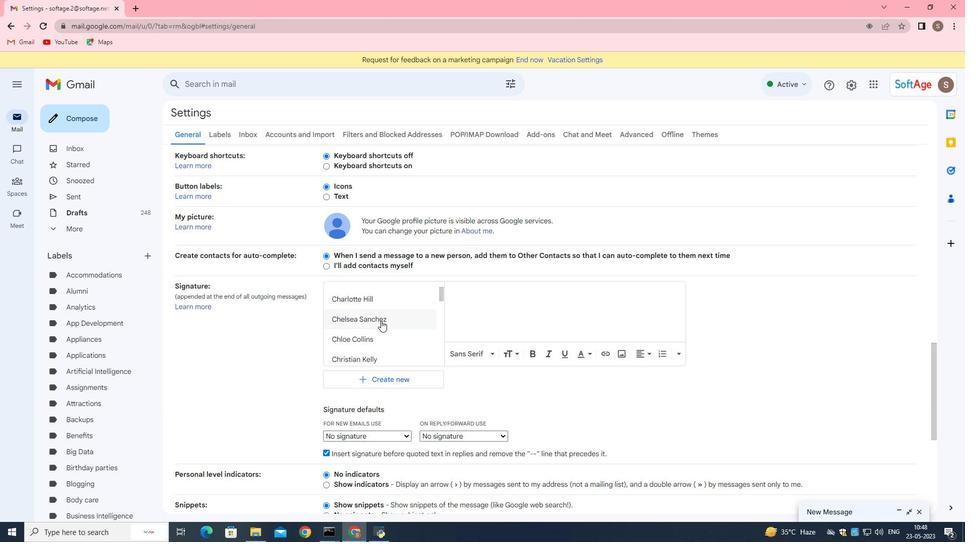 
Action: Mouse scrolled (380, 320) with delta (0, 0)
Screenshot: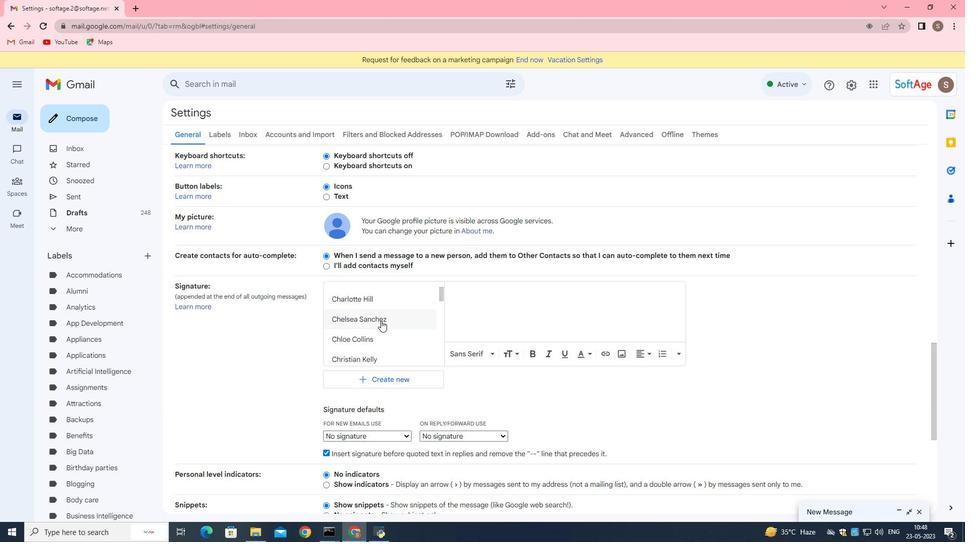 
Action: Mouse moved to (381, 312)
Screenshot: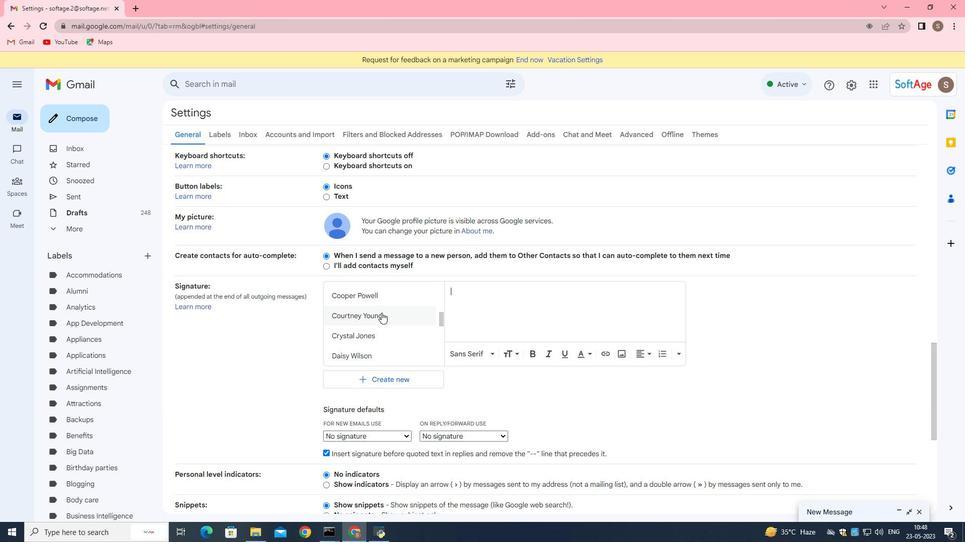 
Action: Mouse scrolled (381, 312) with delta (0, 0)
Screenshot: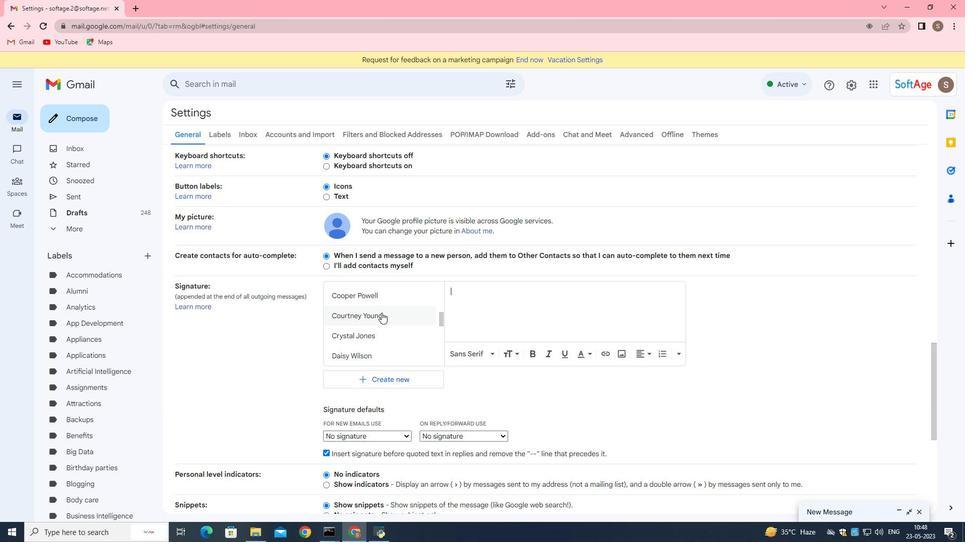 
Action: Mouse scrolled (381, 312) with delta (0, 0)
Screenshot: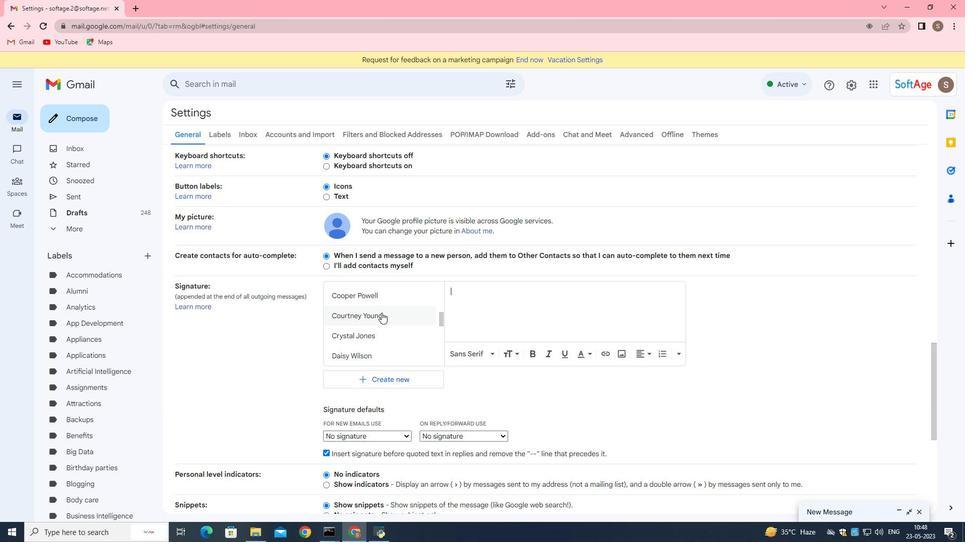 
Action: Mouse scrolled (381, 312) with delta (0, 0)
Screenshot: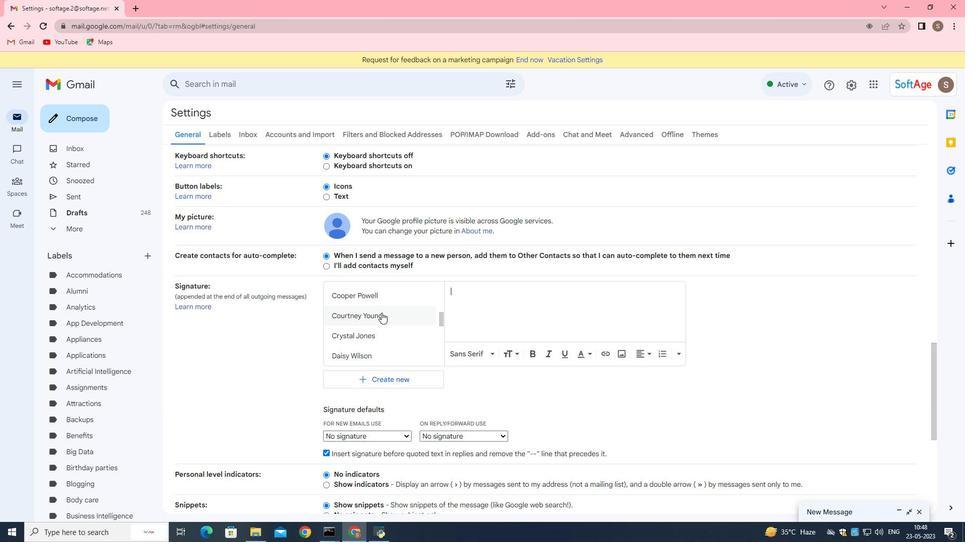 
Action: Mouse scrolled (381, 312) with delta (0, 0)
Screenshot: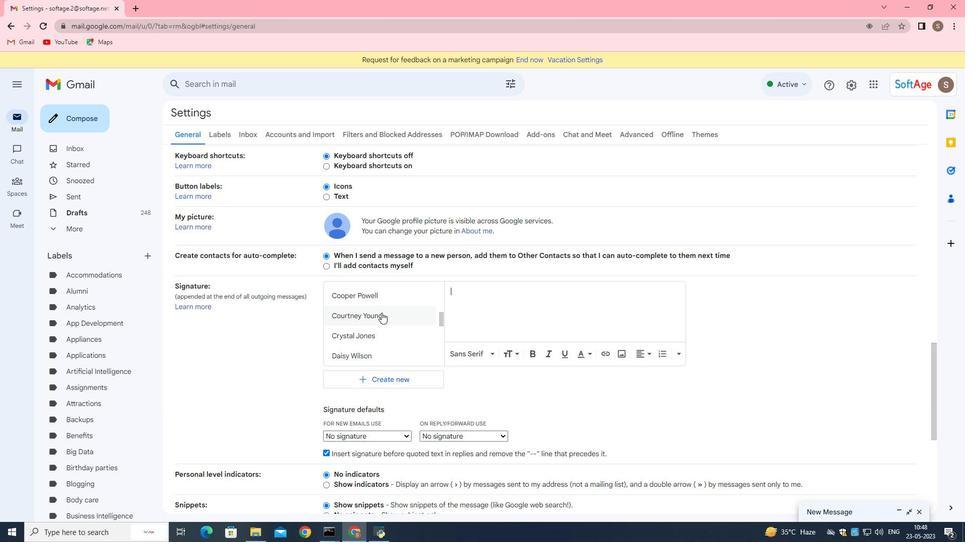 
Action: Mouse moved to (381, 311)
Screenshot: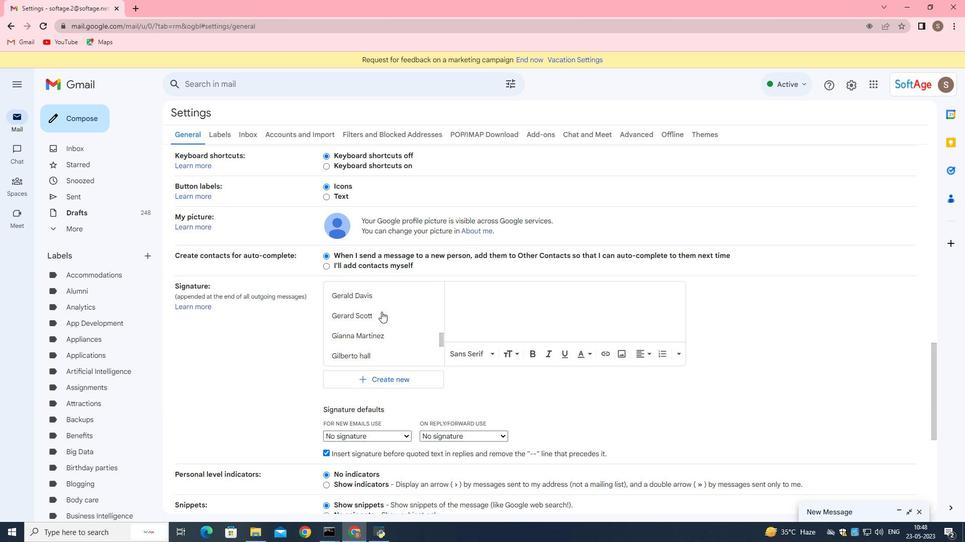 
Action: Mouse scrolled (381, 311) with delta (0, 0)
Screenshot: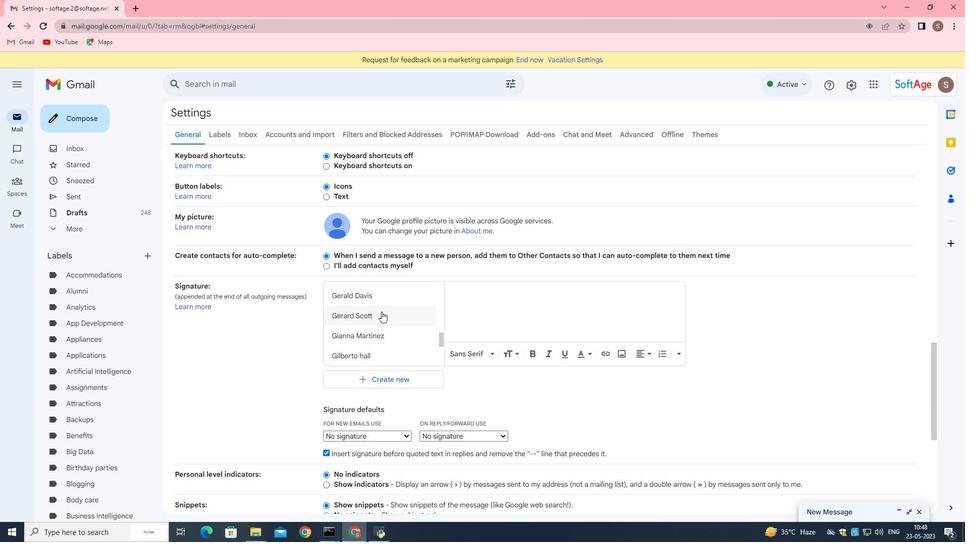 
Action: Mouse moved to (381, 311)
Screenshot: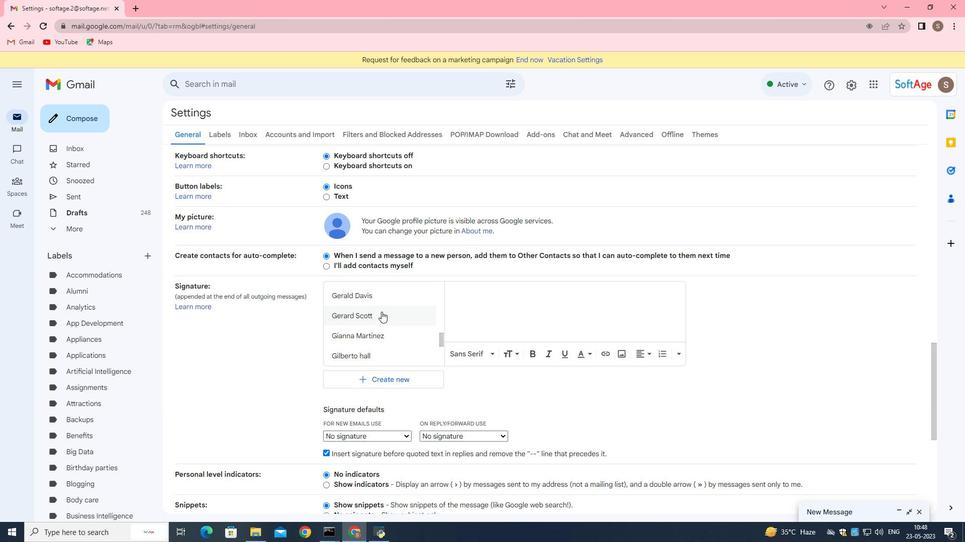 
Action: Mouse scrolled (381, 311) with delta (0, 0)
Screenshot: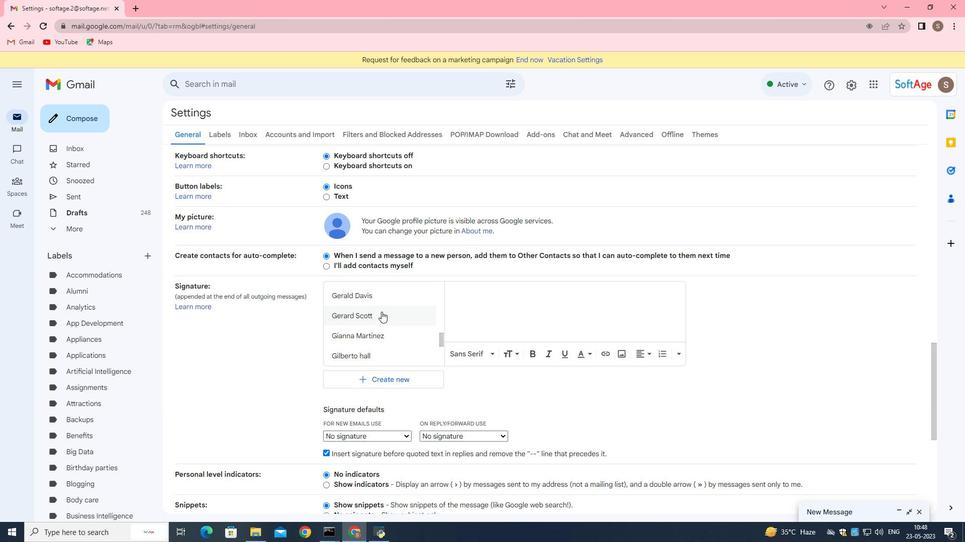 
Action: Mouse moved to (381, 311)
Screenshot: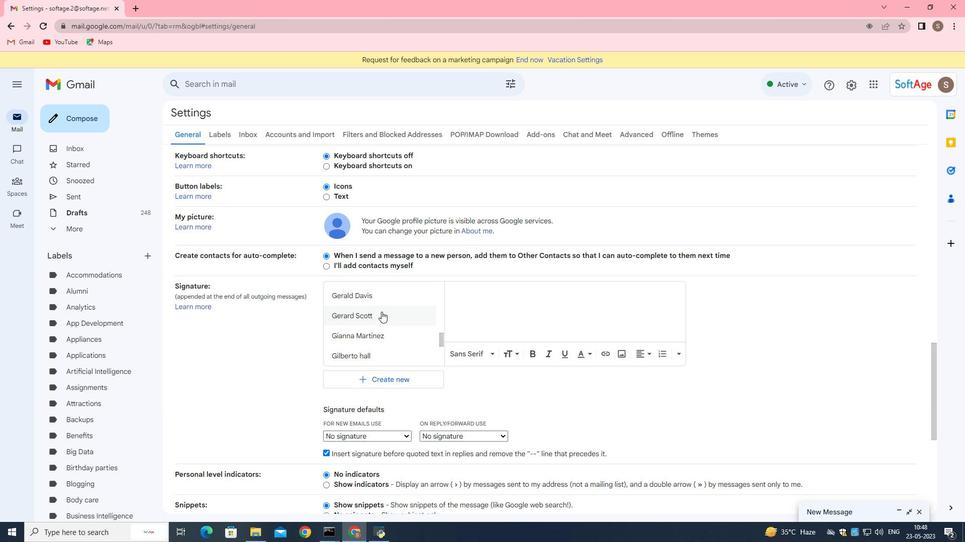 
Action: Mouse scrolled (381, 311) with delta (0, 0)
Screenshot: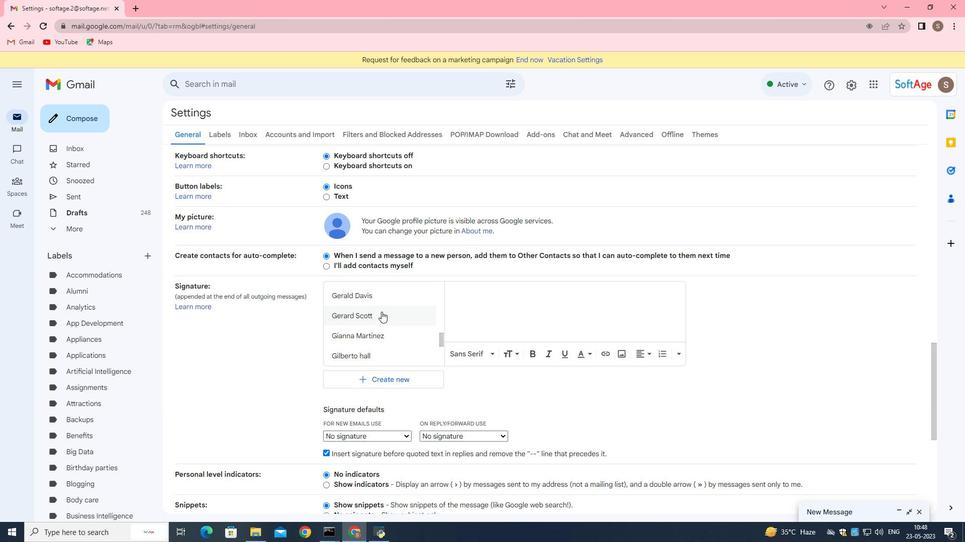
Action: Mouse scrolled (381, 311) with delta (0, 0)
Screenshot: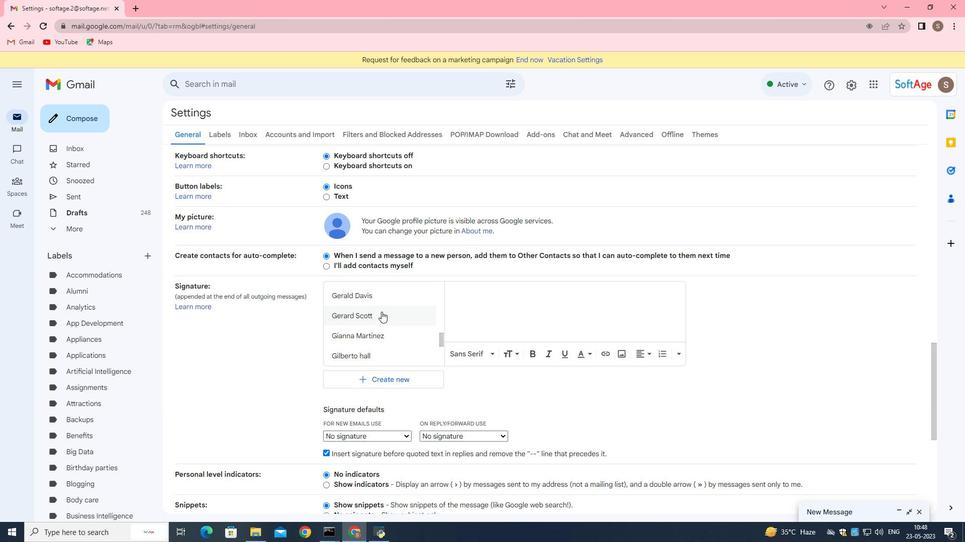 
Action: Mouse moved to (381, 311)
Screenshot: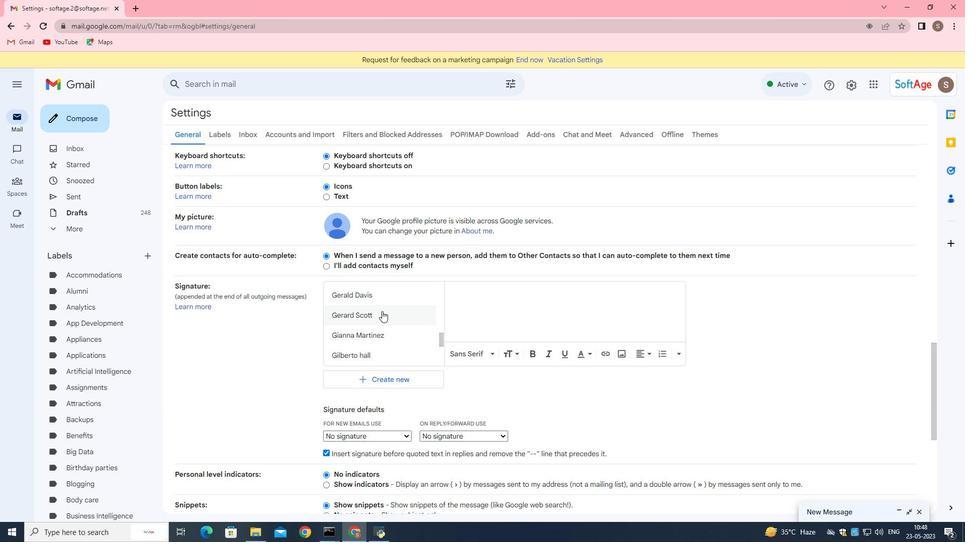 
Action: Mouse scrolled (381, 311) with delta (0, 0)
Screenshot: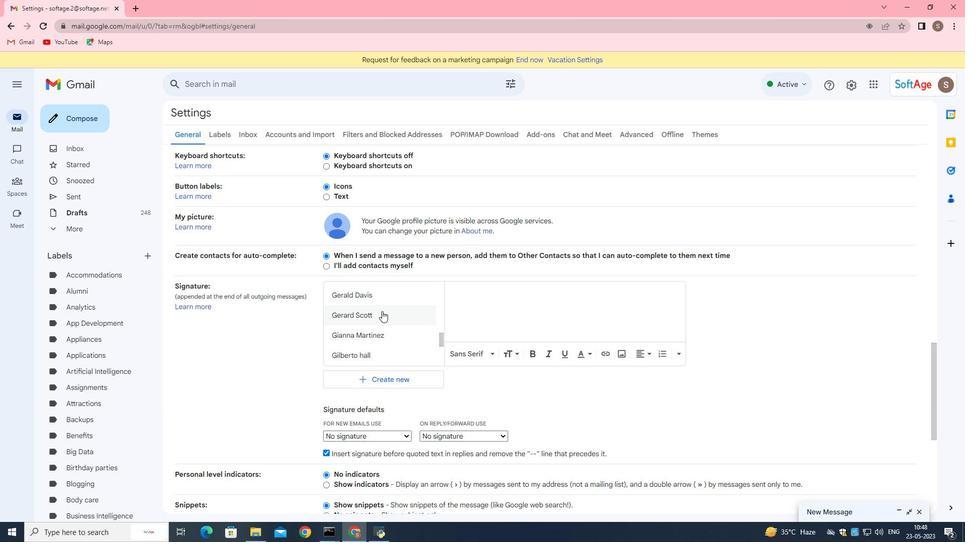 
Action: Mouse moved to (382, 310)
Screenshot: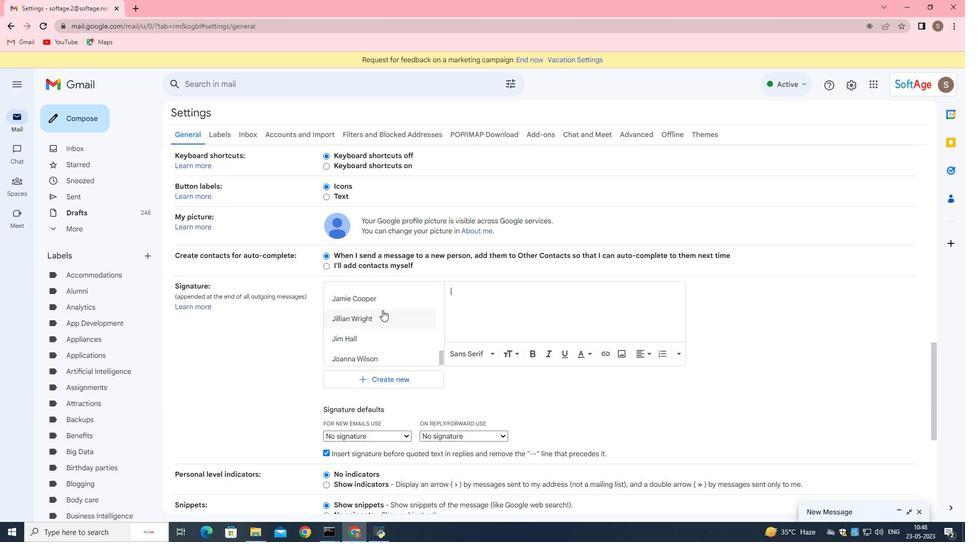 
Action: Mouse scrolled (382, 309) with delta (0, 0)
Screenshot: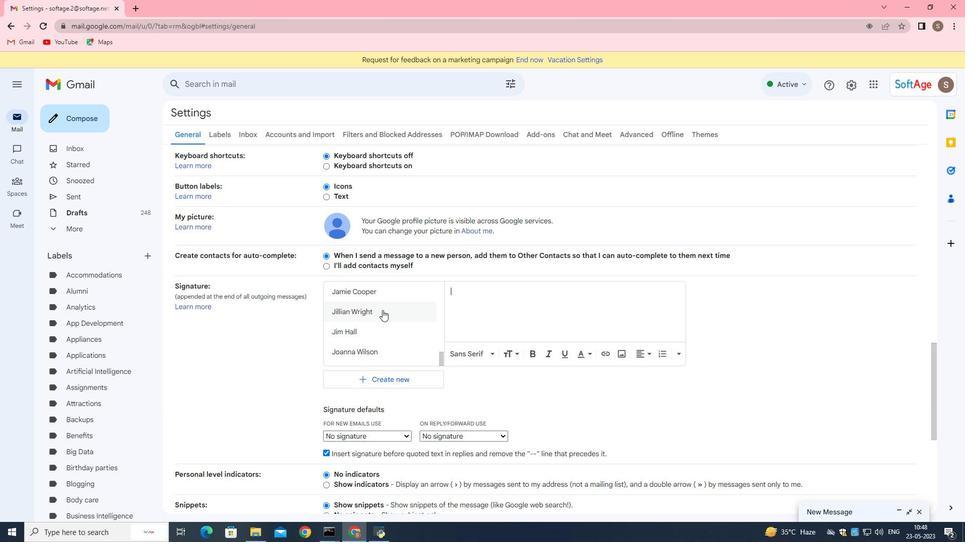 
Action: Mouse moved to (382, 309)
Screenshot: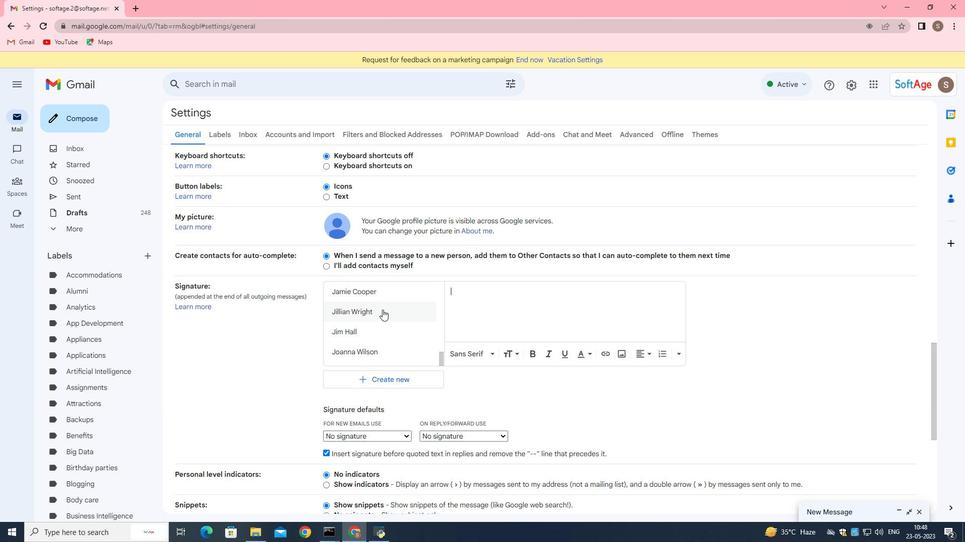 
Action: Mouse scrolled (382, 309) with delta (0, 0)
Screenshot: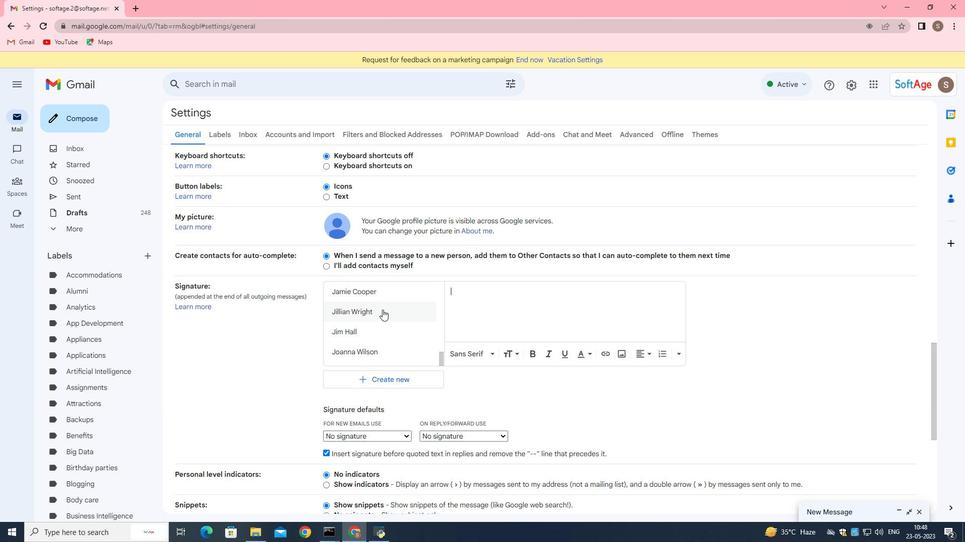 
Action: Mouse moved to (382, 308)
Screenshot: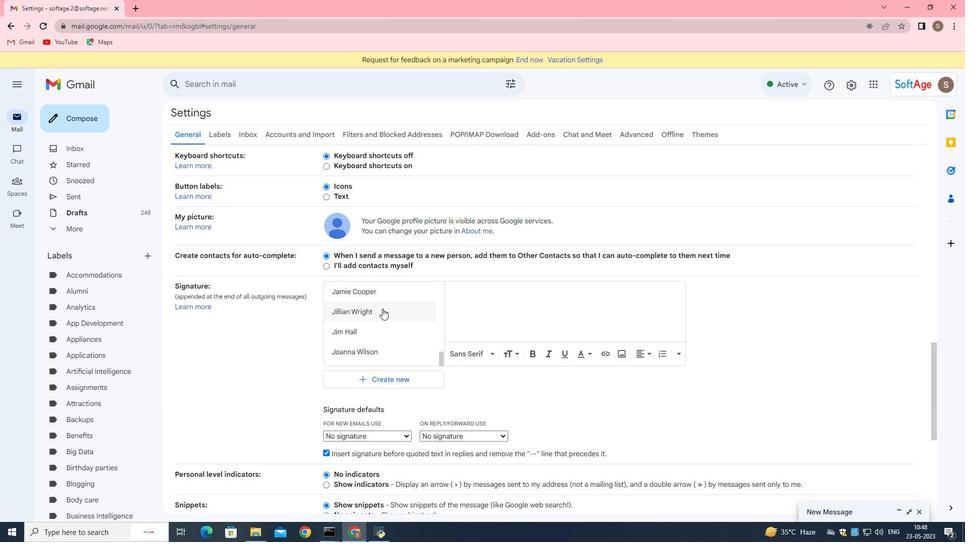
Action: Mouse scrolled (382, 309) with delta (0, 0)
Screenshot: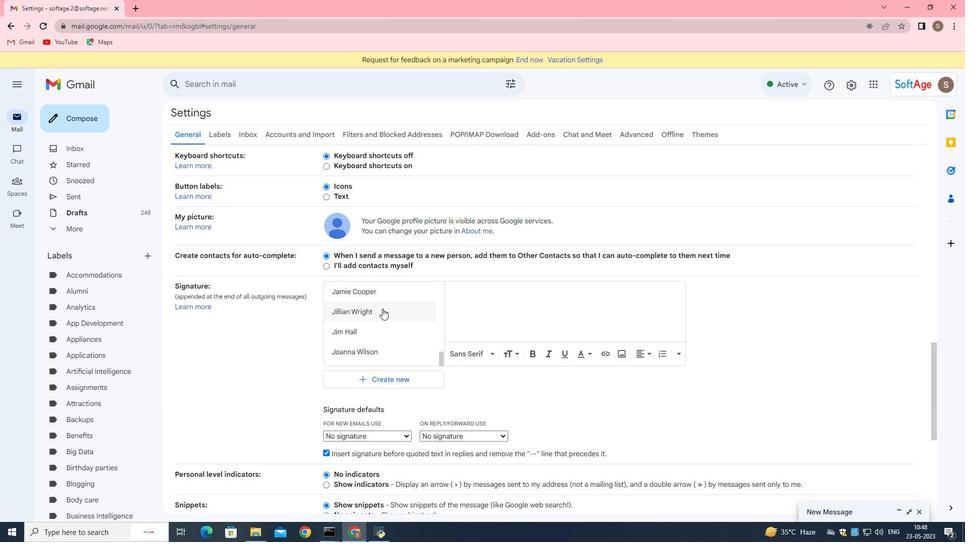 
Action: Mouse moved to (394, 308)
Screenshot: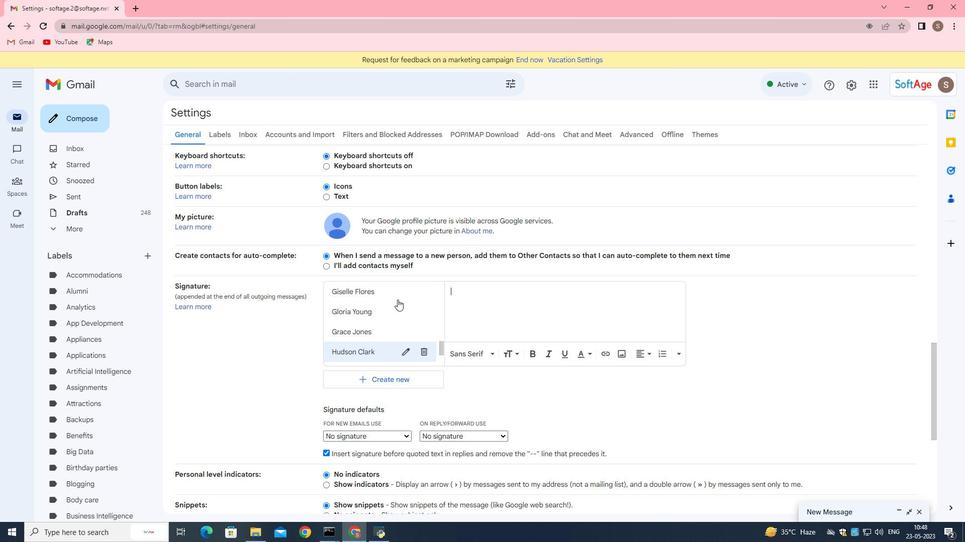 
Action: Mouse scrolled (394, 308) with delta (0, 0)
Screenshot: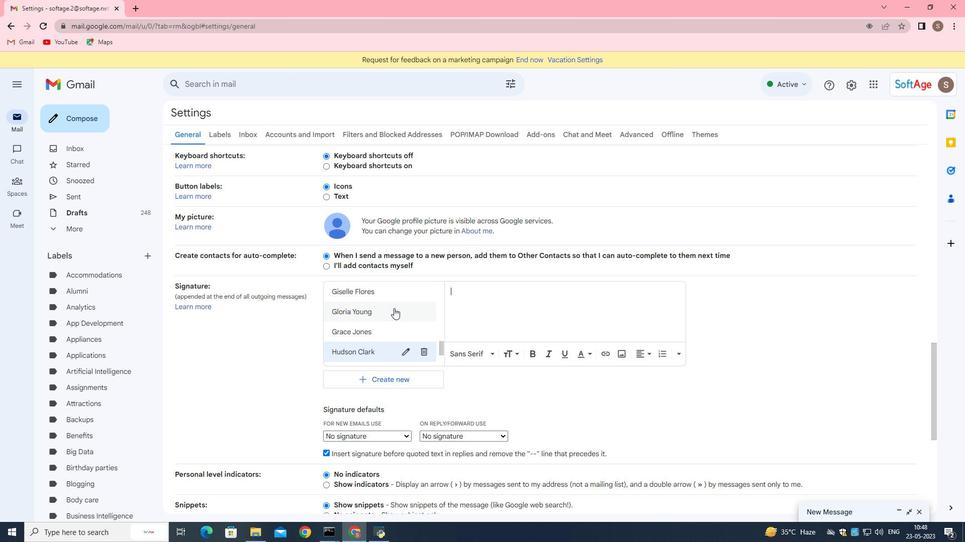 
Action: Mouse moved to (395, 298)
Screenshot: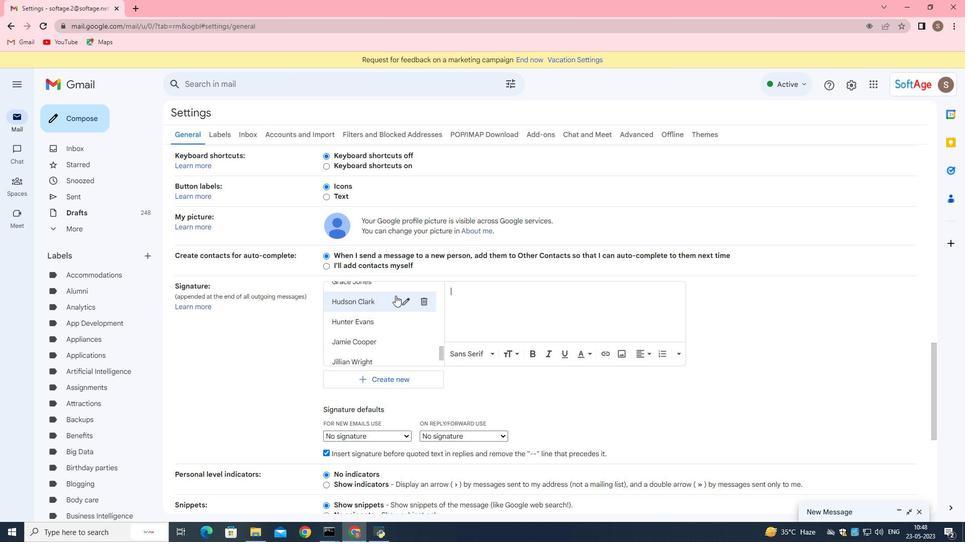 
Action: Mouse pressed left at (395, 298)
Screenshot: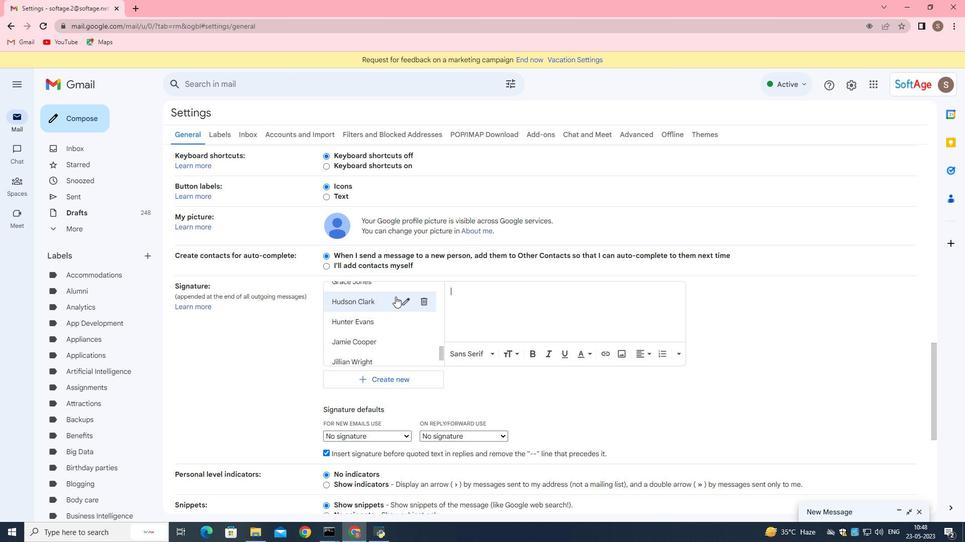 
Action: Mouse moved to (399, 438)
Screenshot: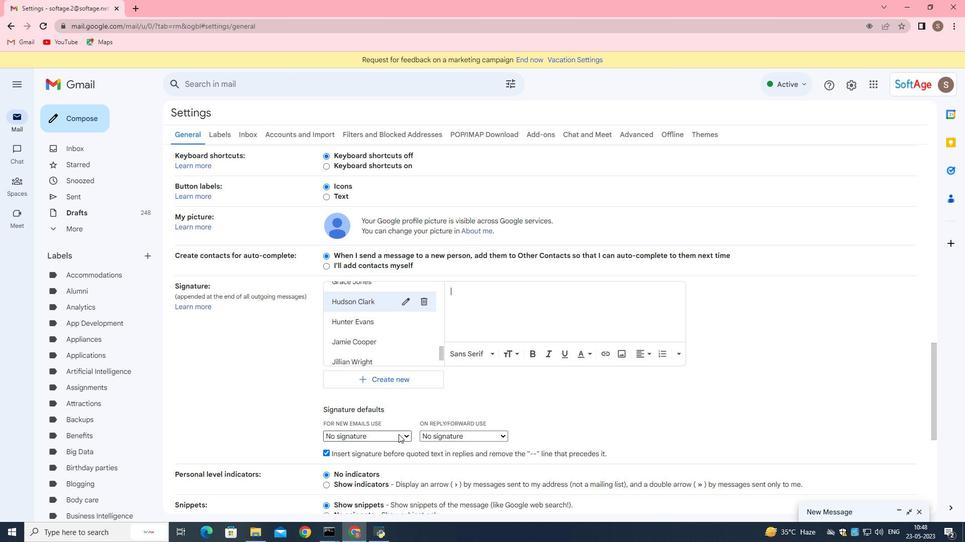 
Action: Mouse pressed left at (399, 438)
Screenshot: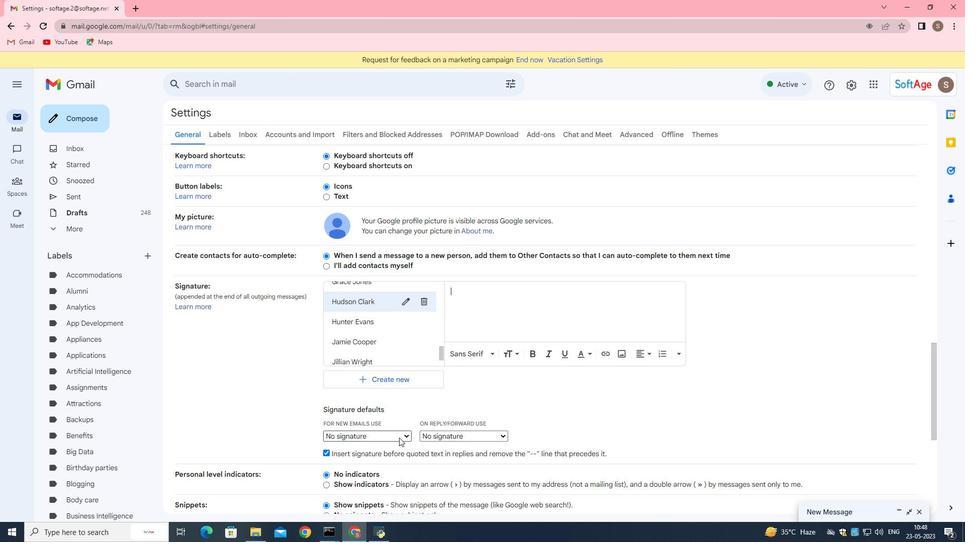 
Action: Mouse moved to (407, 324)
Screenshot: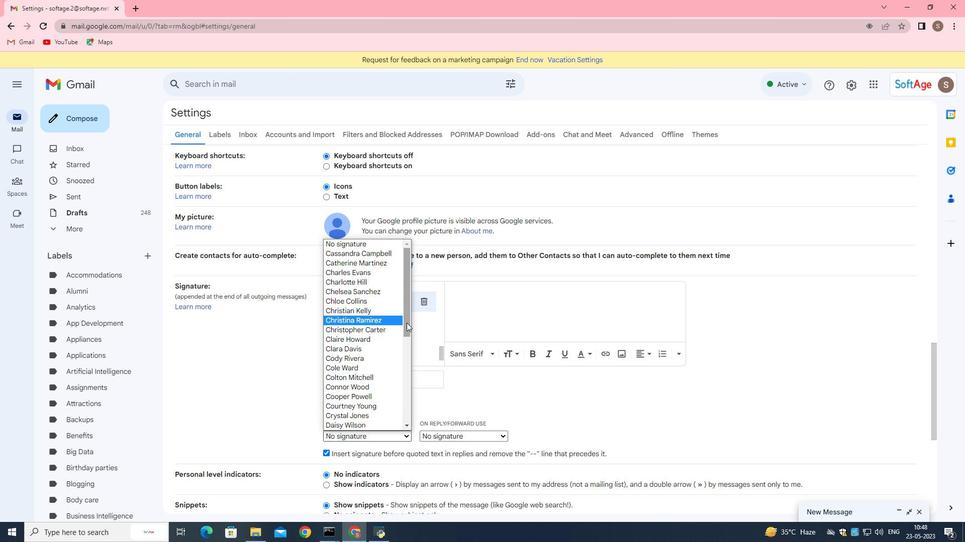
Action: Mouse pressed left at (407, 324)
Screenshot: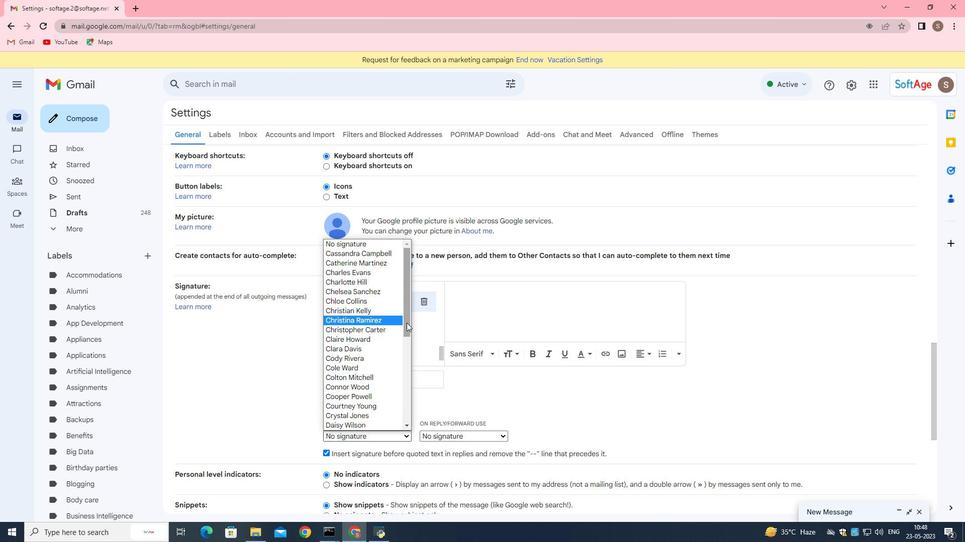 
Action: Mouse moved to (337, 376)
Screenshot: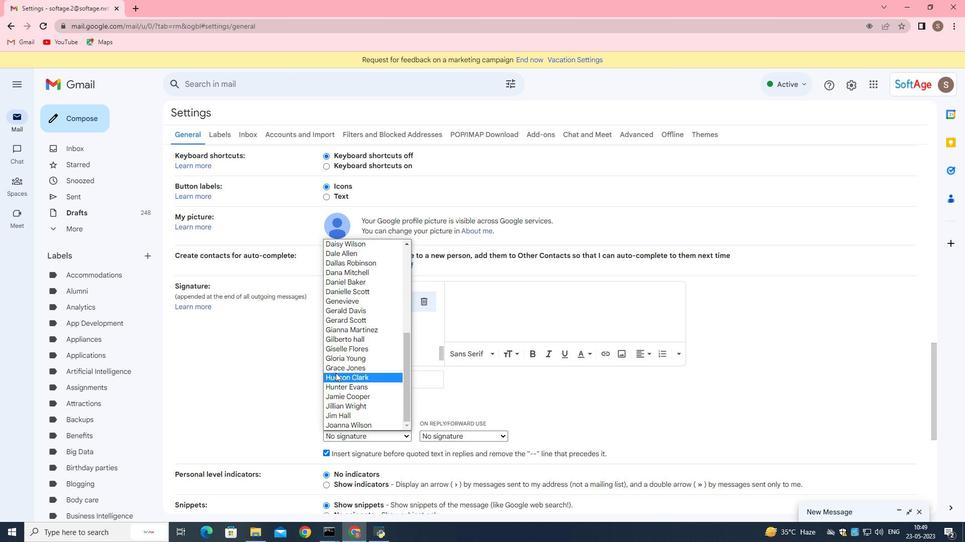 
Action: Mouse pressed left at (337, 376)
Screenshot: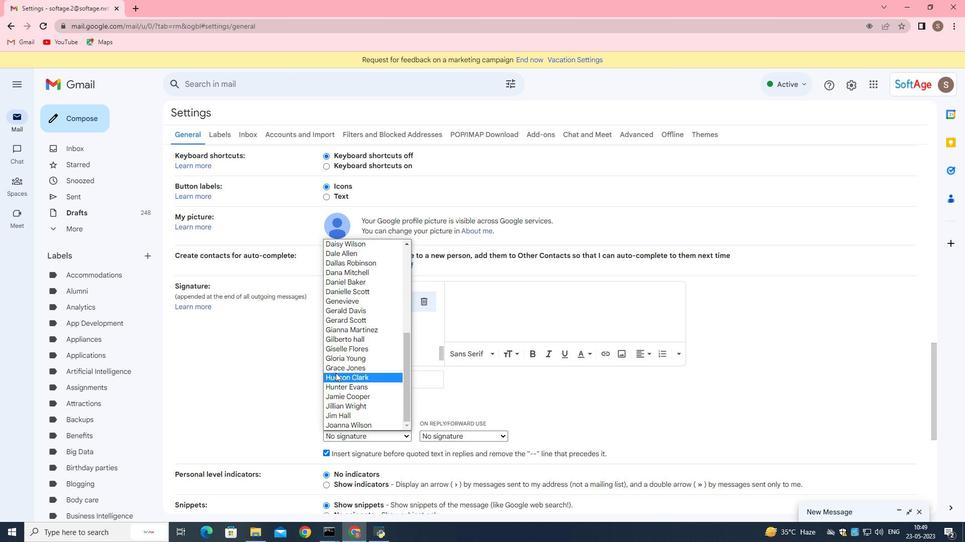 
Action: Mouse moved to (426, 434)
Screenshot: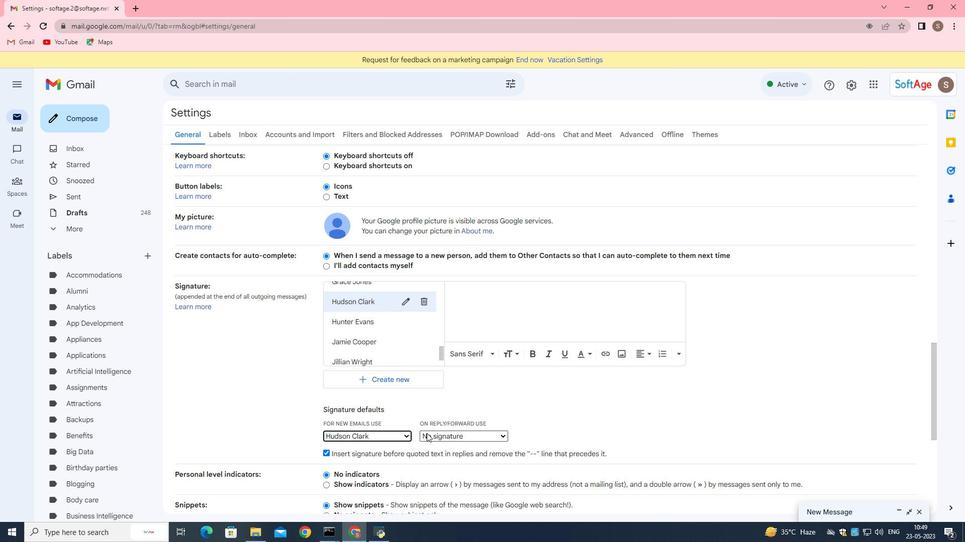 
Action: Mouse pressed left at (426, 433)
Screenshot: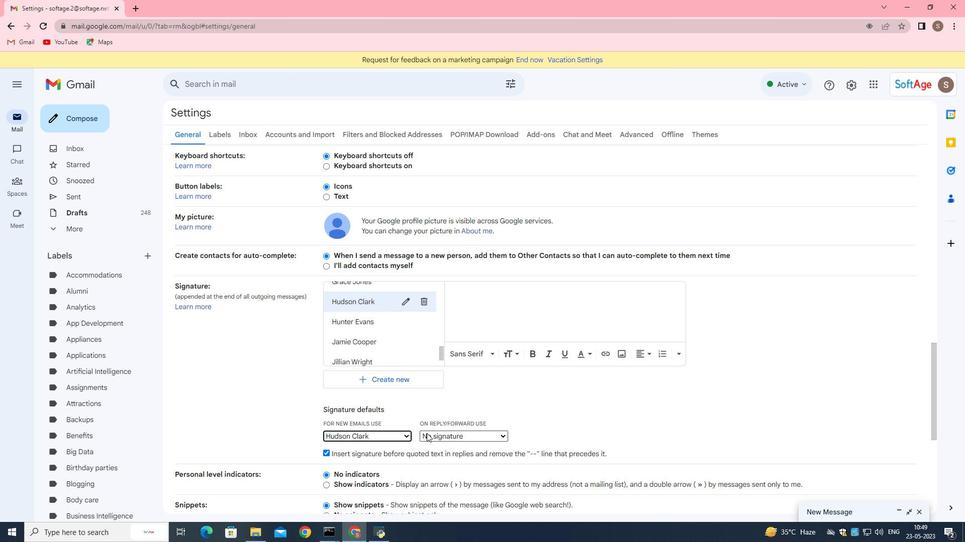 
Action: Mouse moved to (502, 325)
Screenshot: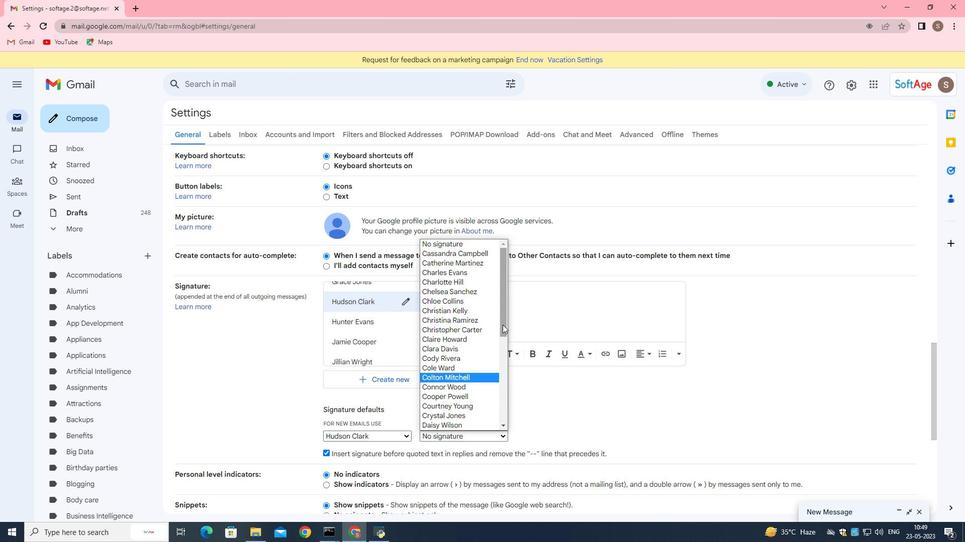 
Action: Mouse pressed left at (502, 325)
Screenshot: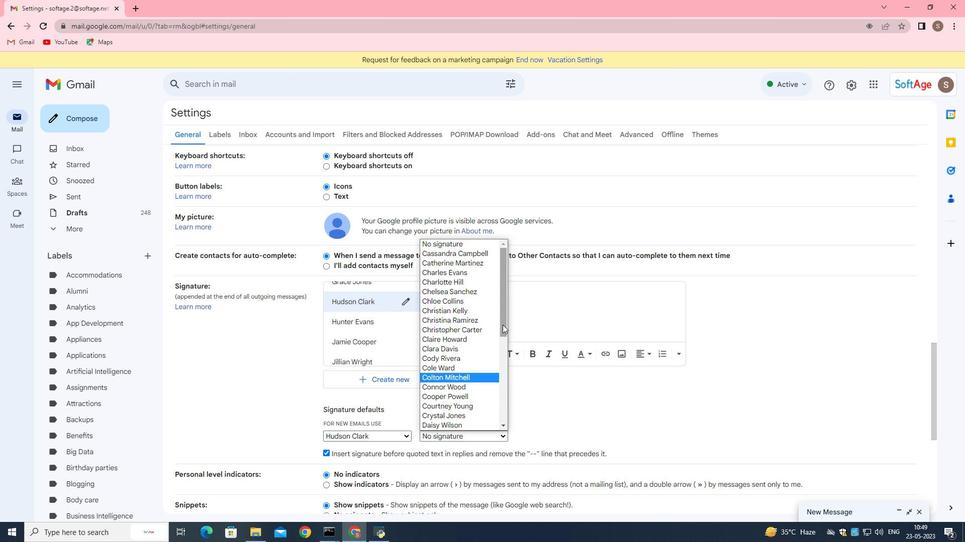 
Action: Mouse moved to (472, 380)
Screenshot: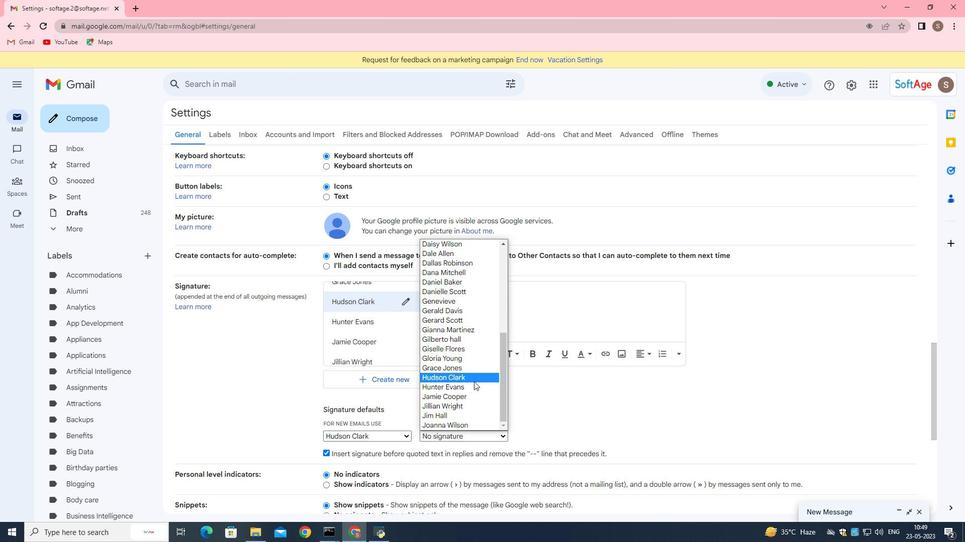 
Action: Mouse pressed left at (472, 380)
Screenshot: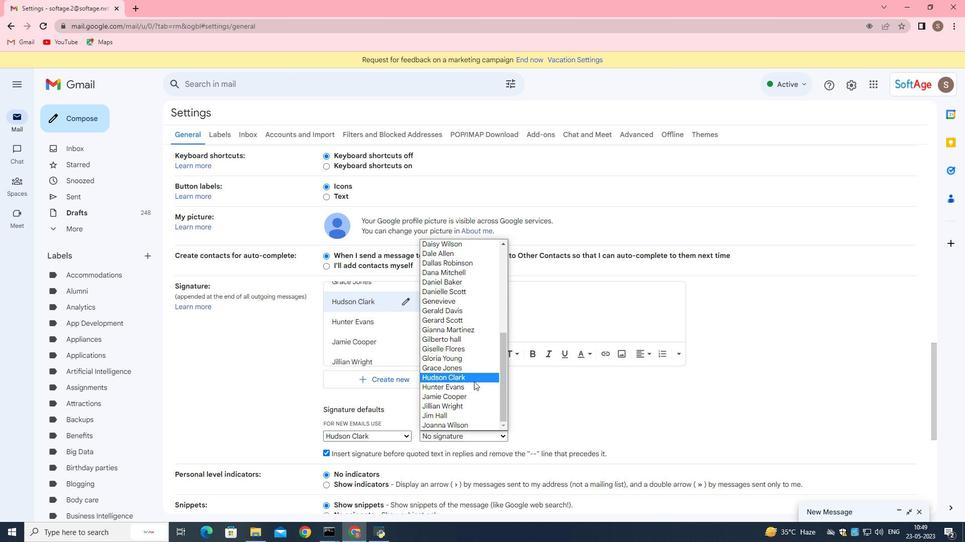 
Action: Mouse moved to (488, 414)
Screenshot: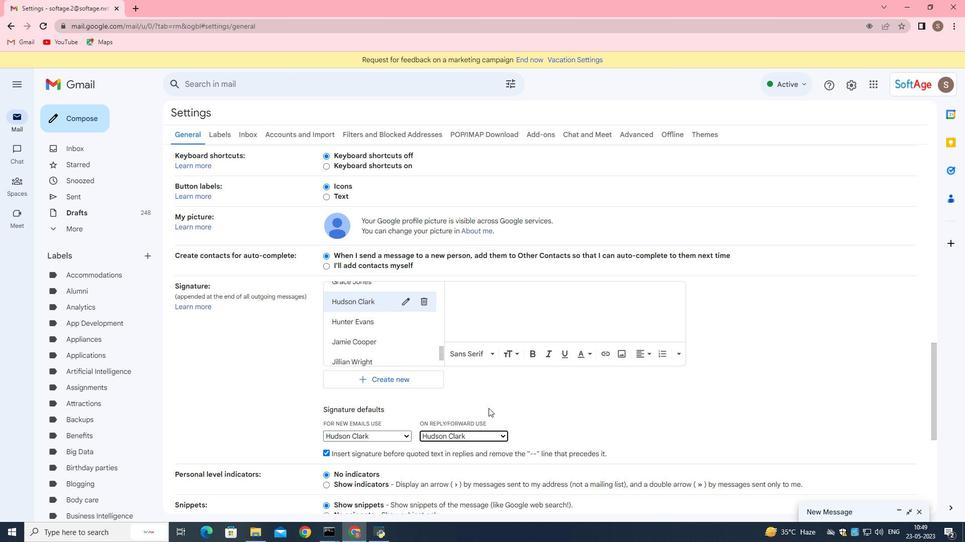 
Action: Mouse scrolled (488, 413) with delta (0, 0)
Screenshot: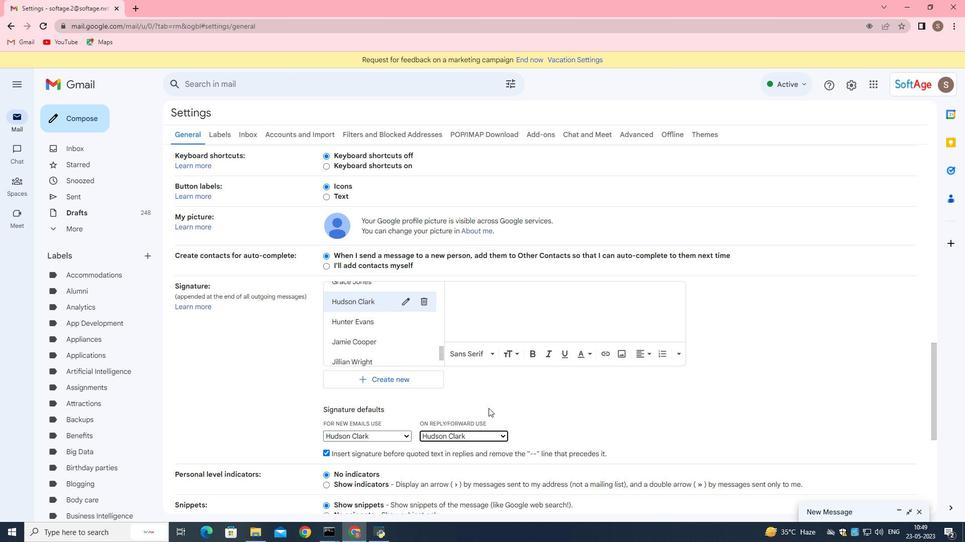 
Action: Mouse moved to (488, 415)
Screenshot: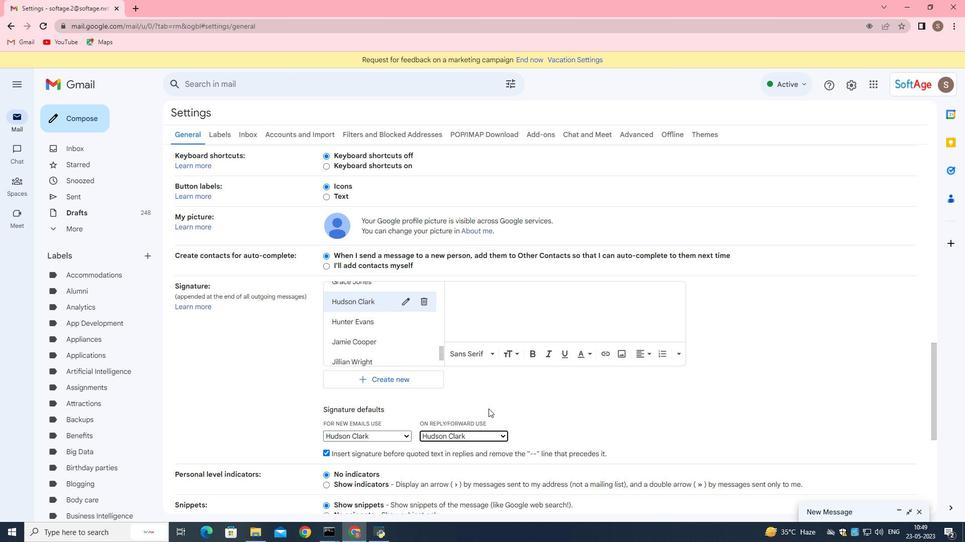 
Action: Mouse scrolled (488, 414) with delta (0, 0)
Screenshot: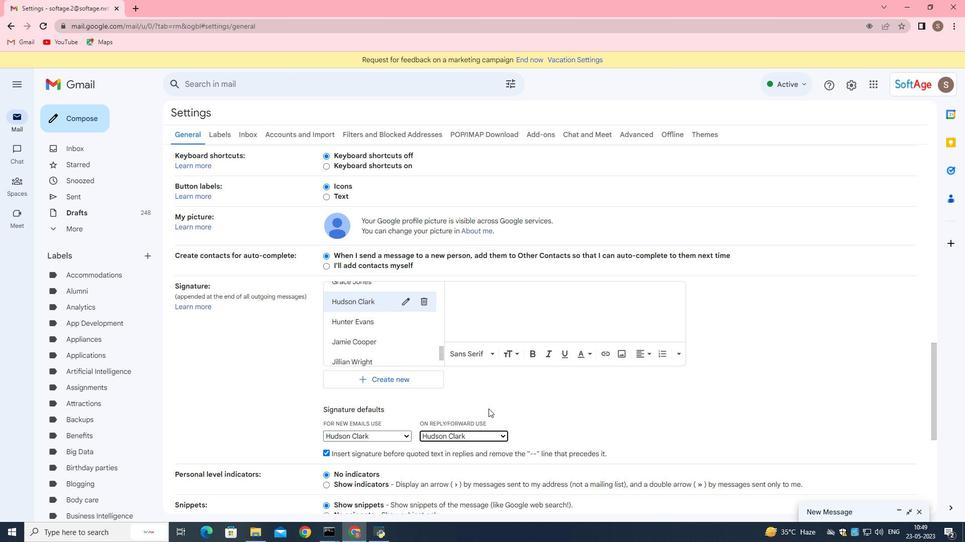 
Action: Mouse scrolled (488, 414) with delta (0, 0)
Screenshot: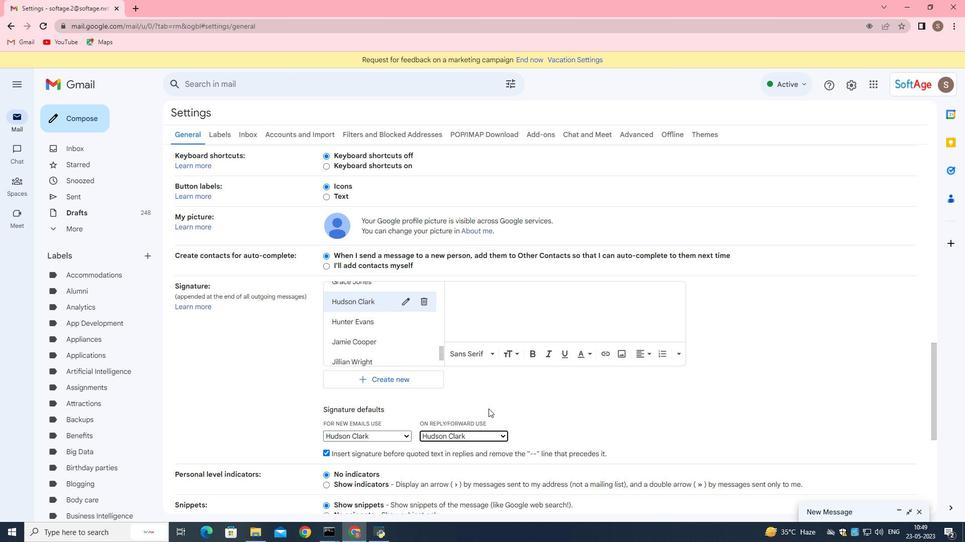 
Action: Mouse scrolled (488, 414) with delta (0, 0)
Screenshot: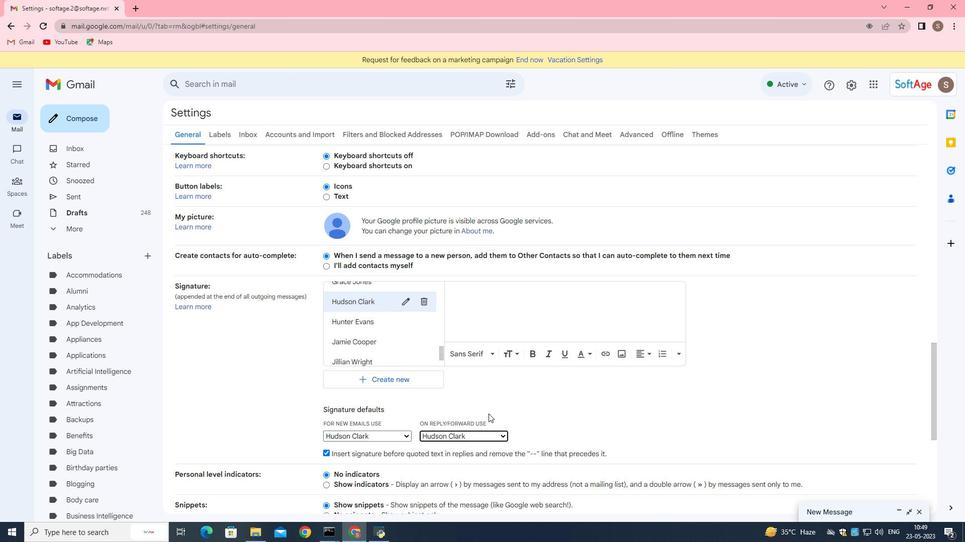 
Action: Mouse scrolled (488, 414) with delta (0, 0)
Screenshot: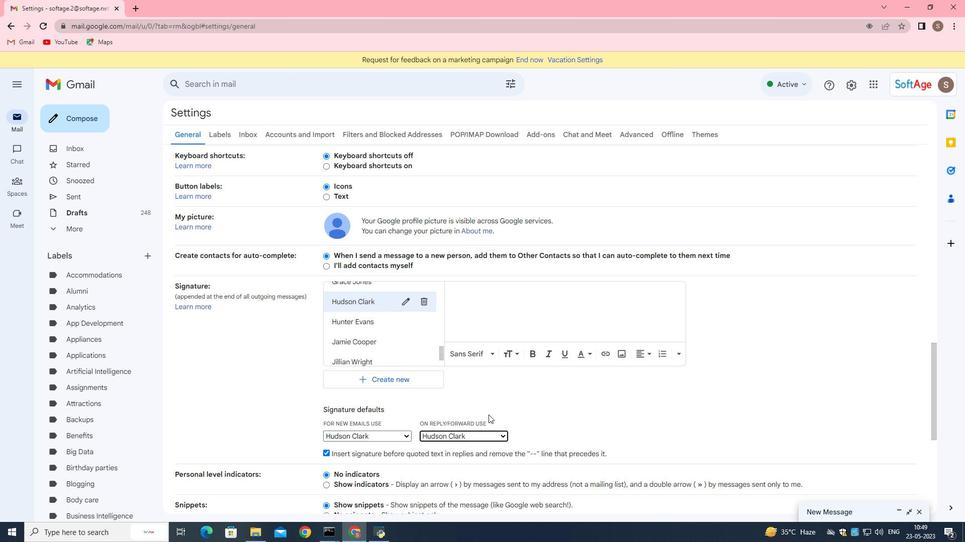 
Action: Mouse scrolled (488, 414) with delta (0, 0)
Screenshot: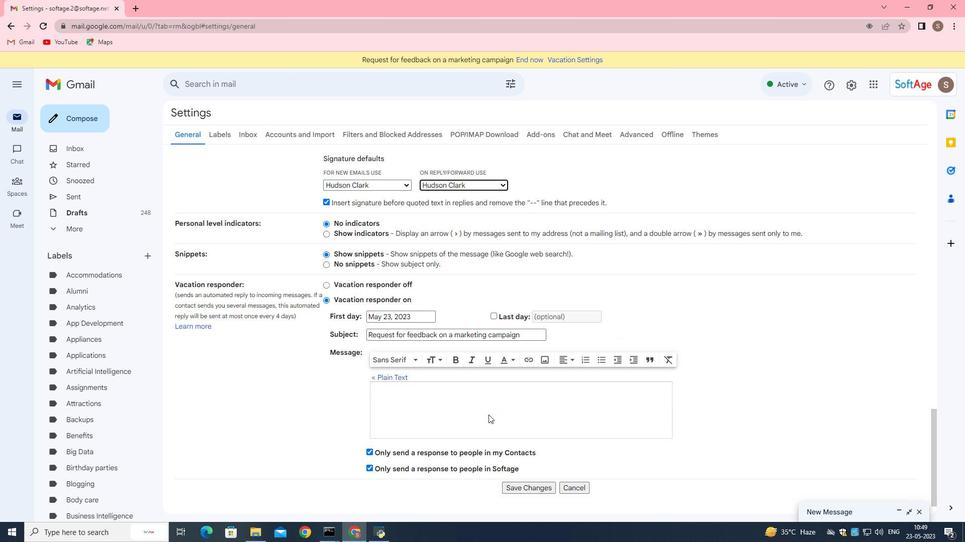 
Action: Mouse scrolled (488, 414) with delta (0, 0)
Screenshot: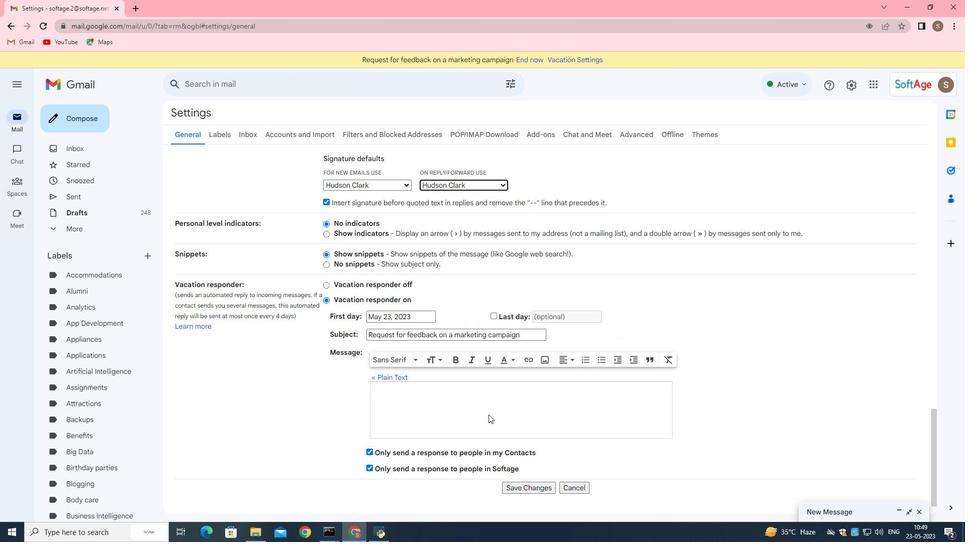 
Action: Mouse scrolled (488, 414) with delta (0, 0)
Screenshot: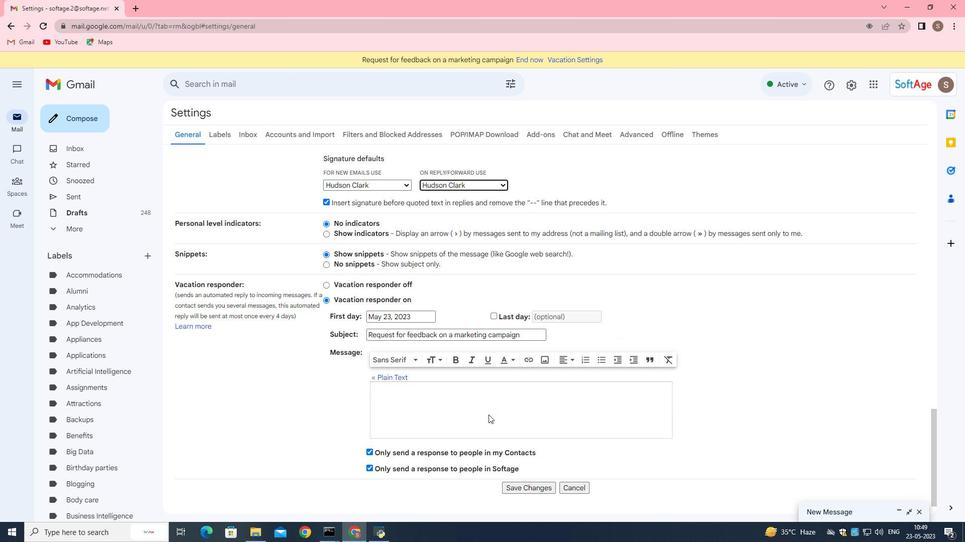 
Action: Mouse moved to (527, 458)
Screenshot: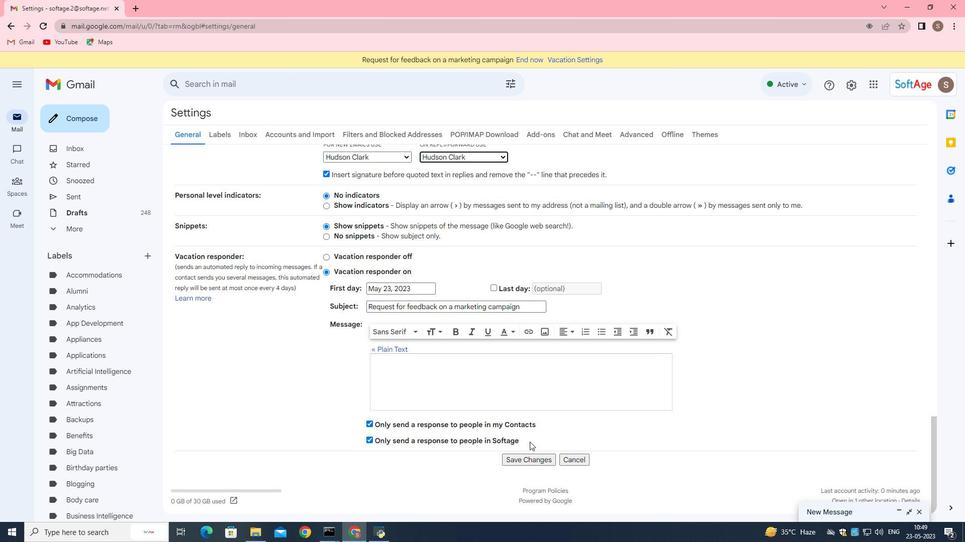 
Action: Mouse pressed left at (527, 458)
Screenshot: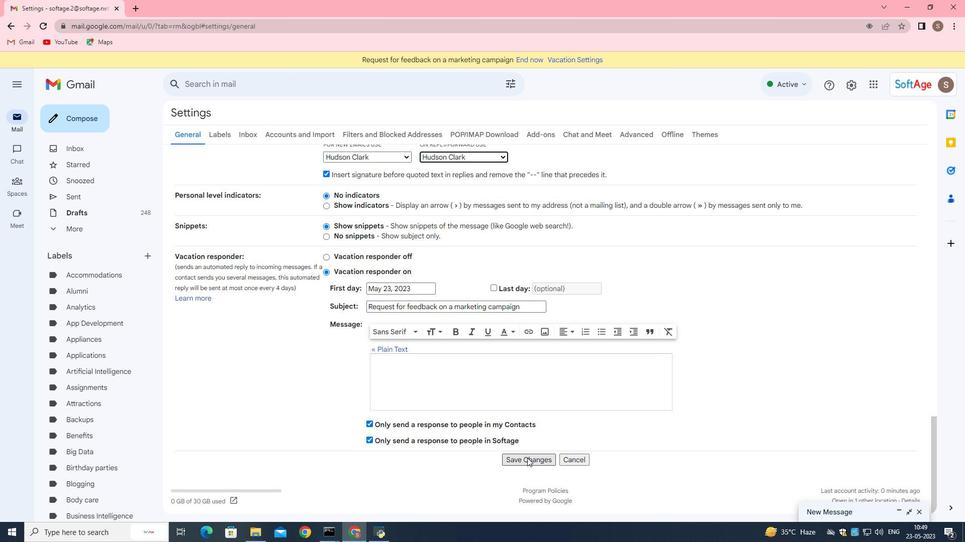 
Action: Mouse moved to (897, 508)
Screenshot: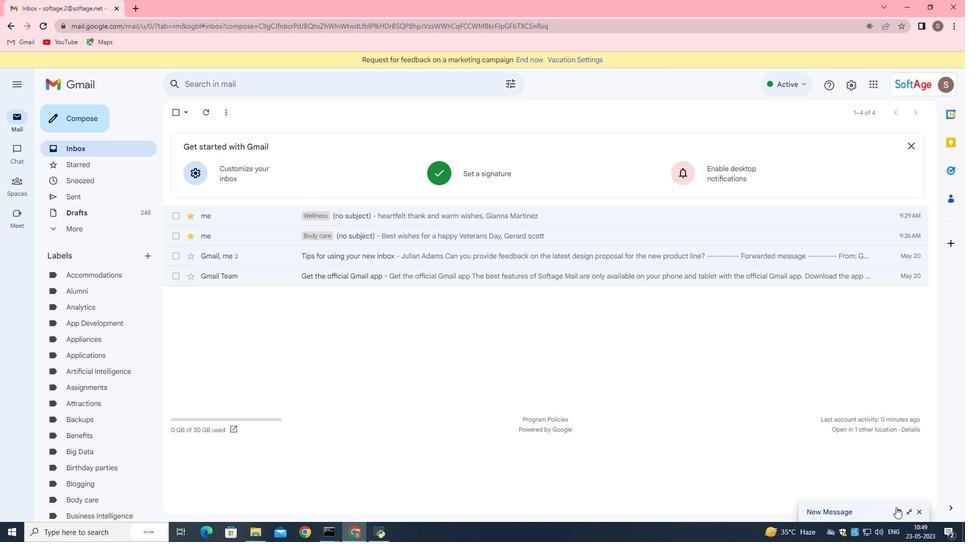 
Action: Mouse pressed left at (897, 508)
Screenshot: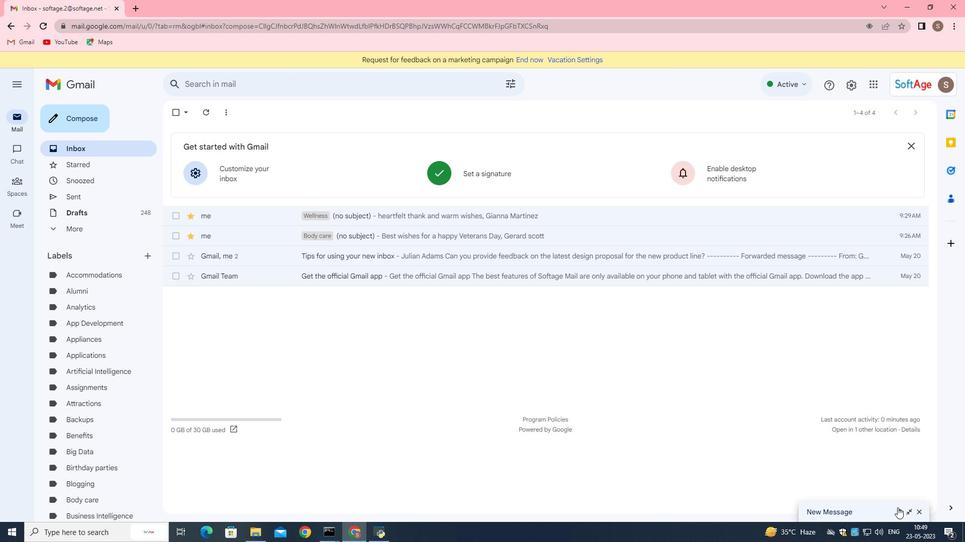 
Action: Mouse moved to (251, 123)
Screenshot: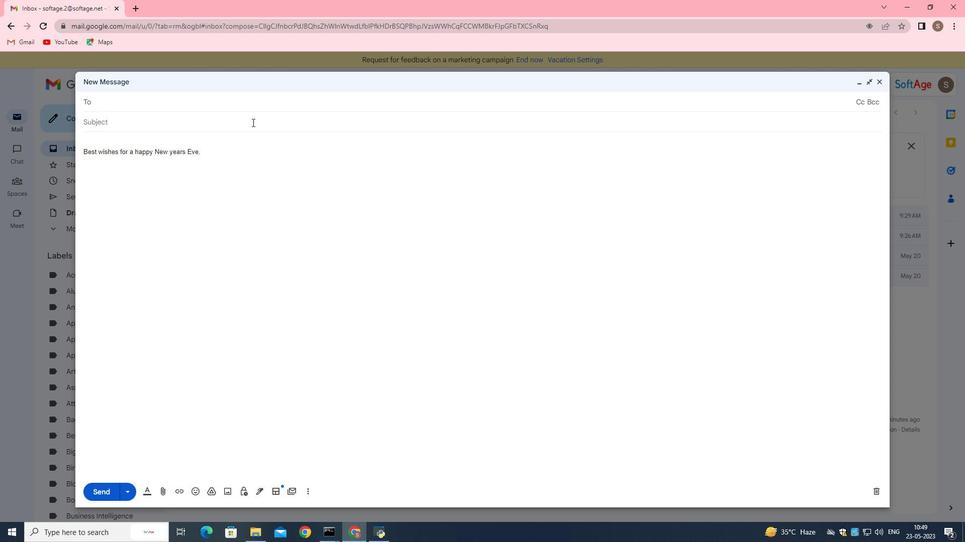
Action: Mouse pressed left at (251, 123)
Screenshot: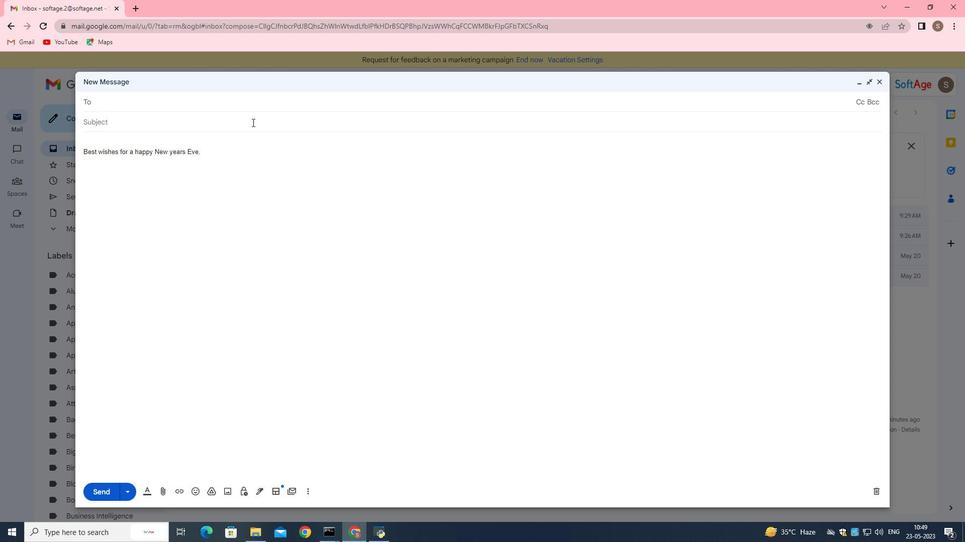 
Action: Mouse moved to (965, 543)
Screenshot: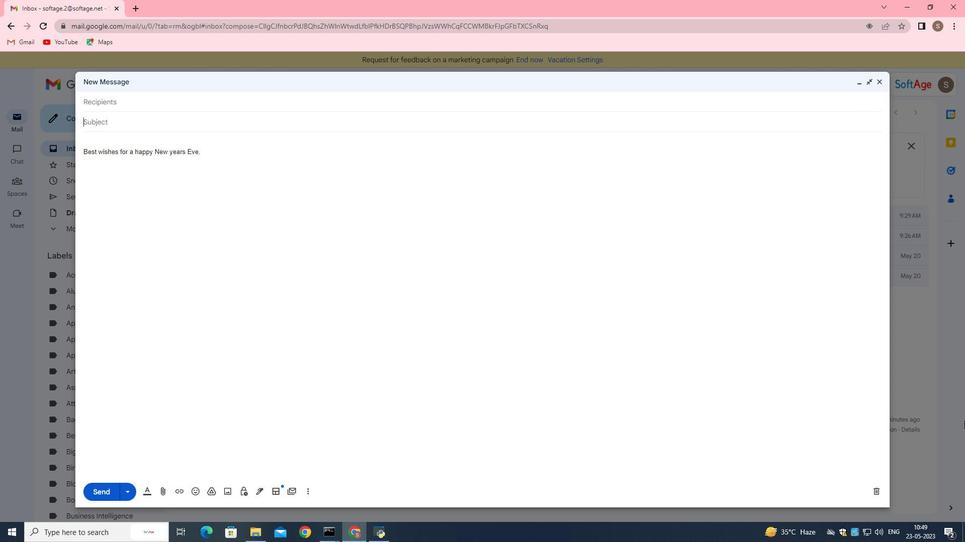 
Action: Key pressed <Key.shift>request<Key.space>for<Key.space>feedback<Key.space>on<Key.space>a<Key.space>job<Key.space>search<Key.space>strategy
Screenshot: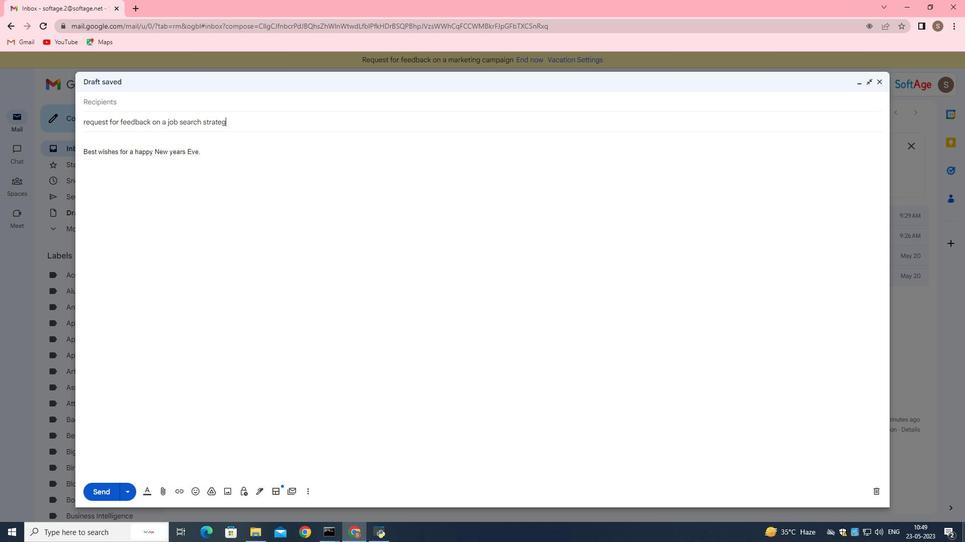 
Action: Mouse moved to (129, 141)
Screenshot: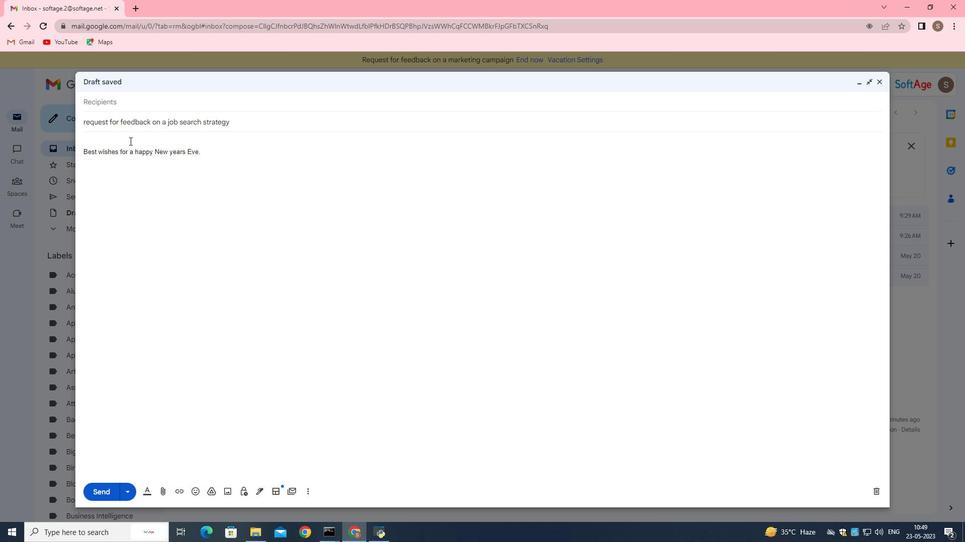 
Action: Mouse pressed left at (129, 141)
Screenshot: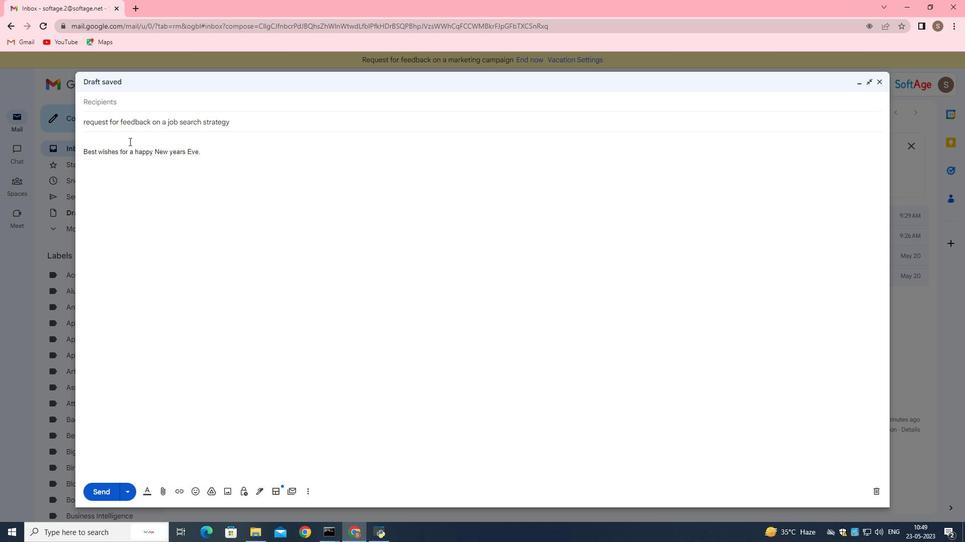 
Action: Mouse moved to (123, 164)
Screenshot: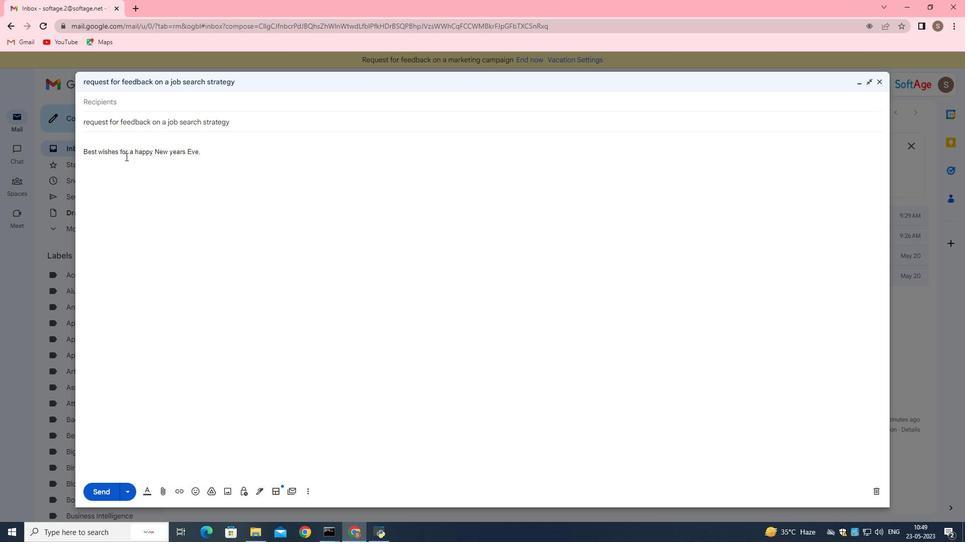
Action: Mouse pressed left at (123, 164)
Screenshot: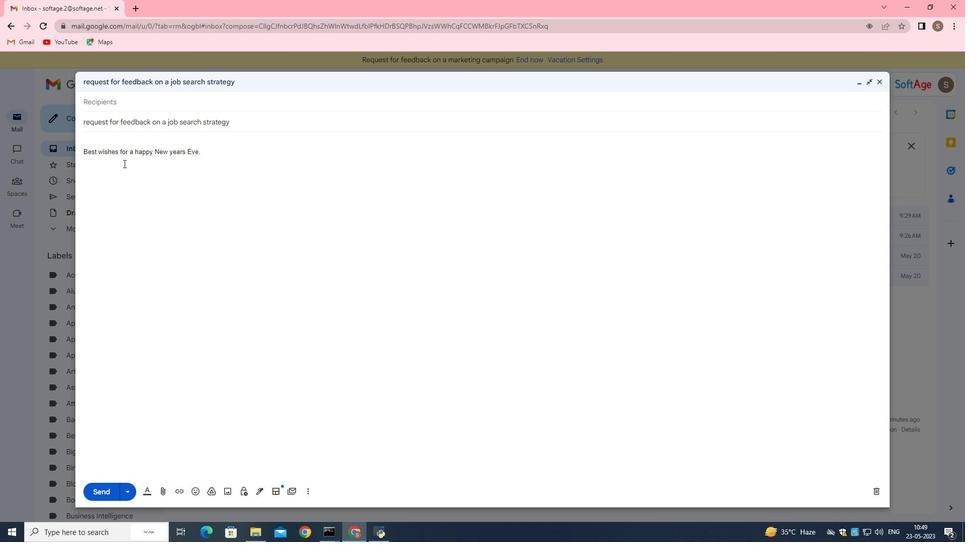 
Action: Key pressed ctrl+V
Screenshot: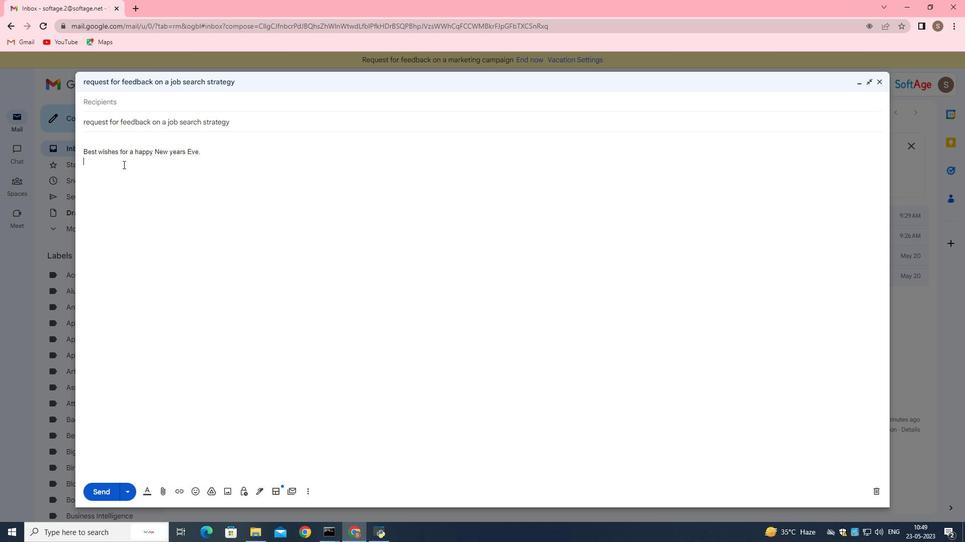 
Action: Mouse moved to (155, 137)
Screenshot: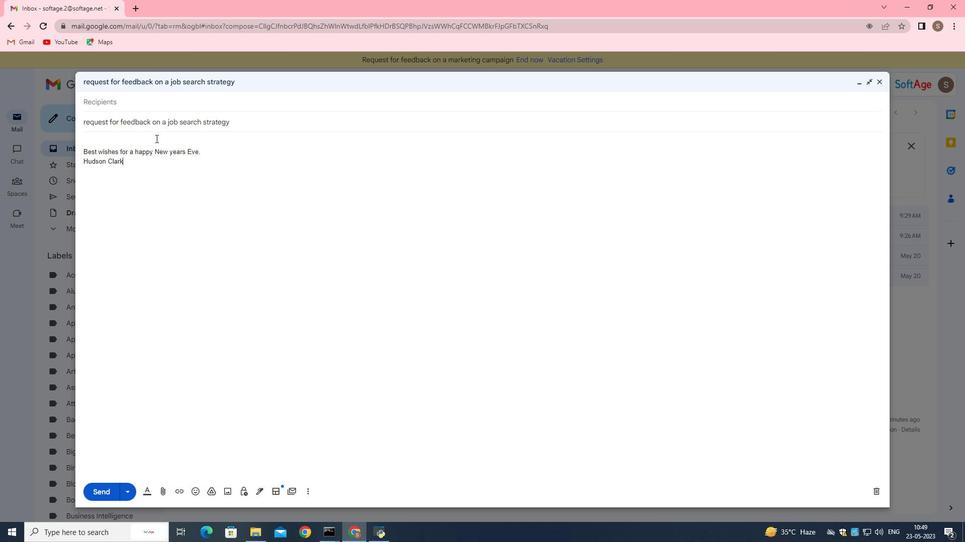 
Action: Mouse pressed left at (155, 137)
Screenshot: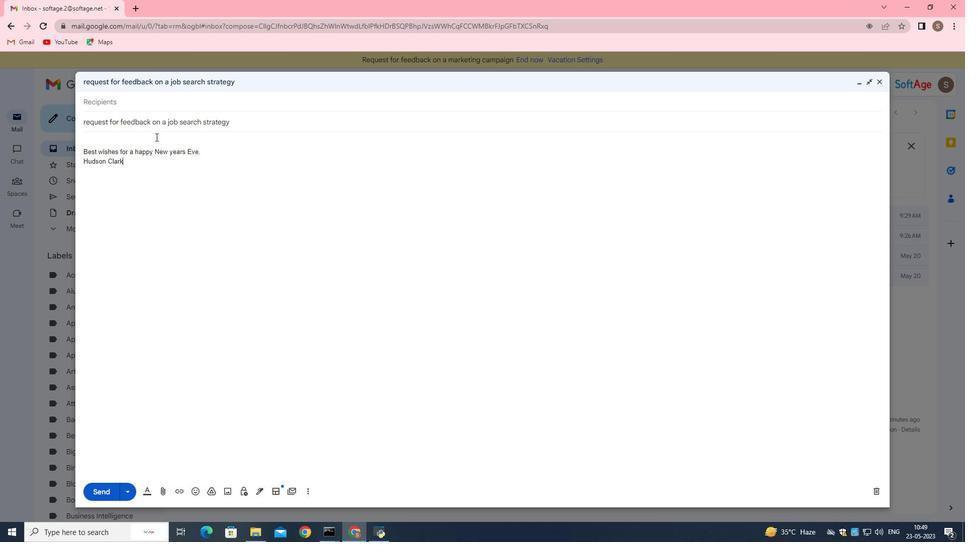 
Action: Key pressed <Key.enter><Key.up><Key.shift>Could<Key.space>you<Key.space>please<Key.space>privide<Key.space>a<Key.space>timeline<Key.space>for<Key.space>the<Key.space>delivery<Key.shift_r>?
Screenshot: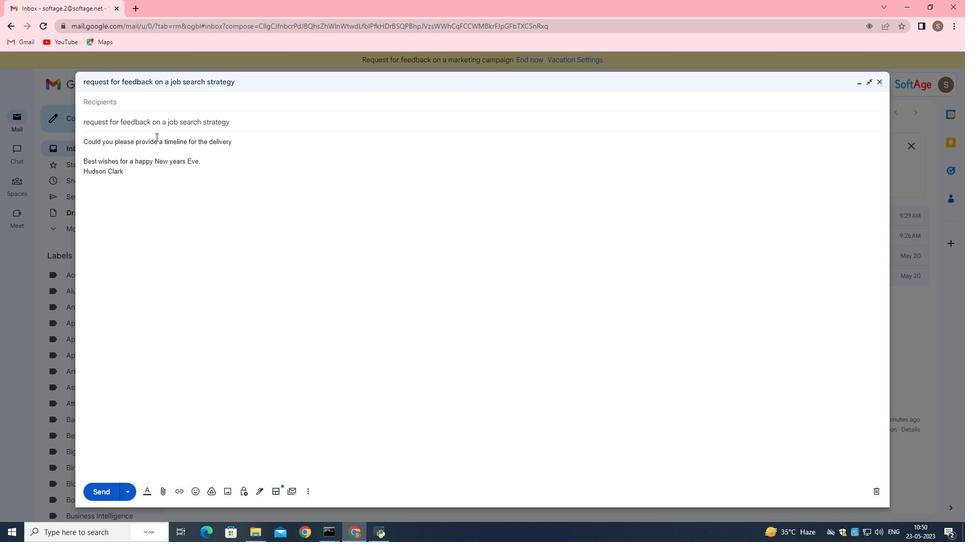 
Action: Mouse moved to (190, 104)
Screenshot: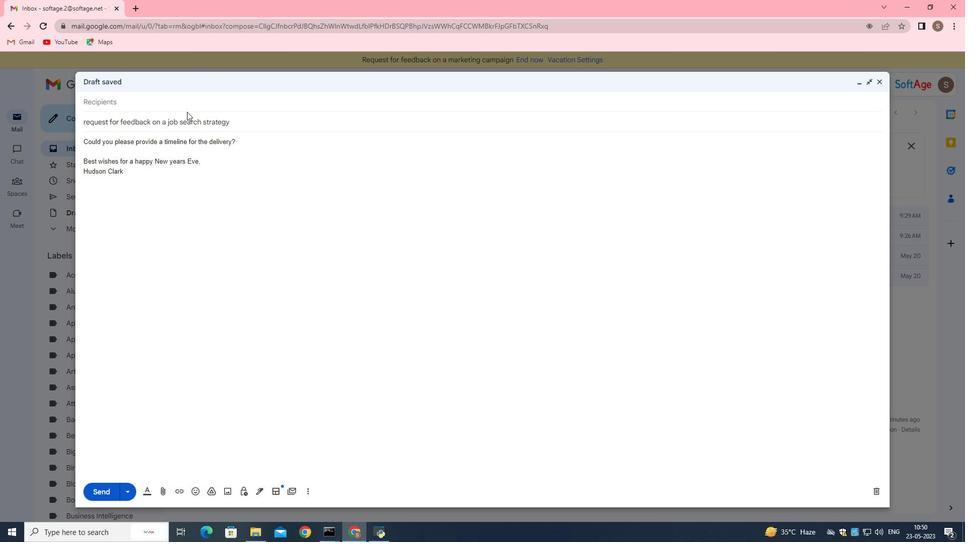 
Action: Mouse pressed left at (190, 104)
Screenshot: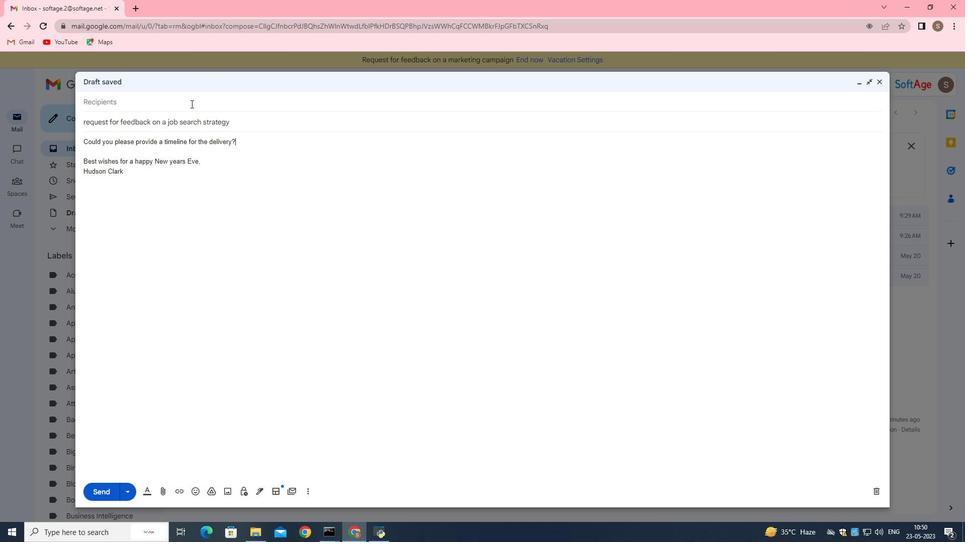 
Action: Mouse moved to (190, 103)
Screenshot: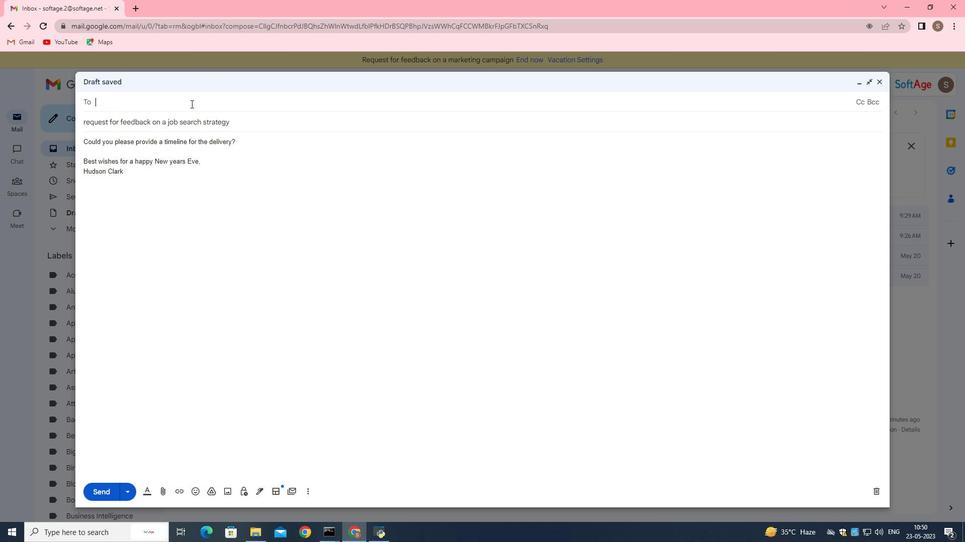 
Action: Key pressed softage.6<Key.shift>@softage.net
Screenshot: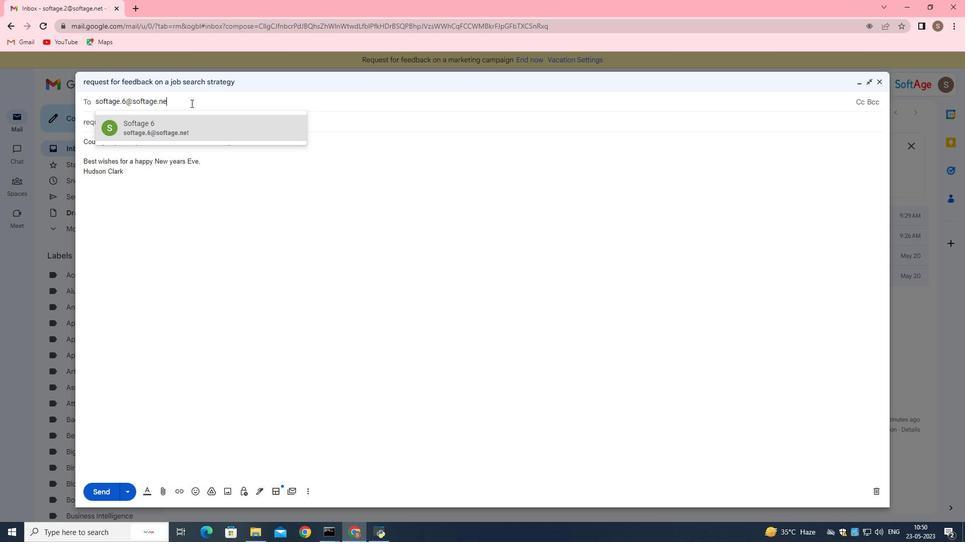 
Action: Mouse moved to (182, 125)
Screenshot: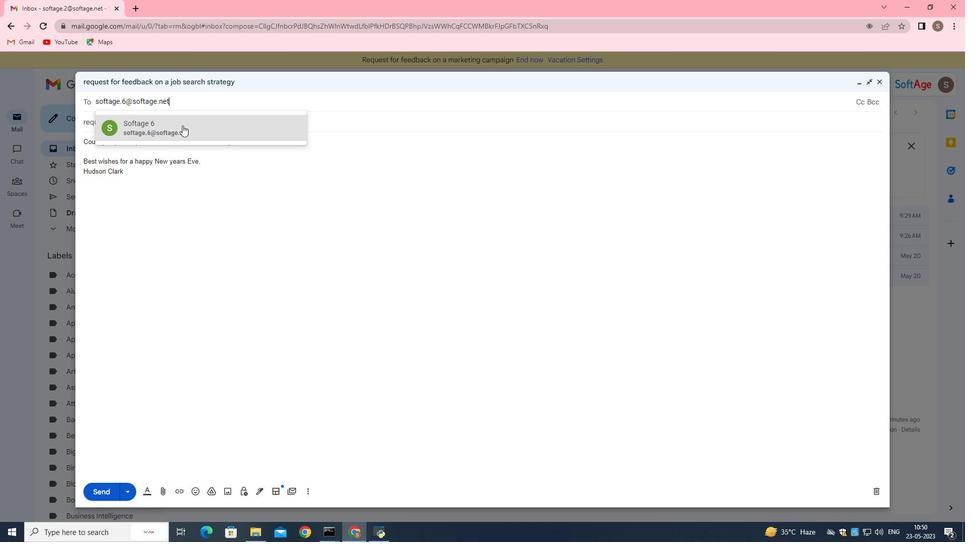 
Action: Mouse pressed left at (182, 125)
Screenshot: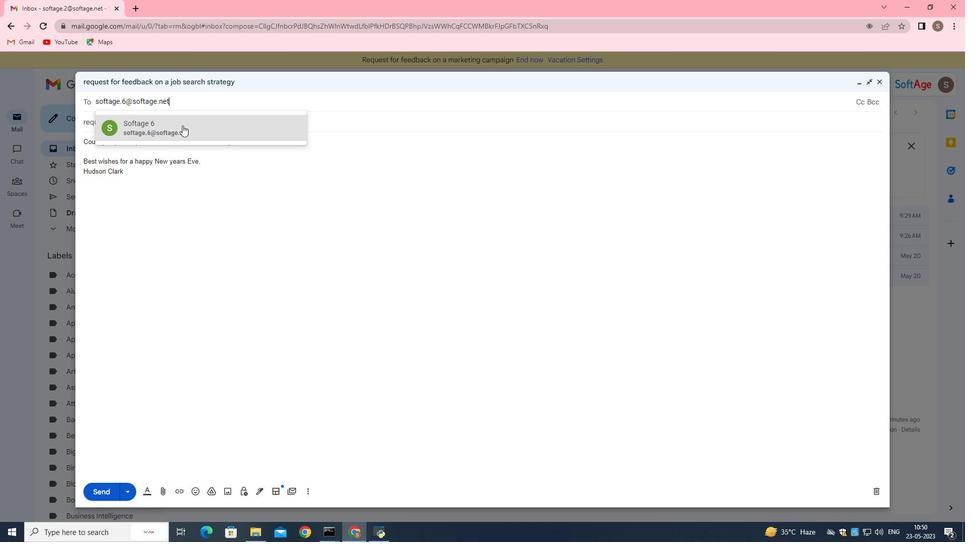 
Action: Mouse moved to (162, 493)
Screenshot: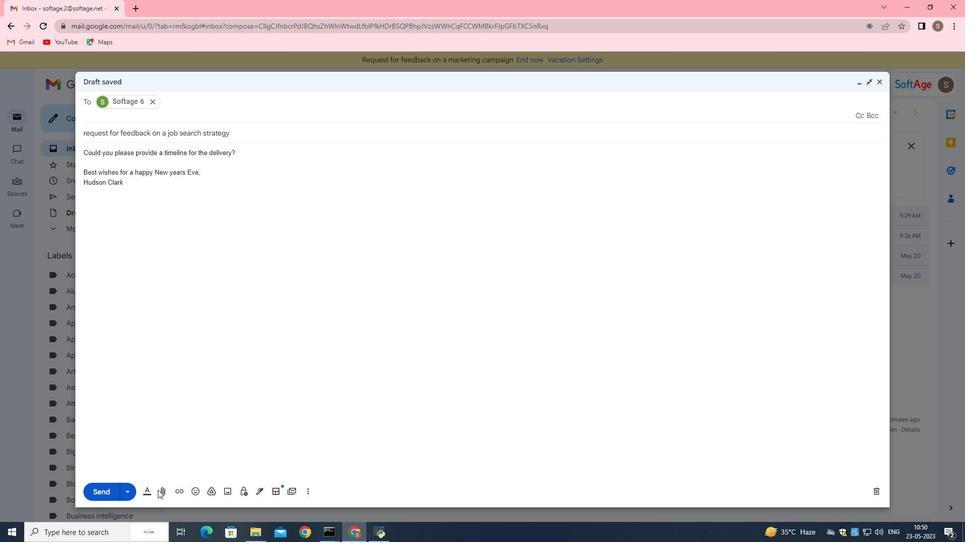 
Action: Mouse pressed left at (162, 493)
Screenshot: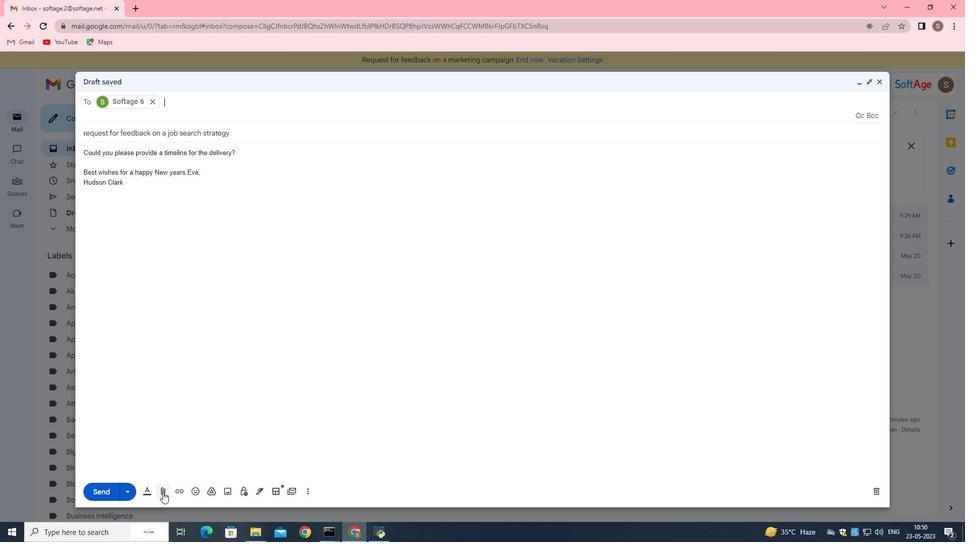 
Action: Mouse moved to (165, 118)
Screenshot: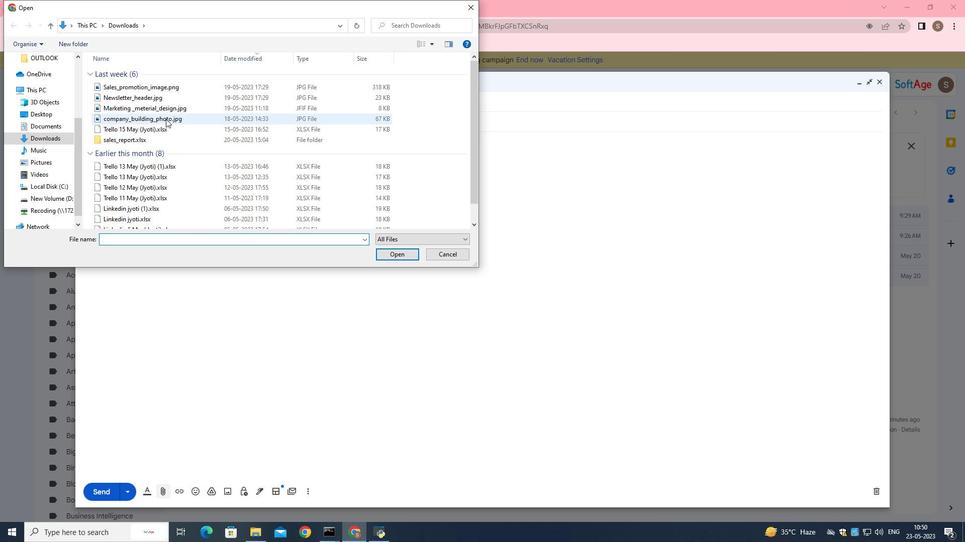 
Action: Mouse pressed left at (165, 118)
Screenshot: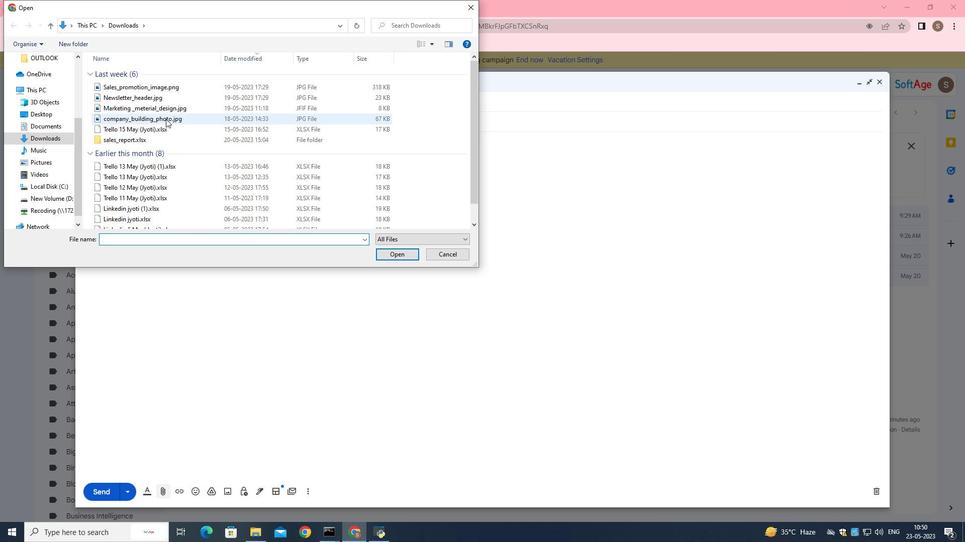 
Action: Mouse moved to (401, 254)
Screenshot: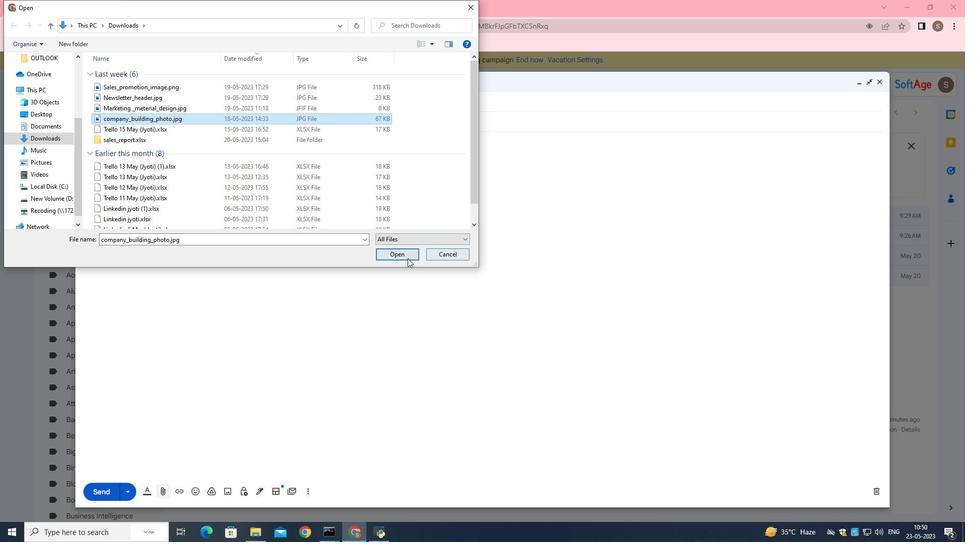 
Action: Mouse pressed left at (401, 254)
Screenshot: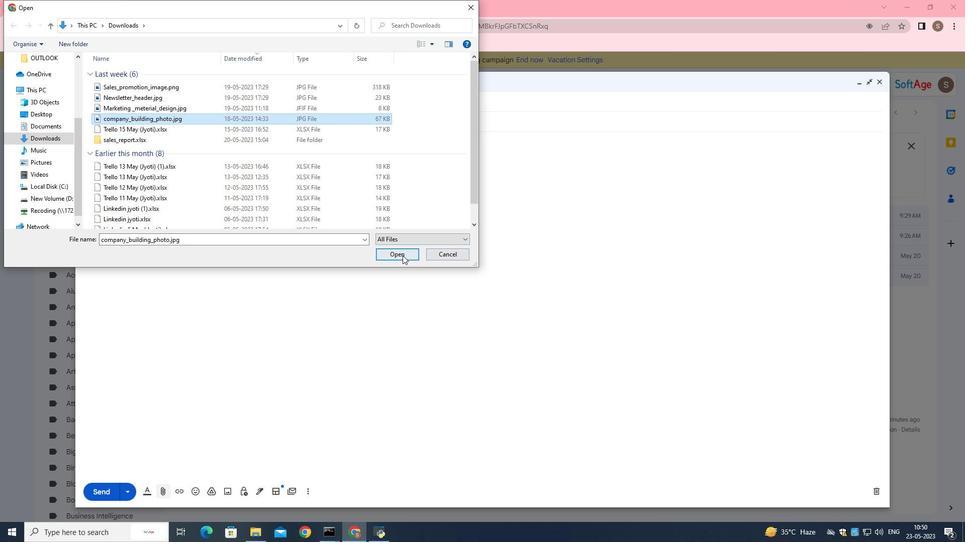 
Action: Mouse moved to (199, 162)
Screenshot: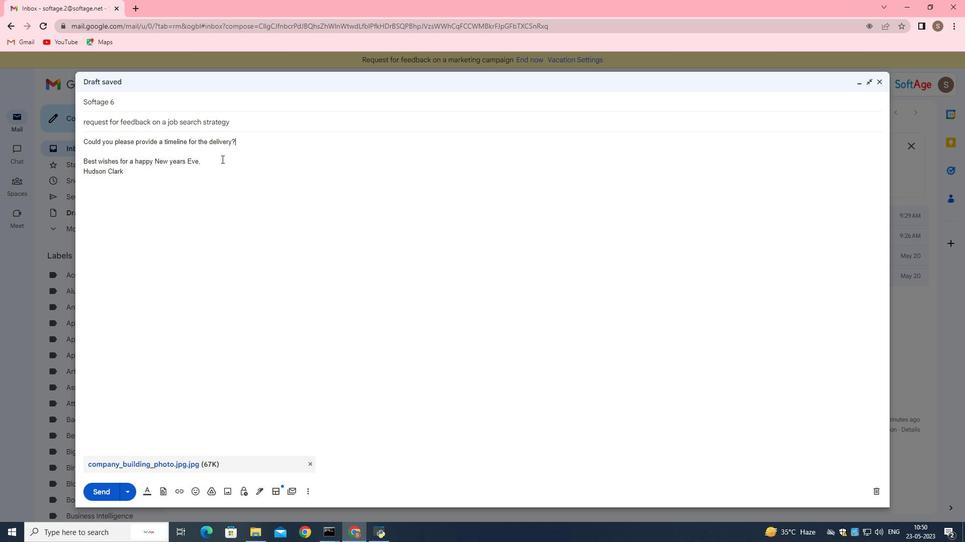 
Action: Mouse pressed left at (220, 161)
Screenshot: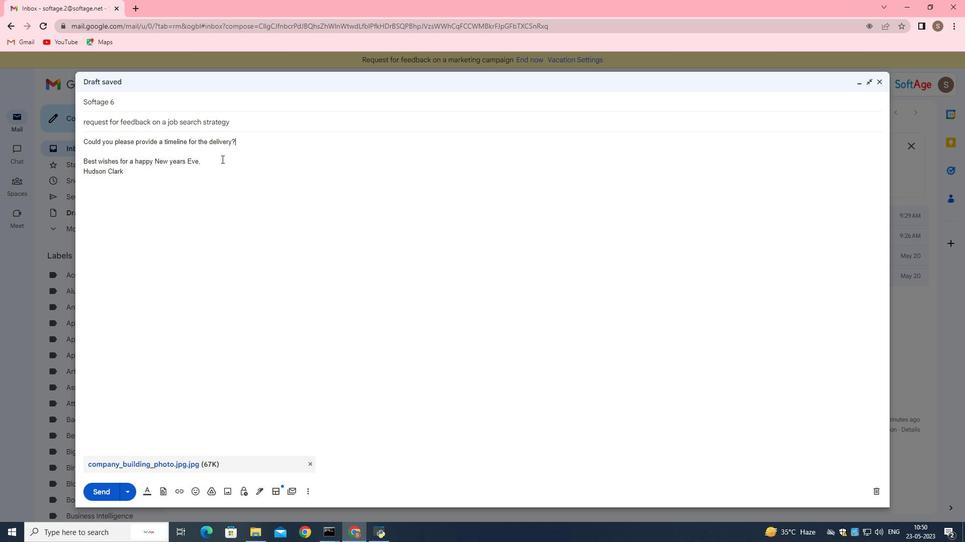 
Action: Mouse moved to (49, 153)
Screenshot: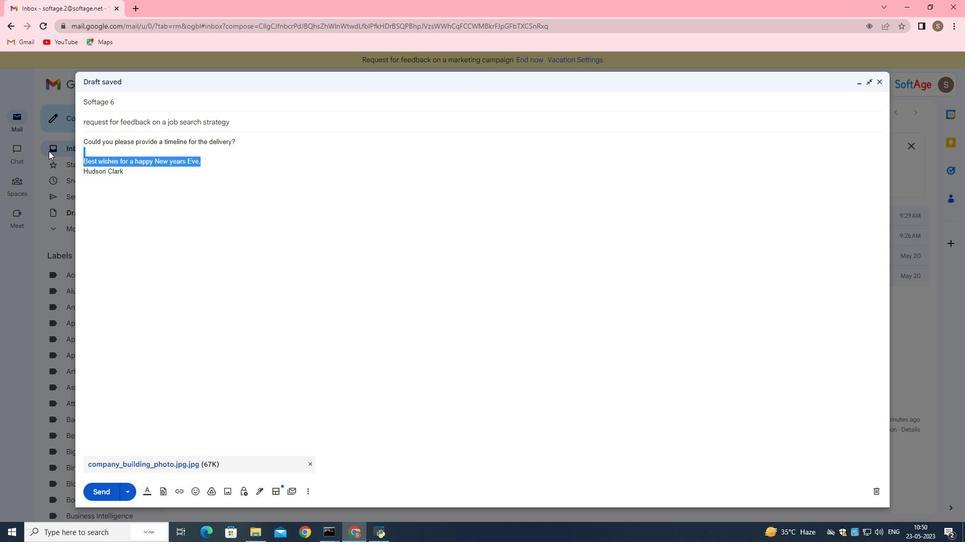 
Action: Key pressed <Key.backspace><Key.shift>I<Key.space>am<Key.space>writing<Key.space>
Screenshot: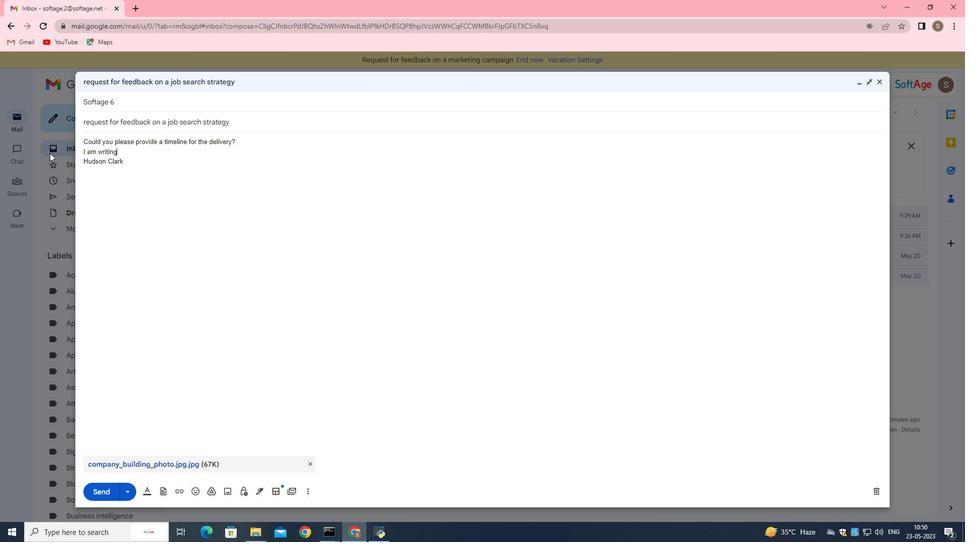 
Action: Mouse moved to (165, 215)
Screenshot: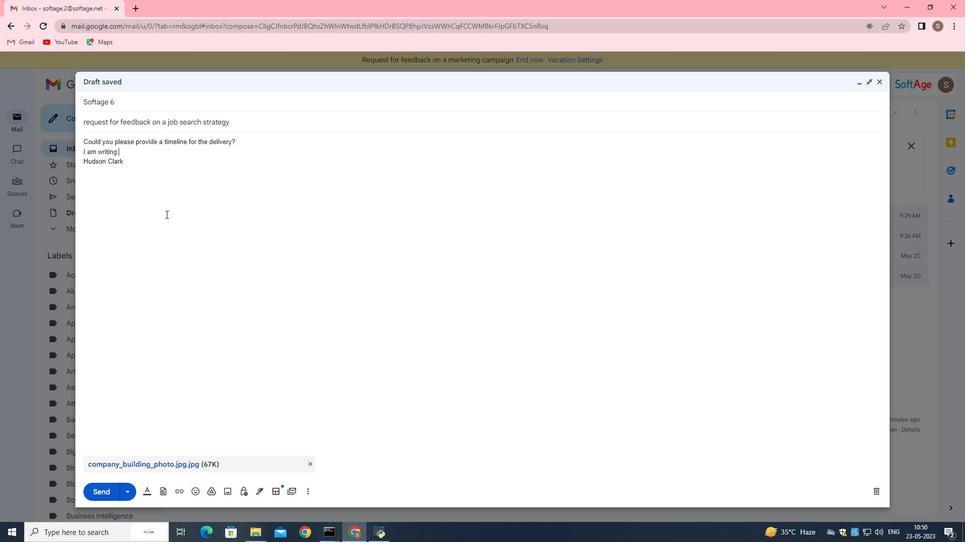 
Action: Key pressed to<Key.space>follow<Key.space>up<Key.space>on<Key.space>the<Key.space>contract.
Screenshot: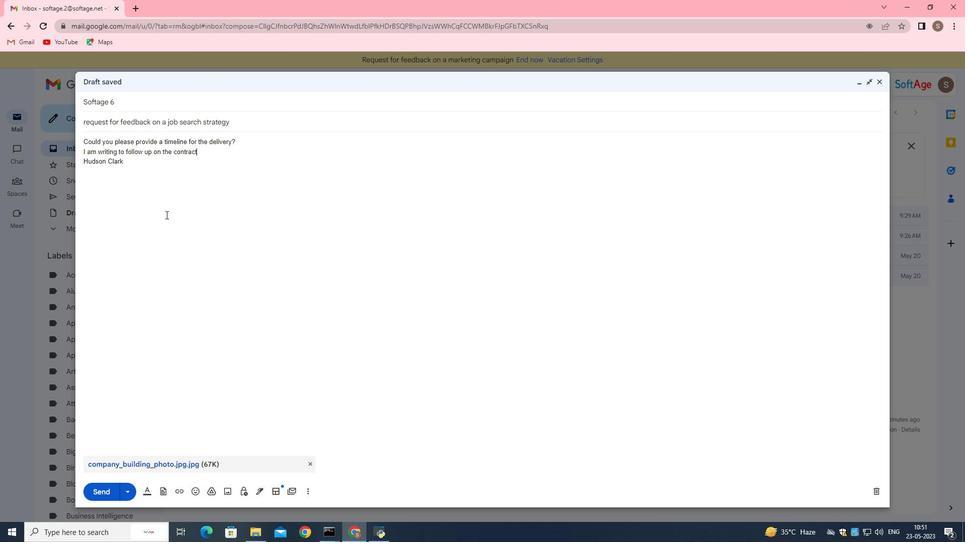 
Action: Mouse moved to (97, 490)
Screenshot: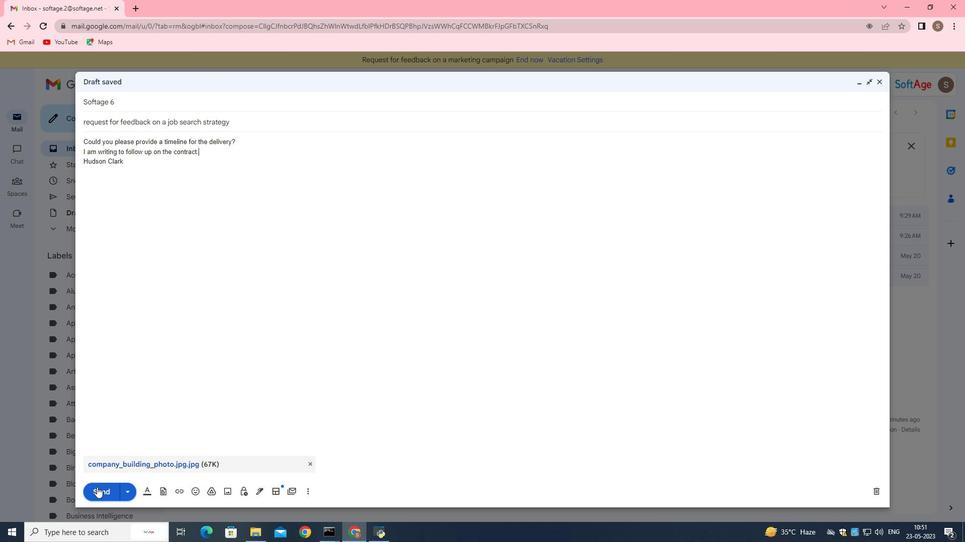 
Action: Mouse pressed left at (97, 490)
Screenshot: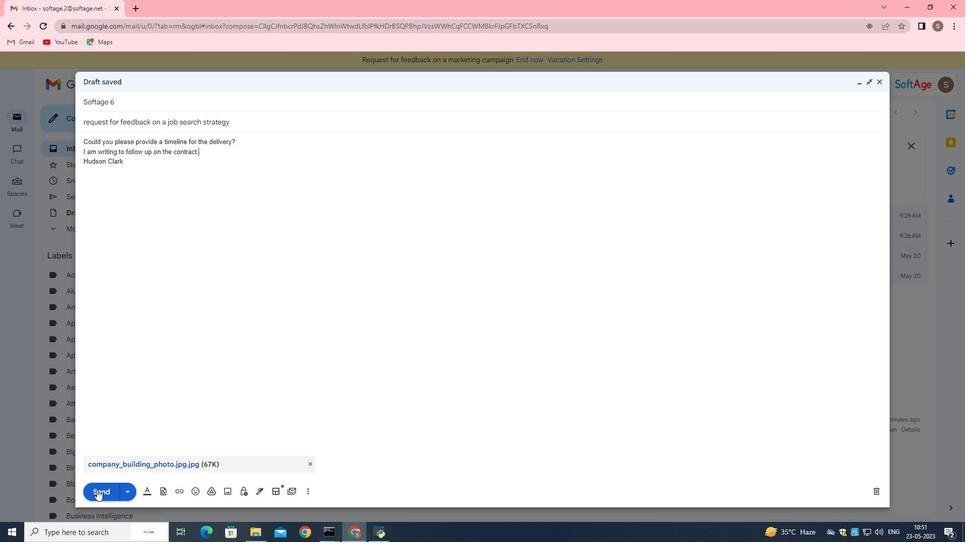 
Action: Mouse moved to (100, 197)
Screenshot: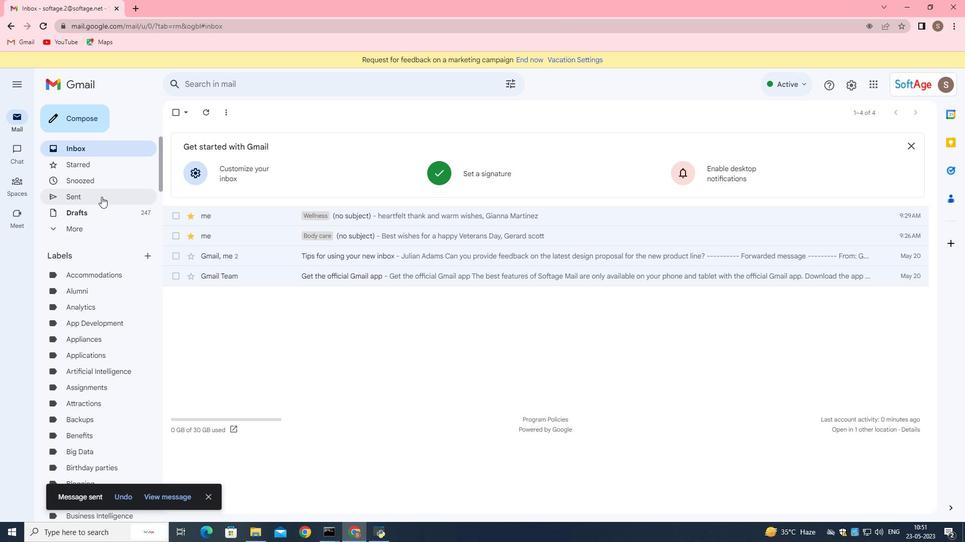 
Action: Mouse pressed left at (100, 197)
Screenshot: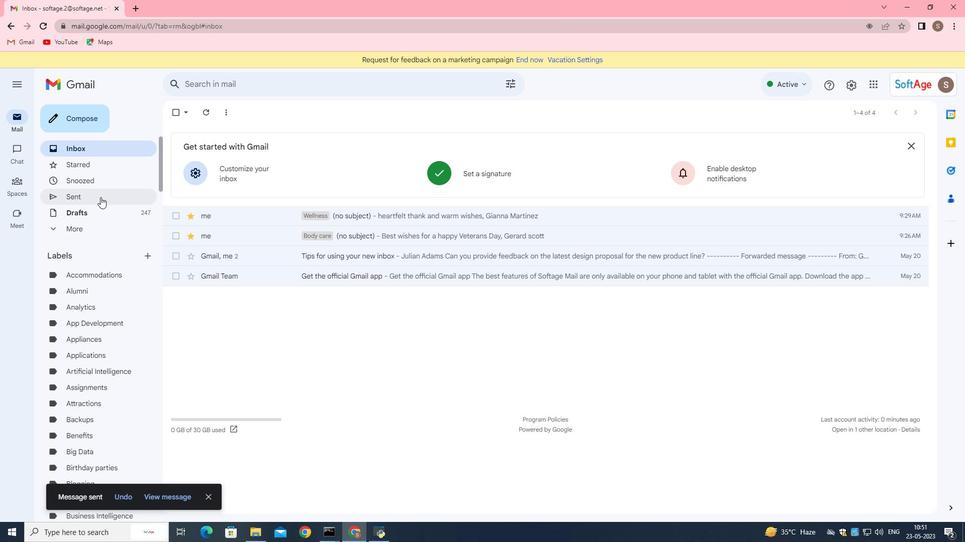 
Action: Mouse moved to (190, 163)
Screenshot: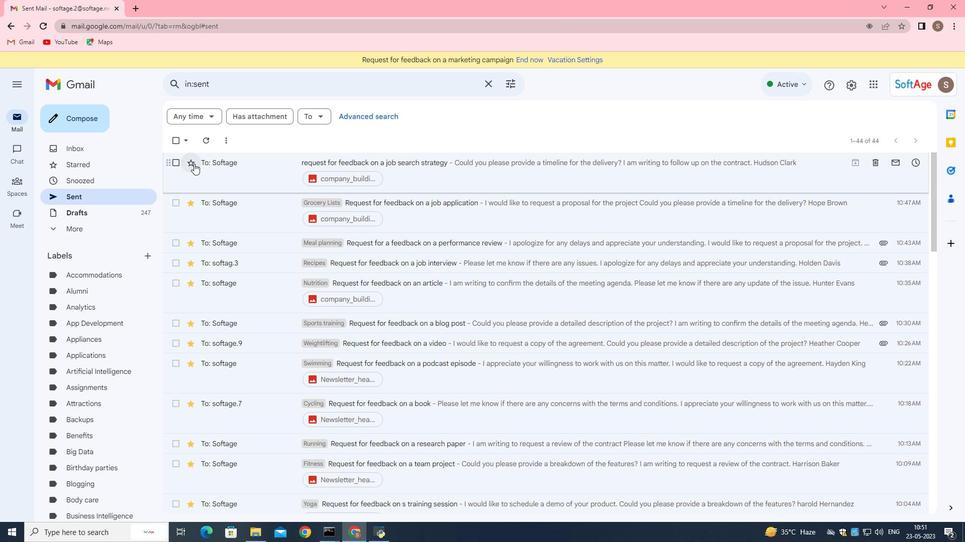 
Action: Mouse pressed left at (190, 163)
Screenshot: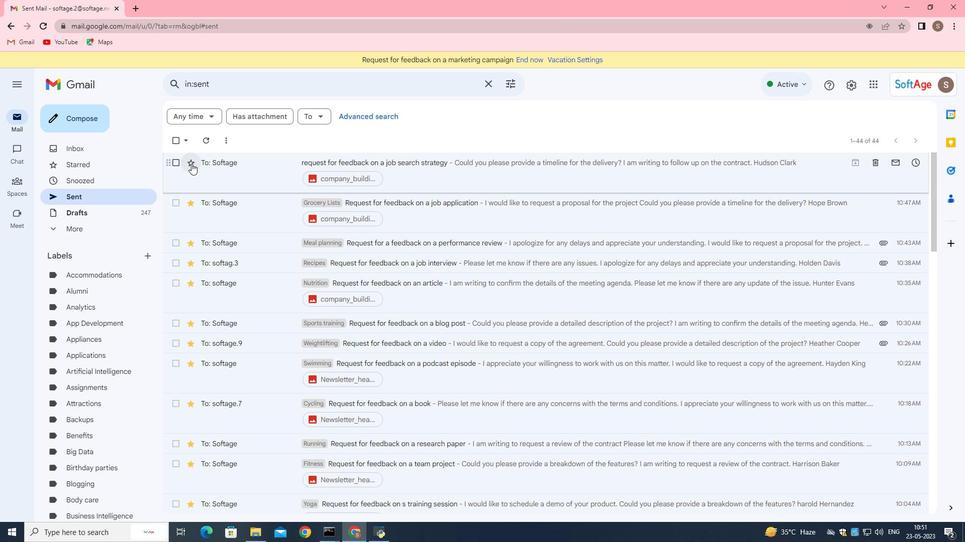 
Action: Mouse moved to (206, 175)
Screenshot: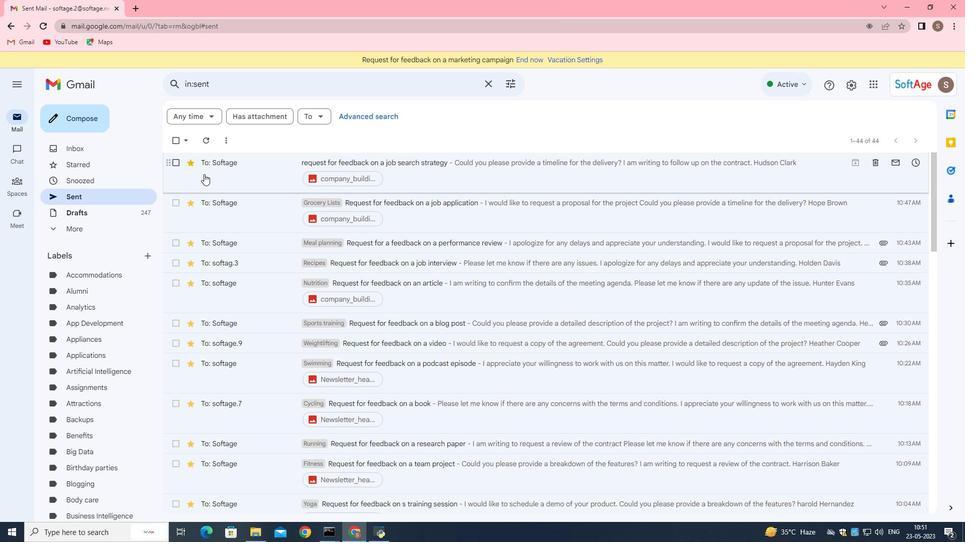 
Action: Mouse pressed left at (206, 175)
Screenshot: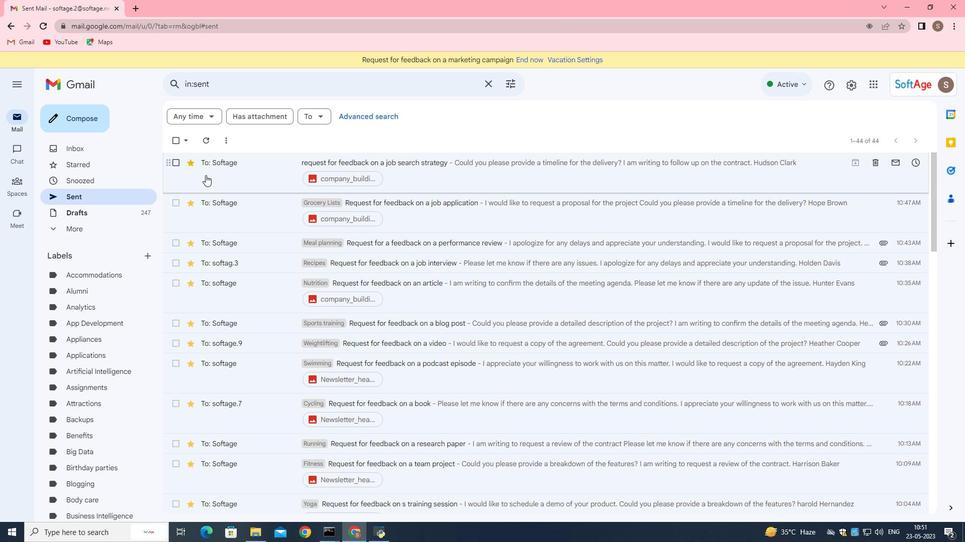 
Action: Mouse moved to (376, 115)
Screenshot: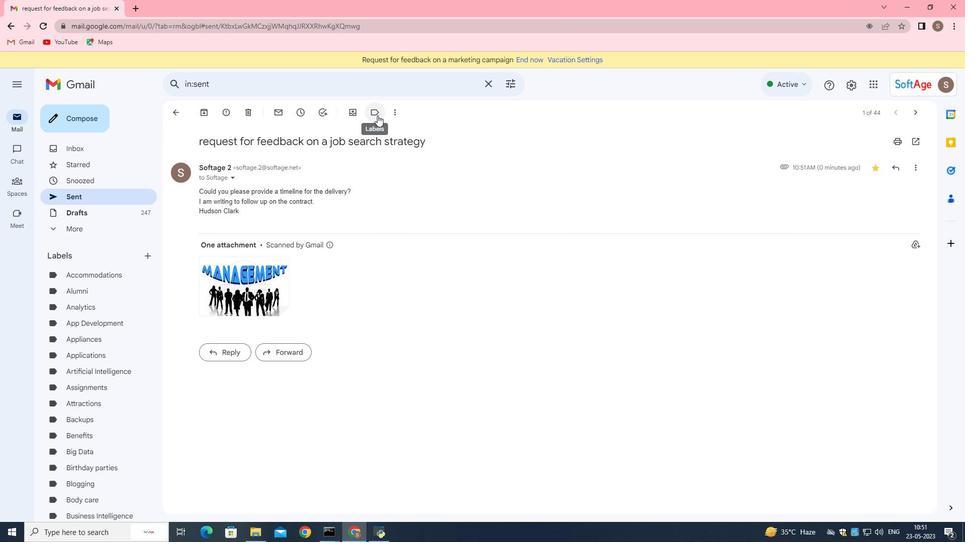 
Action: Mouse pressed left at (376, 115)
Screenshot: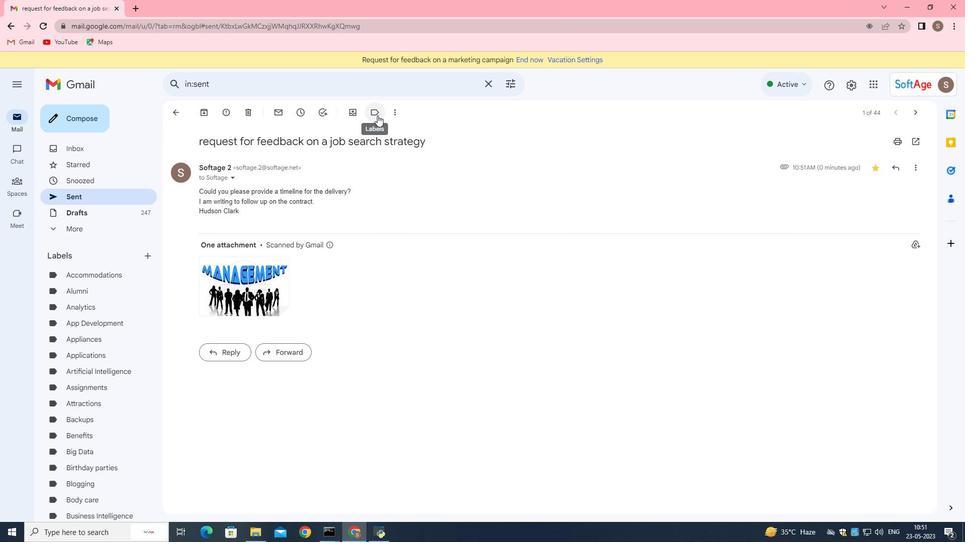 
Action: Mouse moved to (371, 195)
Screenshot: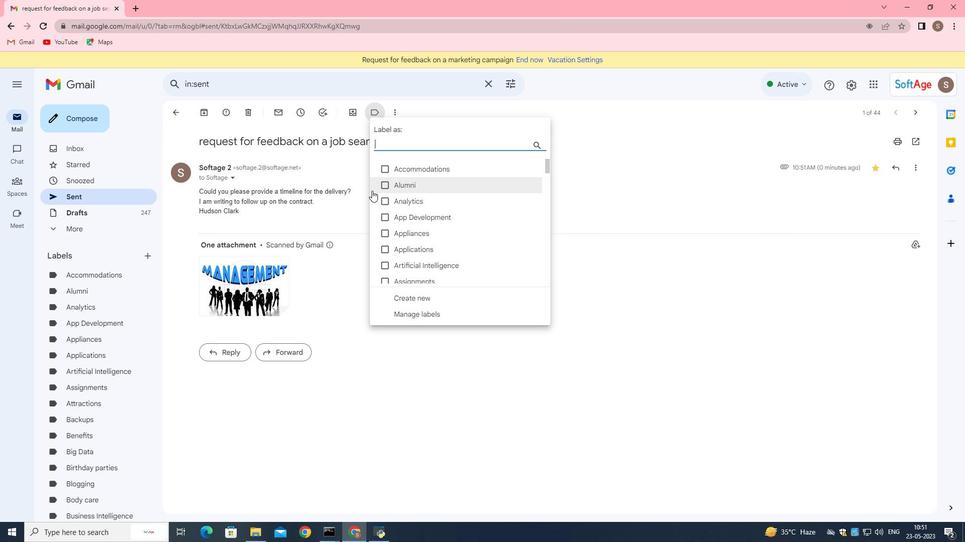 
Action: Key pressed res
Screenshot: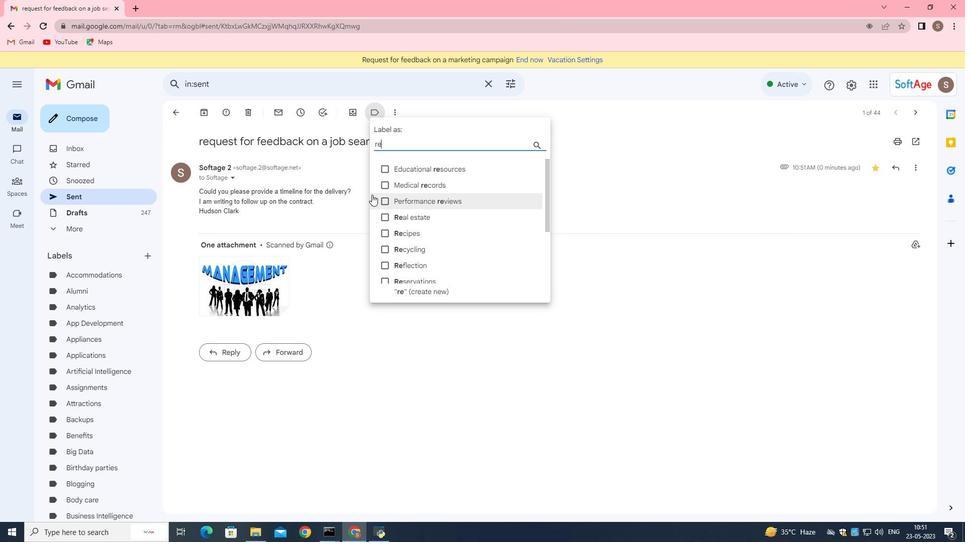 
Action: Mouse moved to (387, 201)
Screenshot: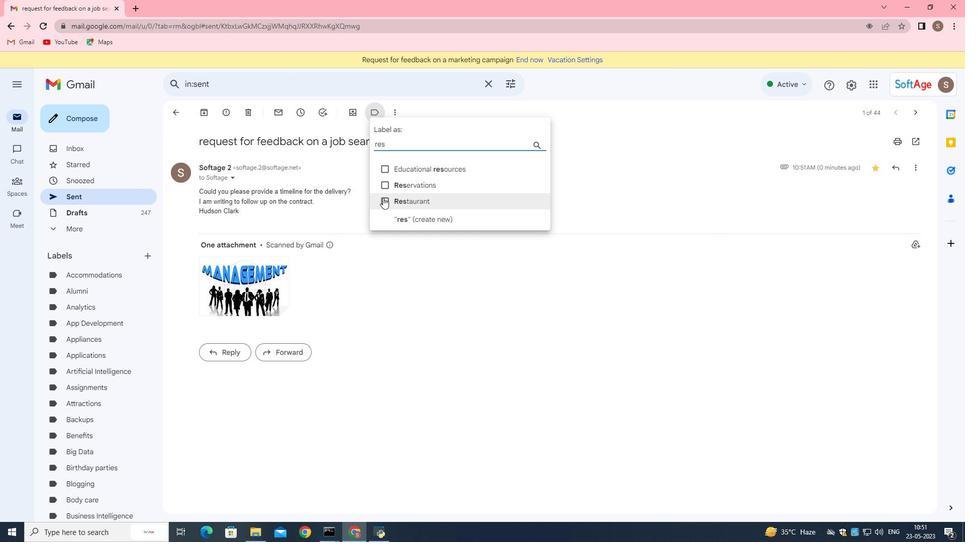 
Action: Mouse pressed left at (387, 201)
Screenshot: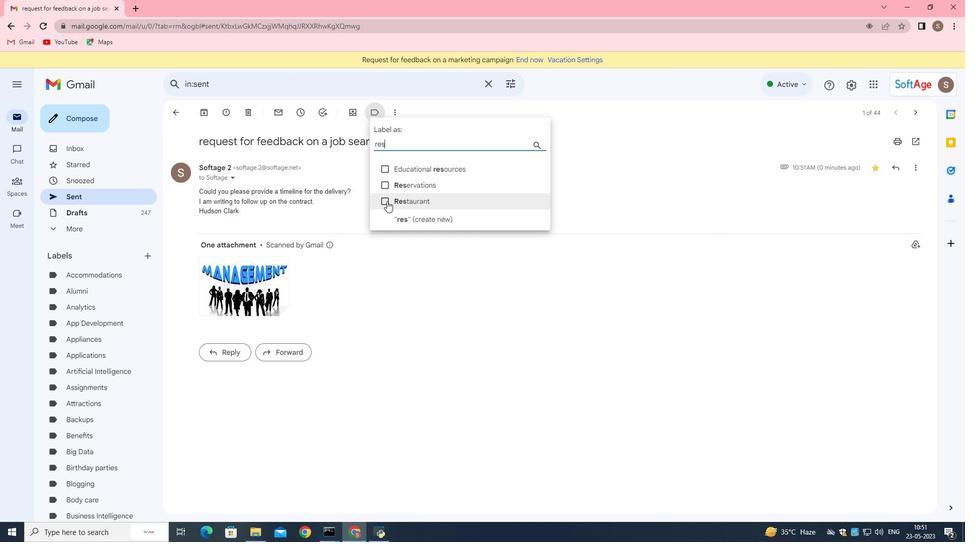 
Action: Mouse moved to (406, 217)
Screenshot: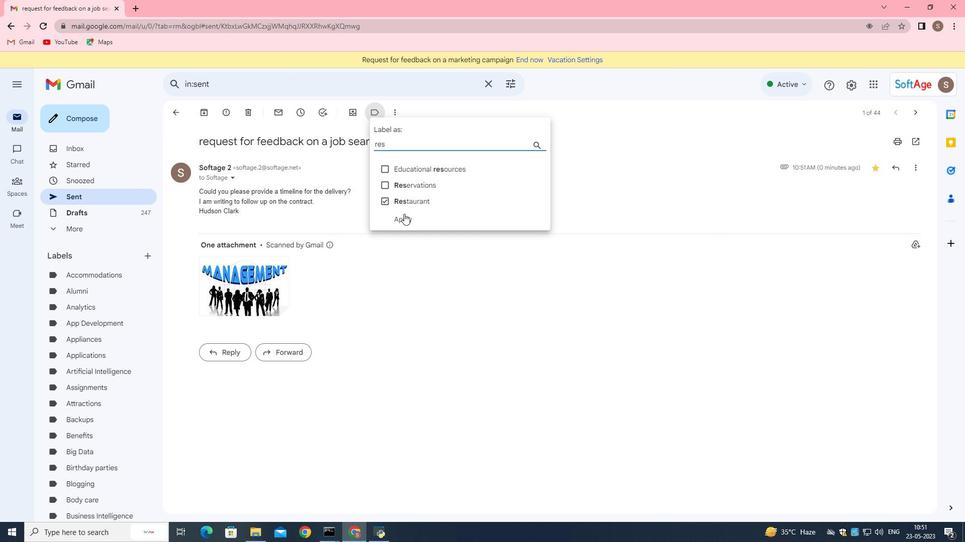 
Action: Mouse pressed left at (406, 217)
Screenshot: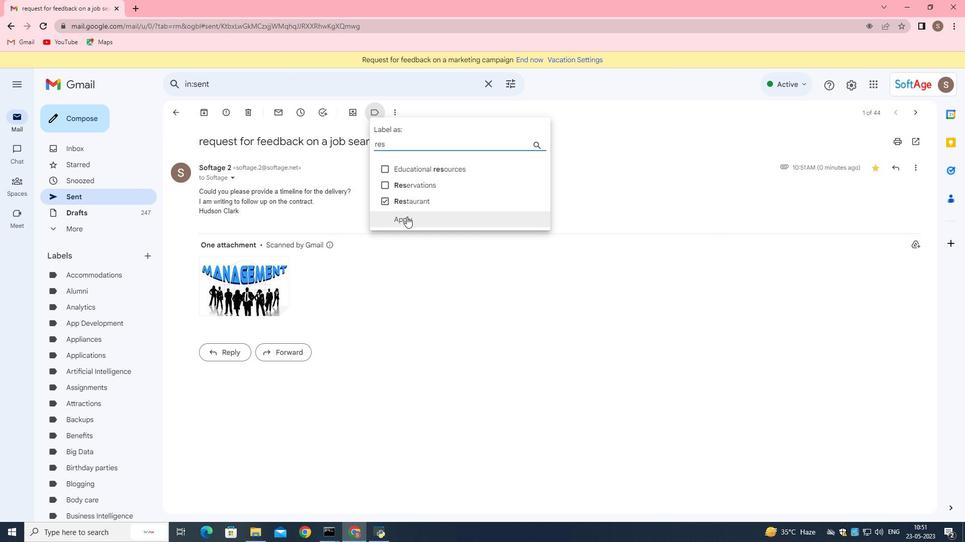 
Action: Mouse moved to (440, 171)
Screenshot: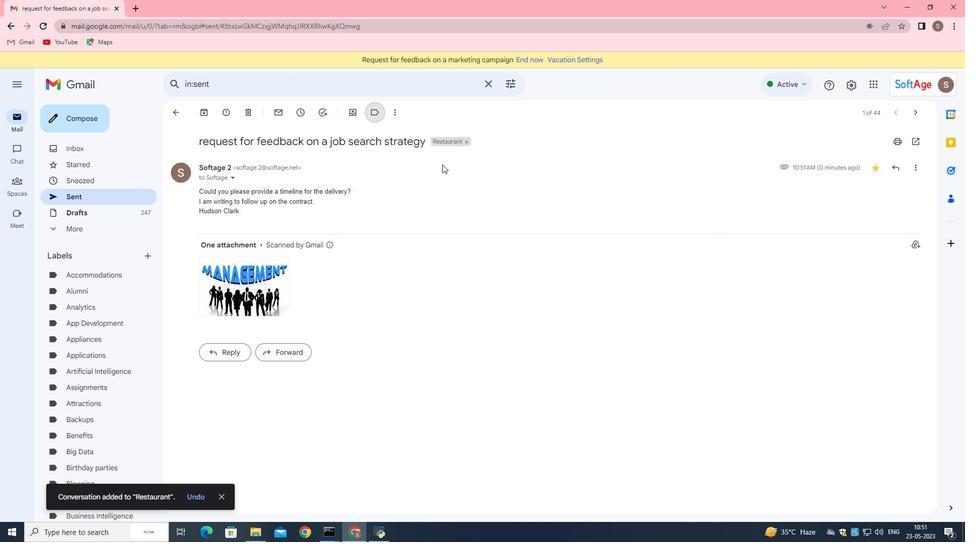 
